 Task: Compose an email with the signature Jude Thompson with the subject Request for an interview and the message I would like to request an update on the progress of the project. from softage.8@softage.net to softage.6@softage.net Select the numbered list and change the font typography to strikethroughSelect the numbered list and remove the font typography strikethrough Send the email. Finally, move the email from Sent Items to the label Version control
Action: Mouse moved to (962, 56)
Screenshot: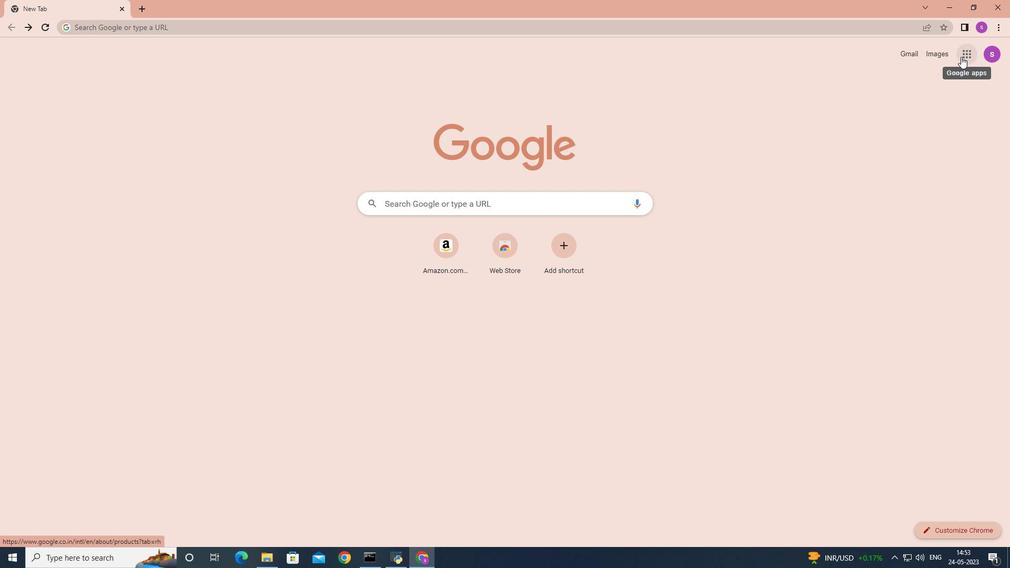 
Action: Mouse pressed left at (961, 56)
Screenshot: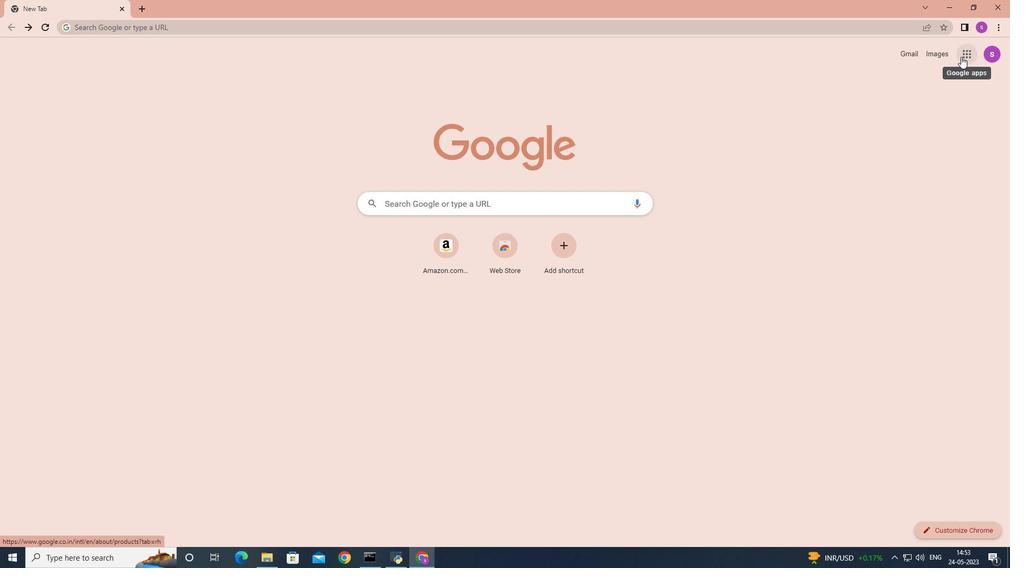 
Action: Mouse moved to (926, 111)
Screenshot: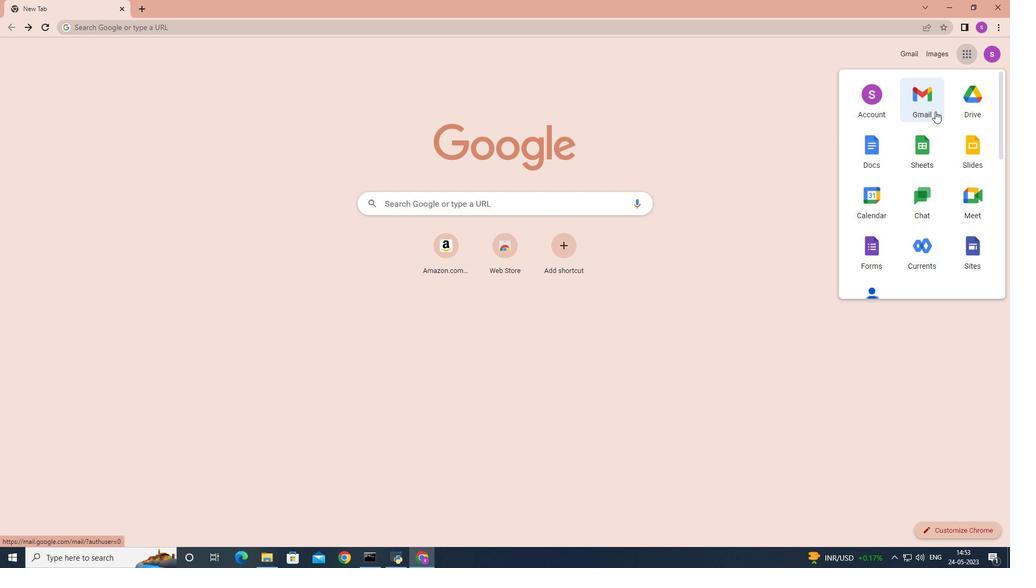 
Action: Mouse pressed left at (926, 111)
Screenshot: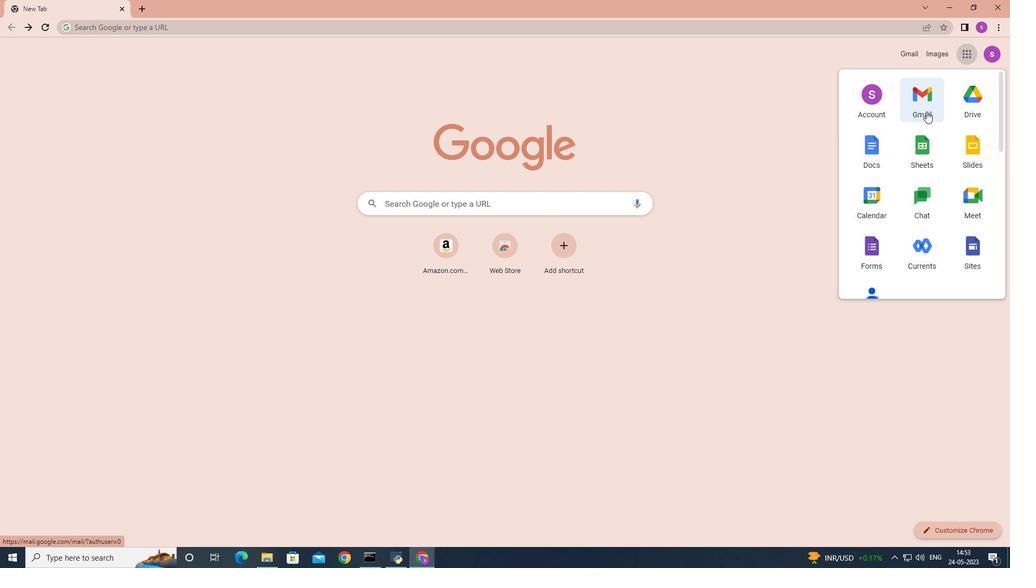 
Action: Mouse moved to (898, 57)
Screenshot: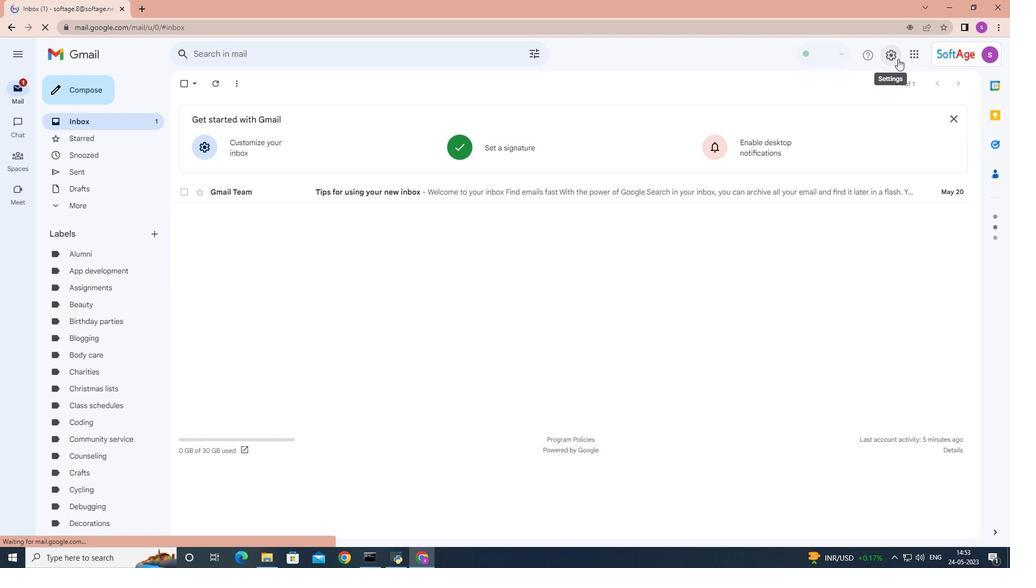 
Action: Mouse pressed left at (898, 58)
Screenshot: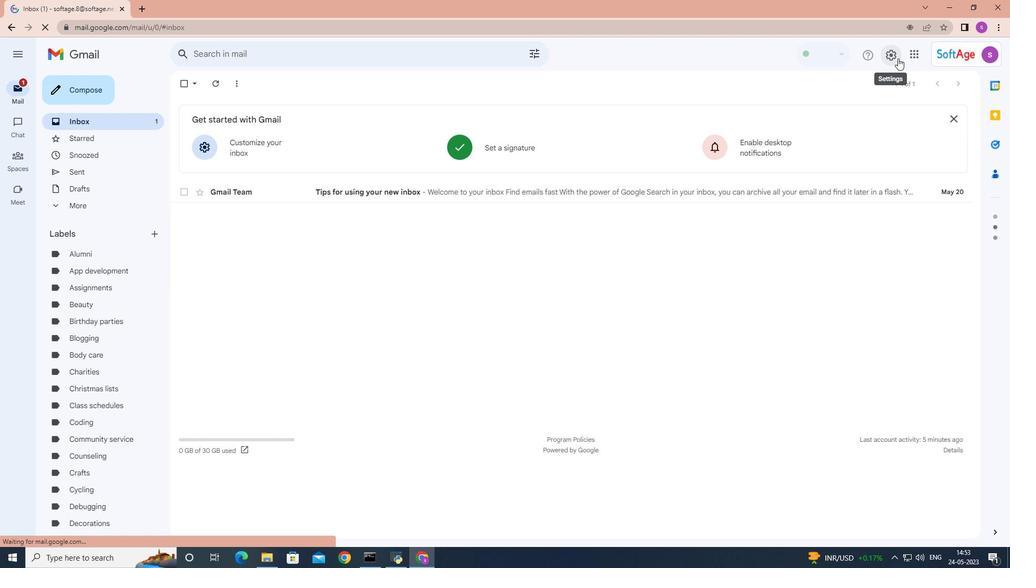 
Action: Mouse moved to (903, 102)
Screenshot: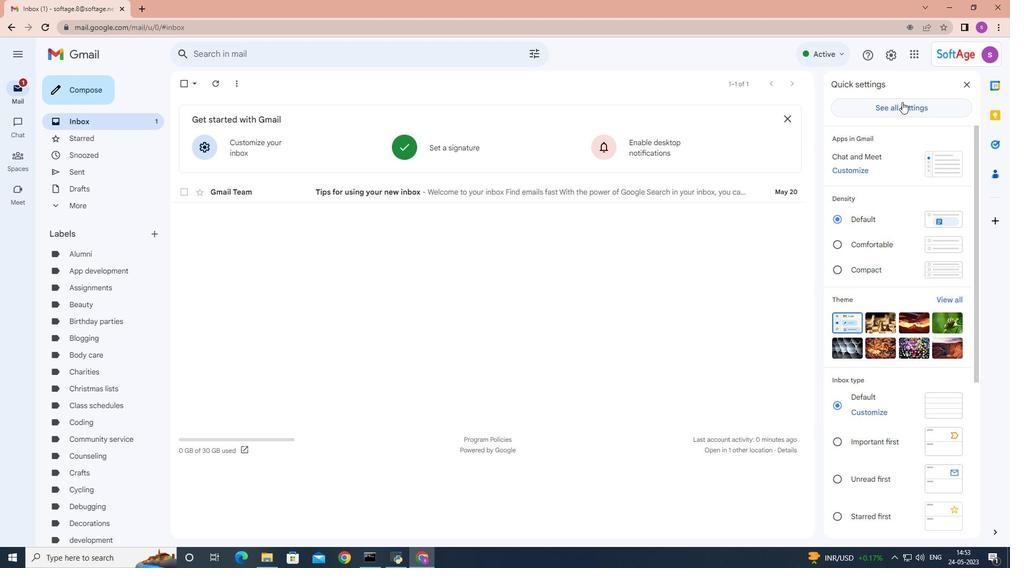 
Action: Mouse pressed left at (903, 102)
Screenshot: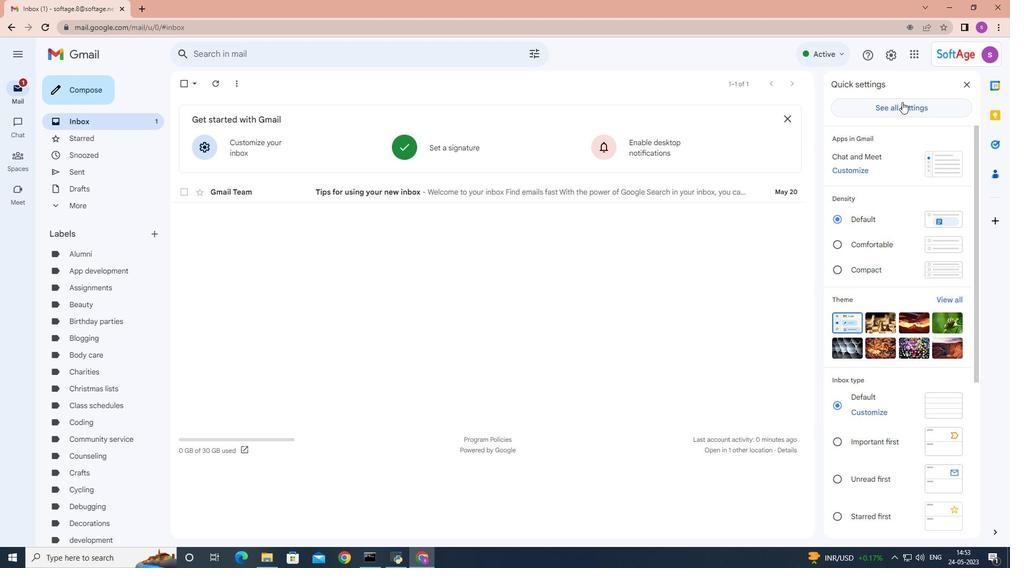 
Action: Mouse moved to (763, 208)
Screenshot: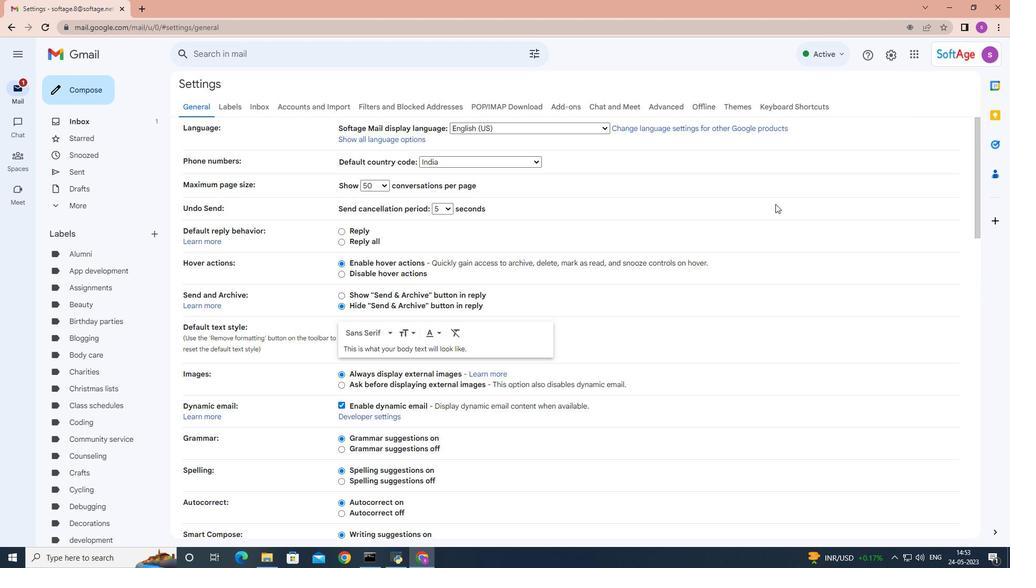 
Action: Mouse scrolled (768, 205) with delta (0, 0)
Screenshot: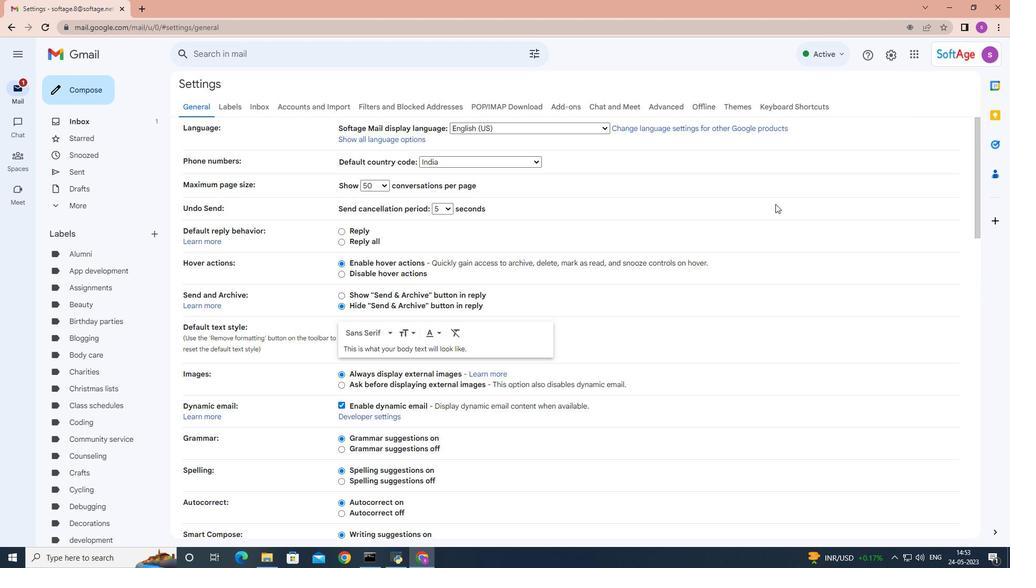 
Action: Mouse moved to (763, 208)
Screenshot: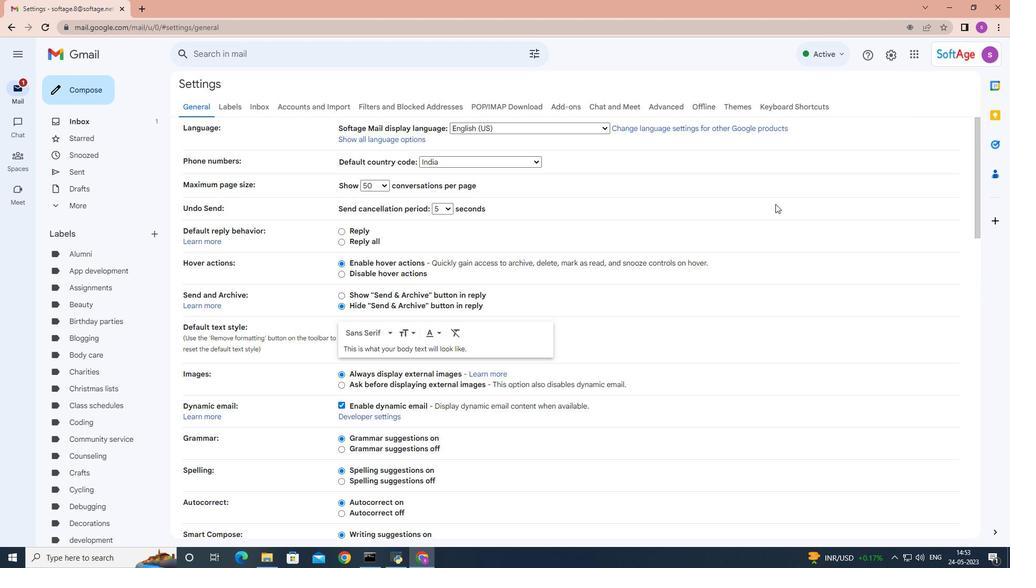 
Action: Mouse scrolled (763, 207) with delta (0, 0)
Screenshot: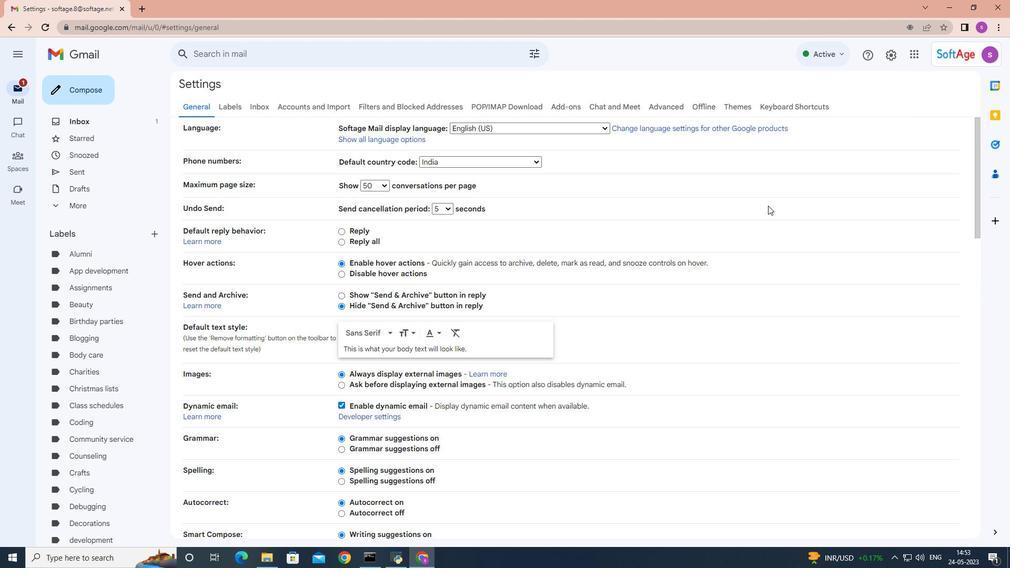 
Action: Mouse moved to (763, 208)
Screenshot: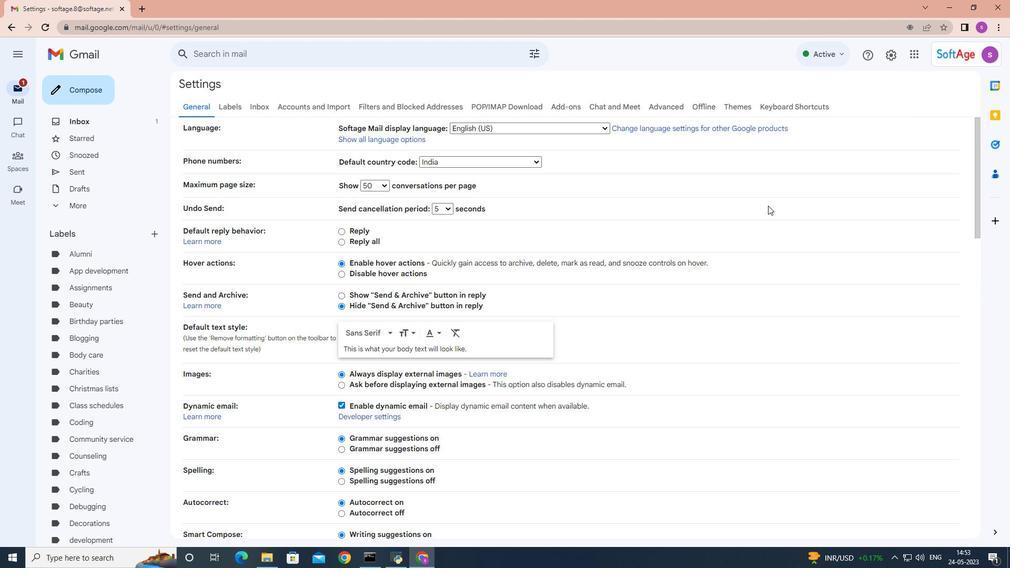 
Action: Mouse scrolled (763, 208) with delta (0, 0)
Screenshot: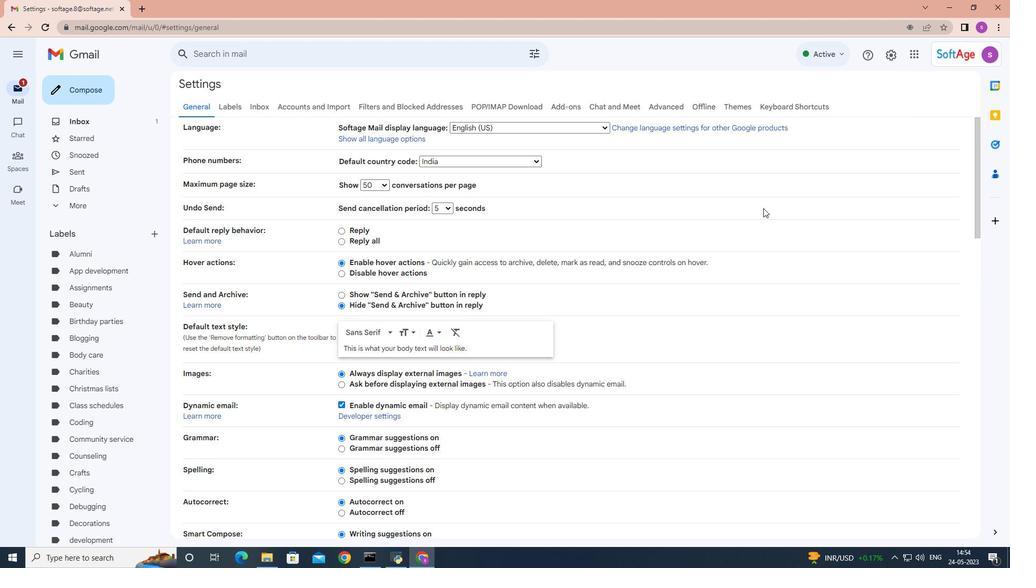 
Action: Mouse moved to (763, 208)
Screenshot: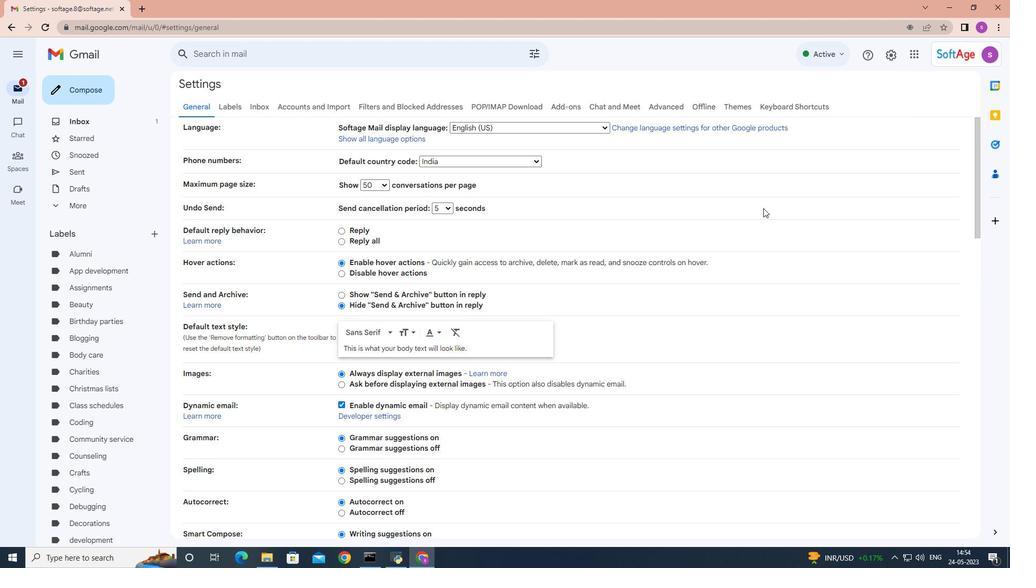 
Action: Mouse scrolled (763, 208) with delta (0, 0)
Screenshot: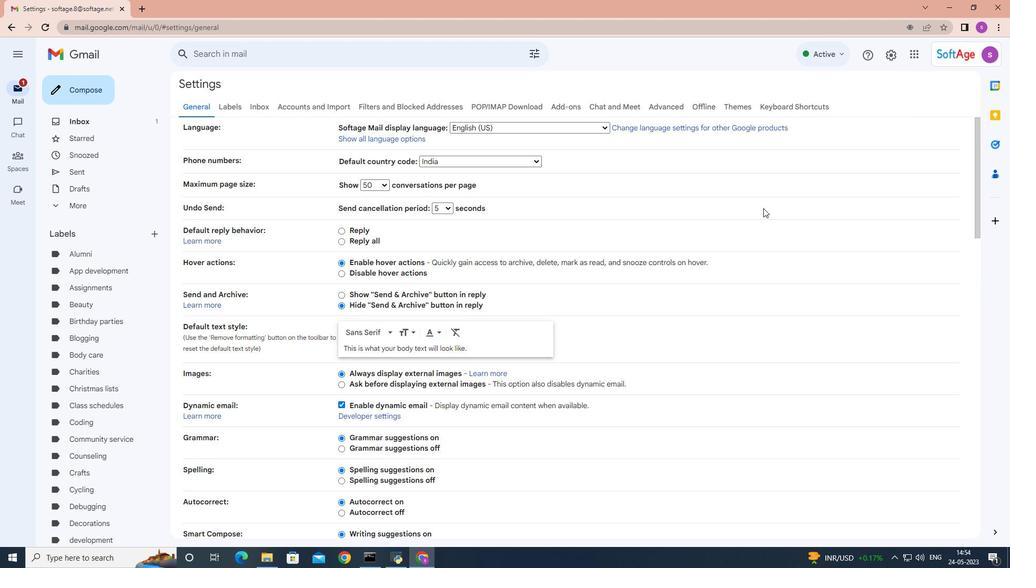 
Action: Mouse moved to (763, 208)
Screenshot: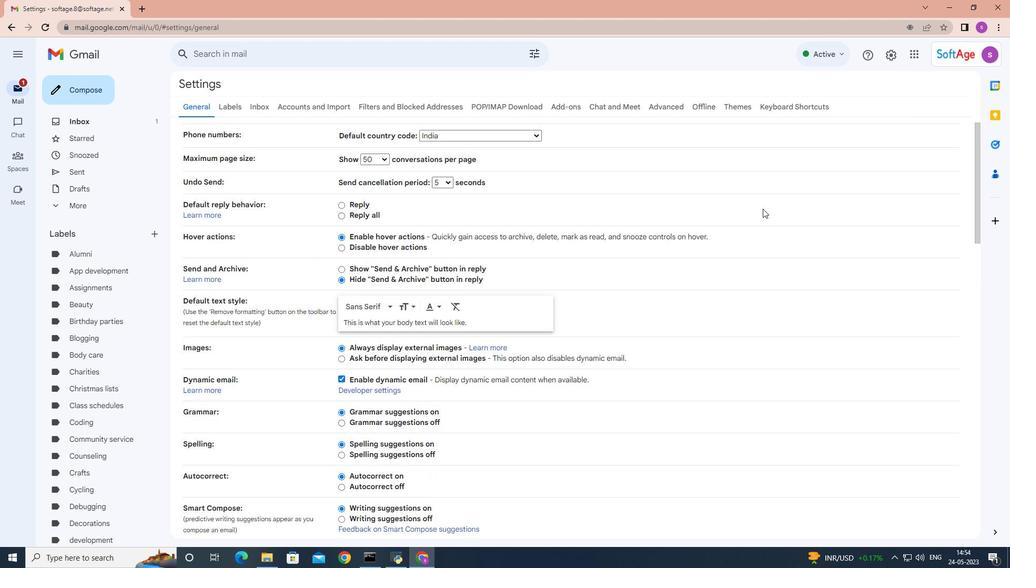 
Action: Mouse scrolled (763, 208) with delta (0, 0)
Screenshot: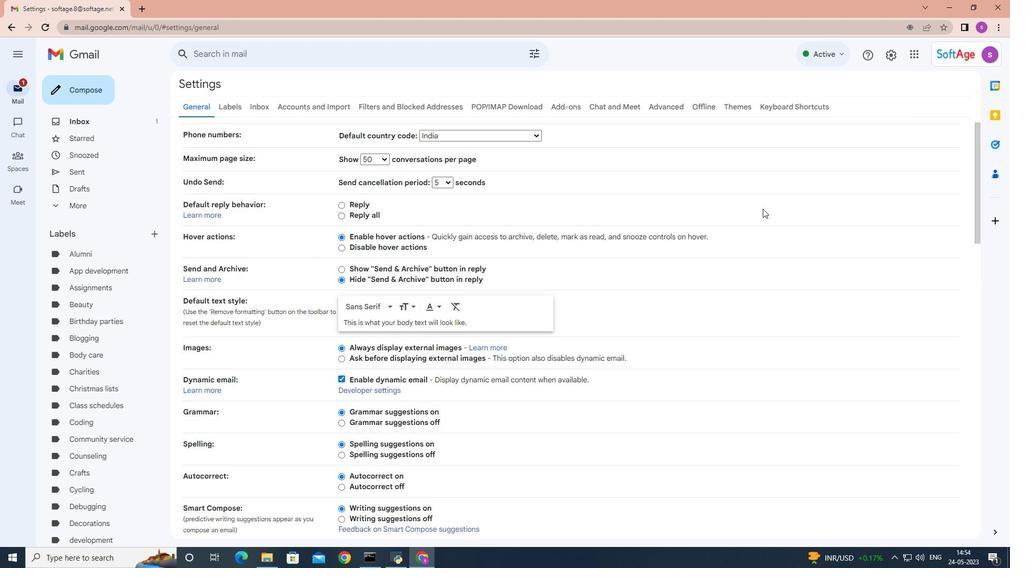 
Action: Mouse moved to (745, 210)
Screenshot: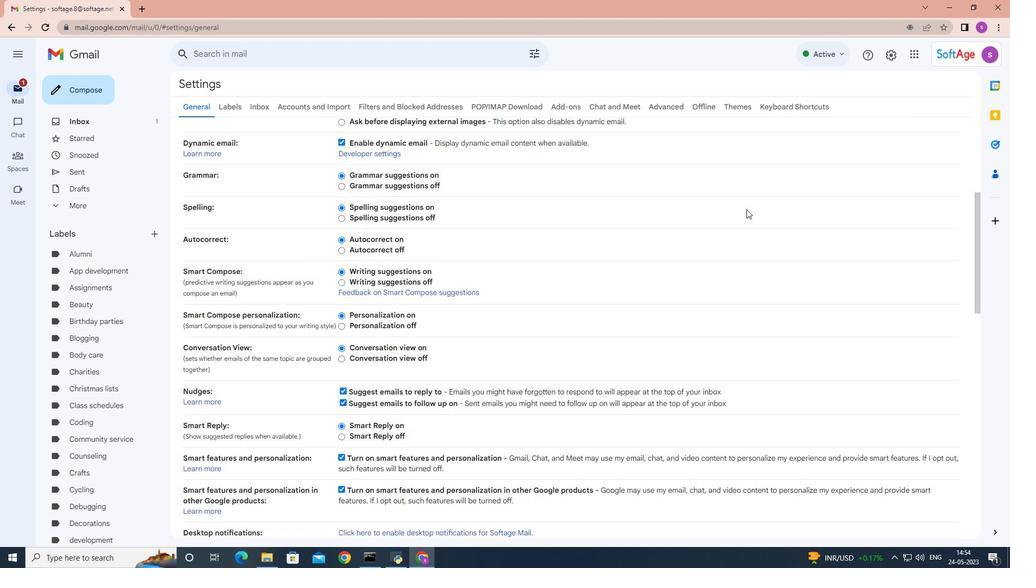 
Action: Mouse scrolled (746, 209) with delta (0, 0)
Screenshot: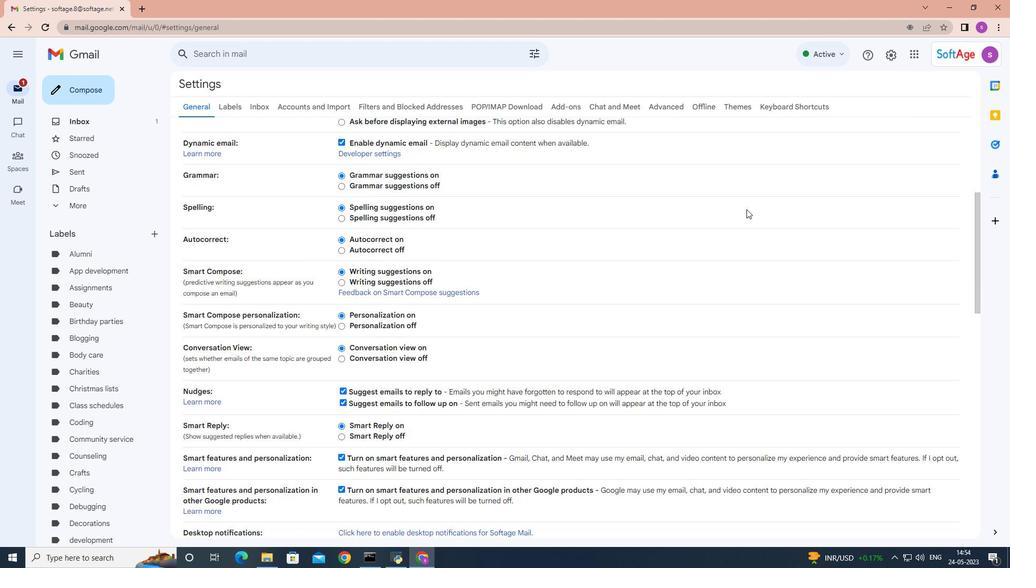 
Action: Mouse moved to (745, 210)
Screenshot: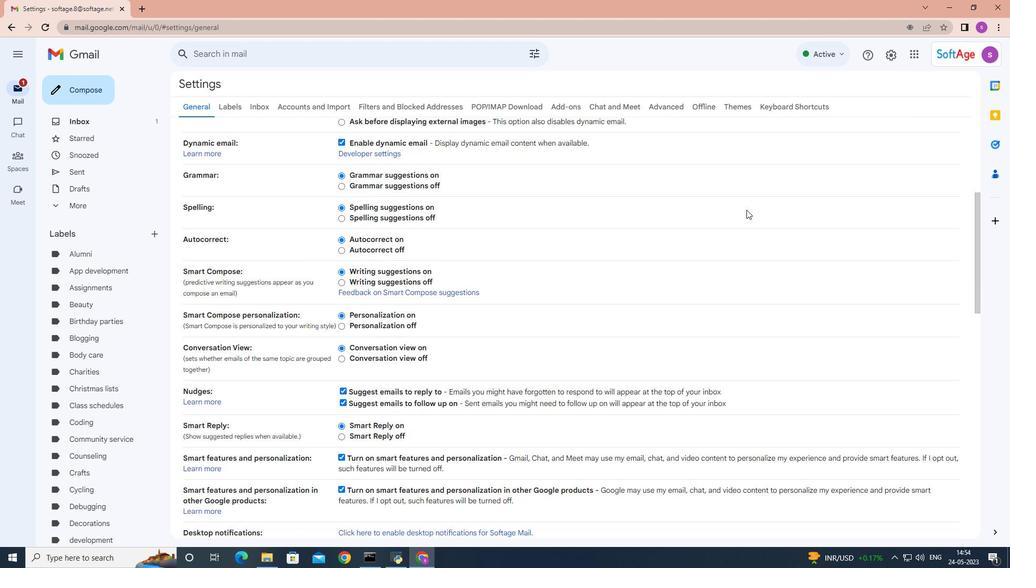 
Action: Mouse scrolled (745, 209) with delta (0, 0)
Screenshot: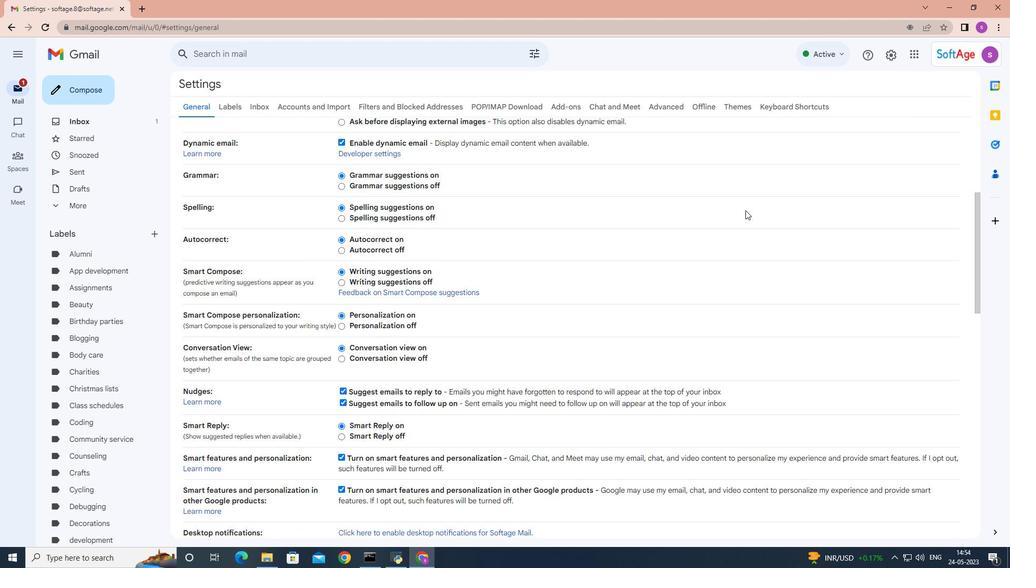 
Action: Mouse moved to (745, 210)
Screenshot: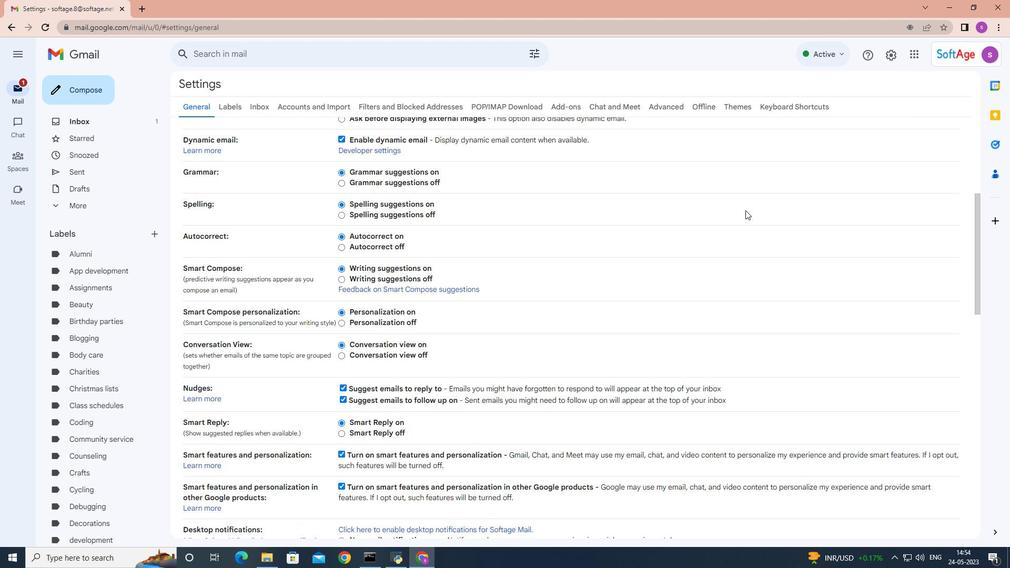 
Action: Mouse scrolled (745, 209) with delta (0, 0)
Screenshot: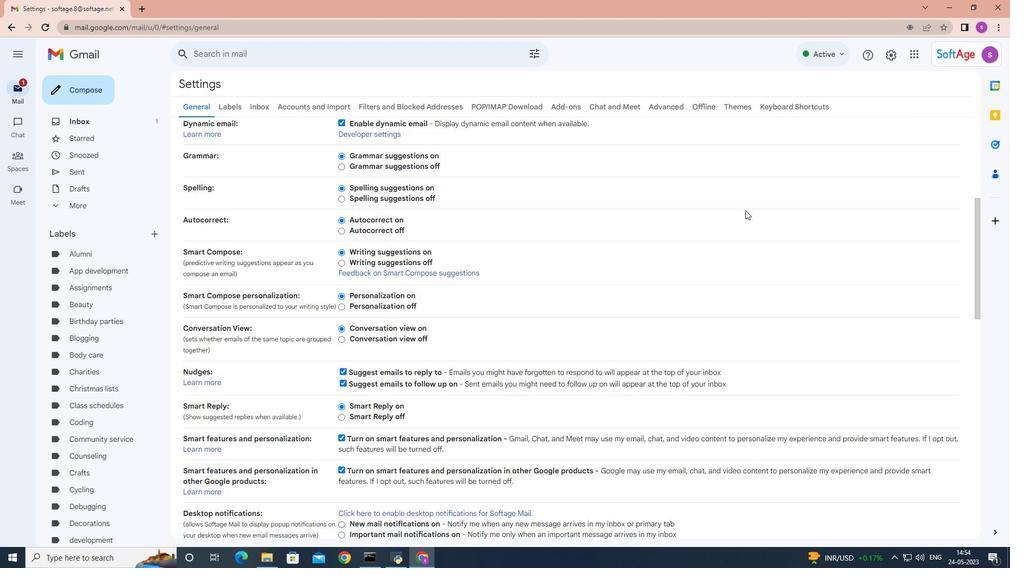 
Action: Mouse moved to (661, 249)
Screenshot: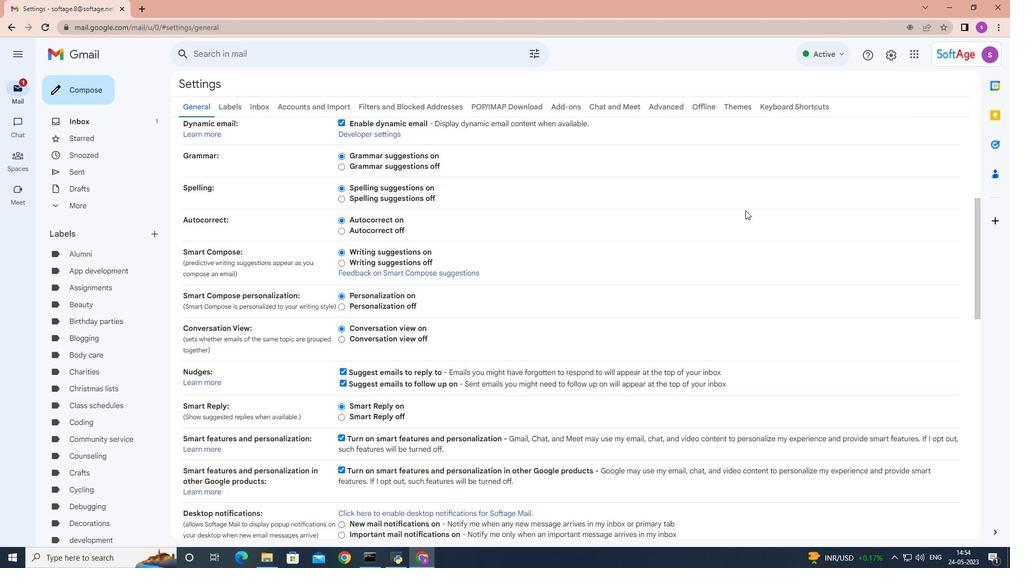 
Action: Mouse scrolled (745, 209) with delta (0, 0)
Screenshot: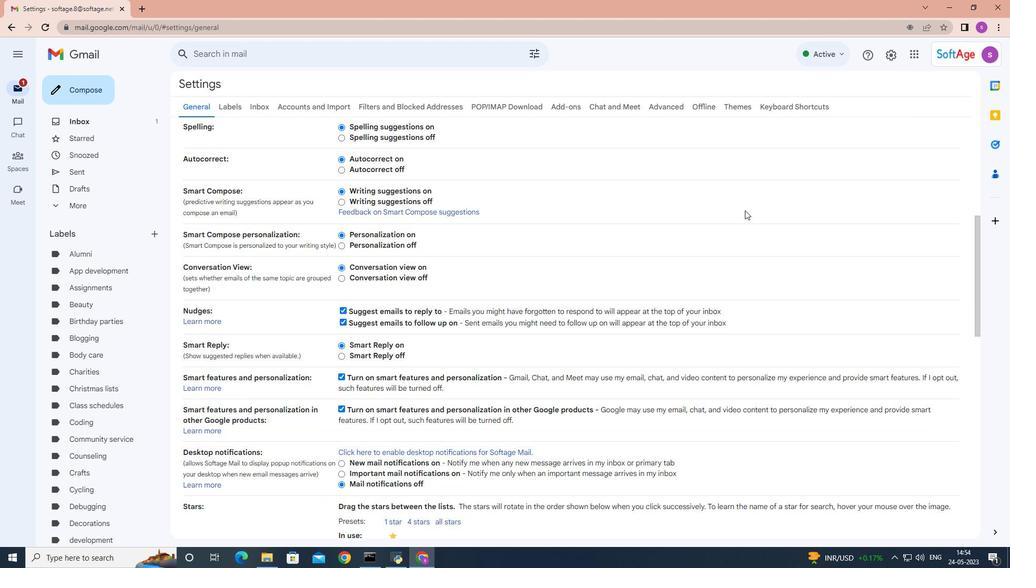 
Action: Mouse moved to (639, 263)
Screenshot: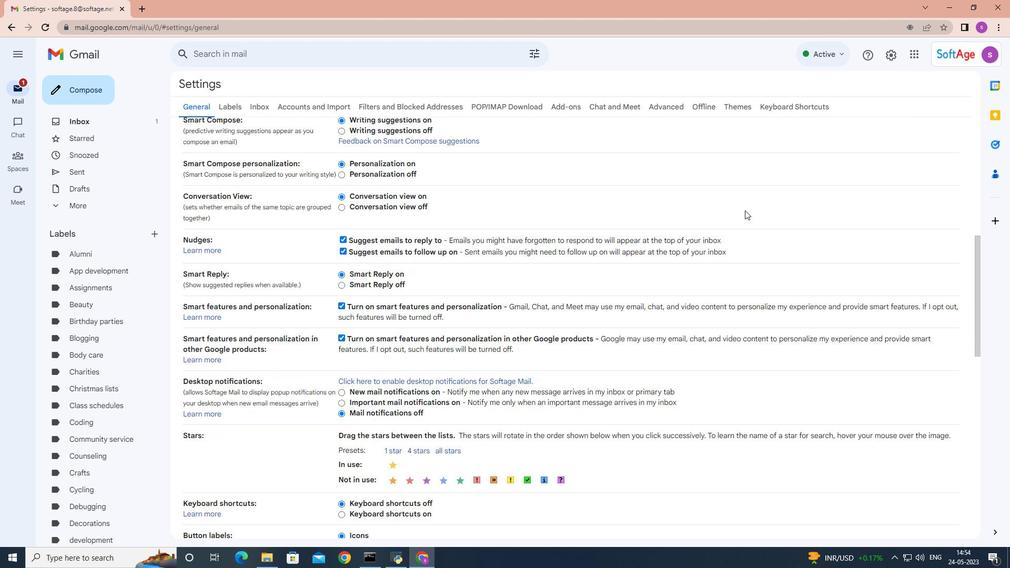 
Action: Mouse scrolled (745, 209) with delta (0, 0)
Screenshot: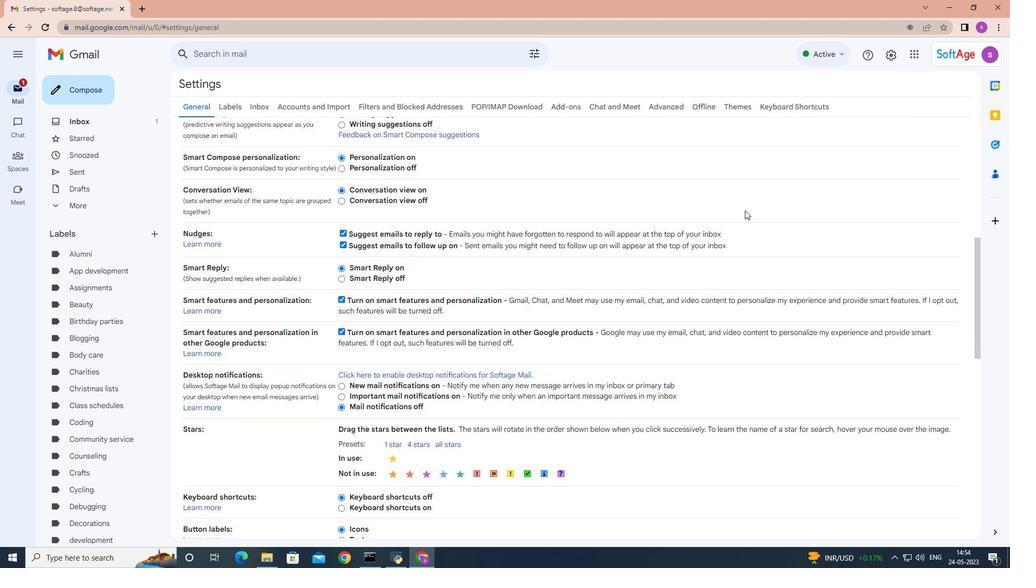 
Action: Mouse moved to (638, 268)
Screenshot: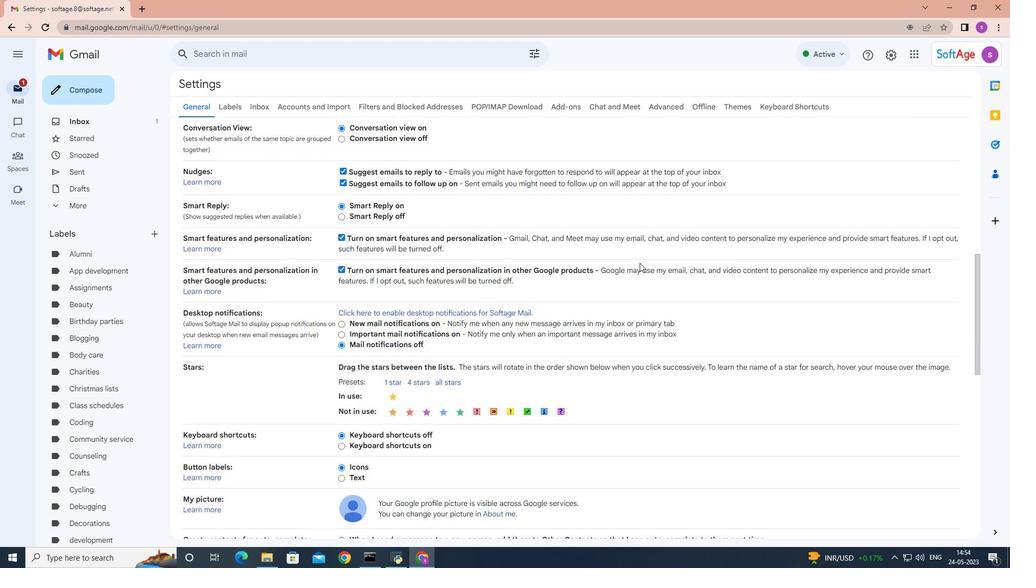 
Action: Mouse scrolled (639, 262) with delta (0, 0)
Screenshot: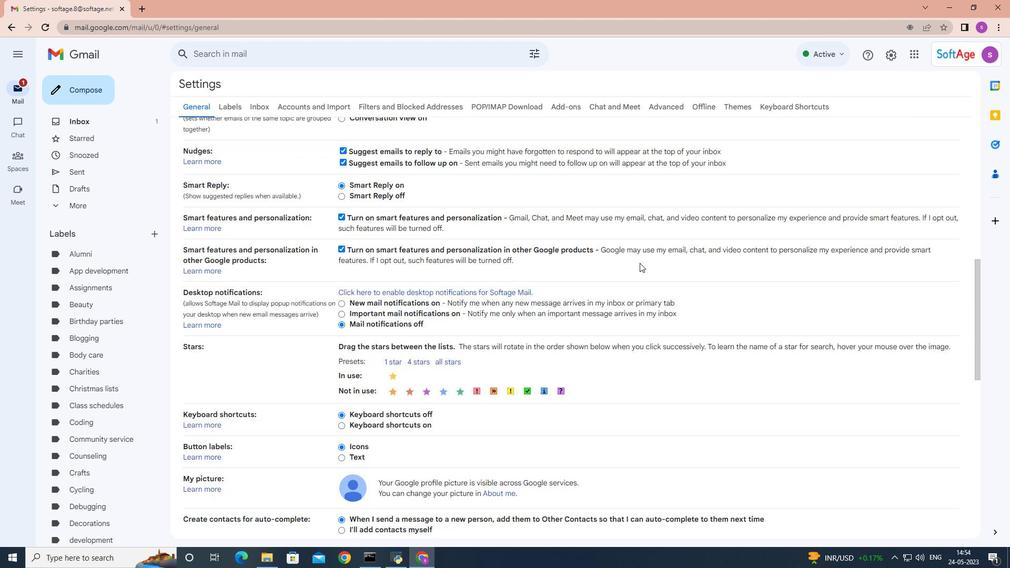 
Action: Mouse moved to (631, 292)
Screenshot: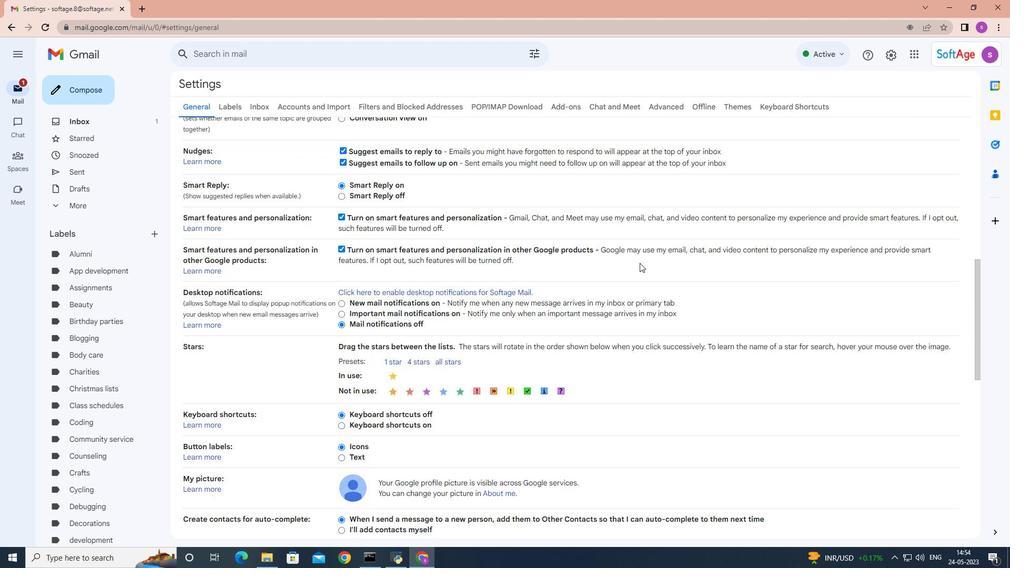 
Action: Mouse scrolled (639, 263) with delta (0, 0)
Screenshot: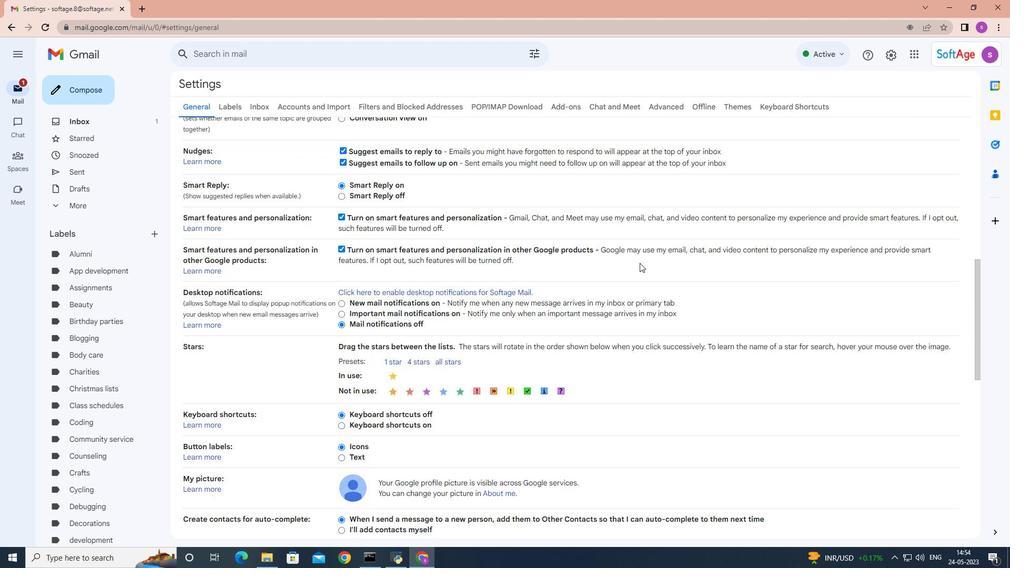 
Action: Mouse moved to (629, 298)
Screenshot: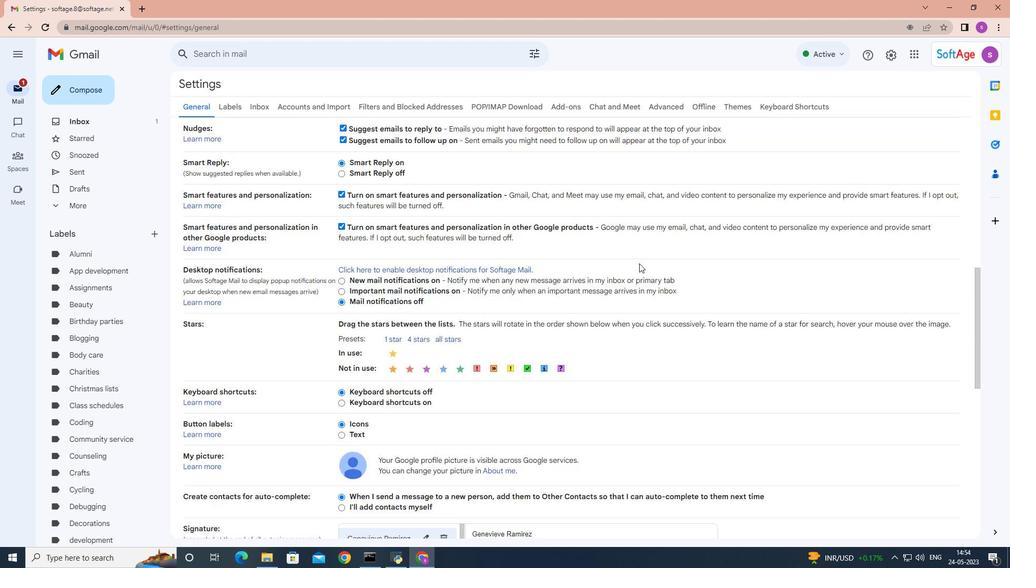 
Action: Mouse scrolled (639, 263) with delta (0, 0)
Screenshot: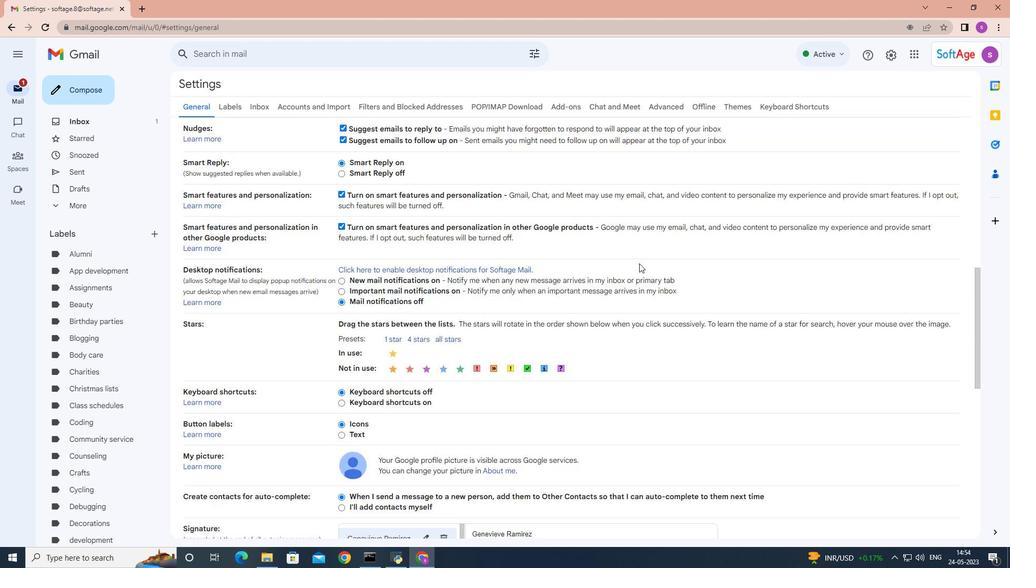 
Action: Mouse moved to (627, 299)
Screenshot: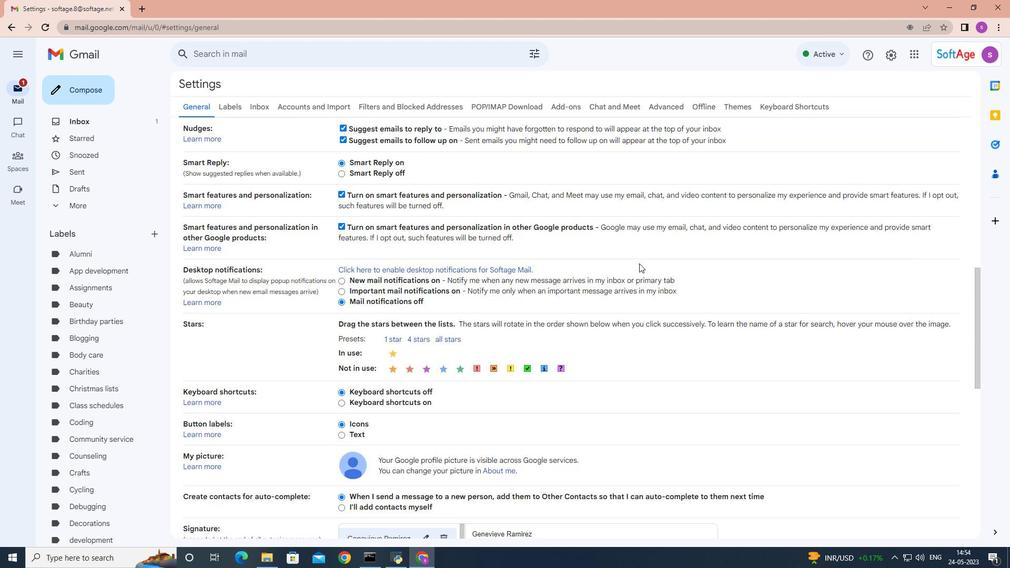 
Action: Mouse scrolled (639, 263) with delta (0, 0)
Screenshot: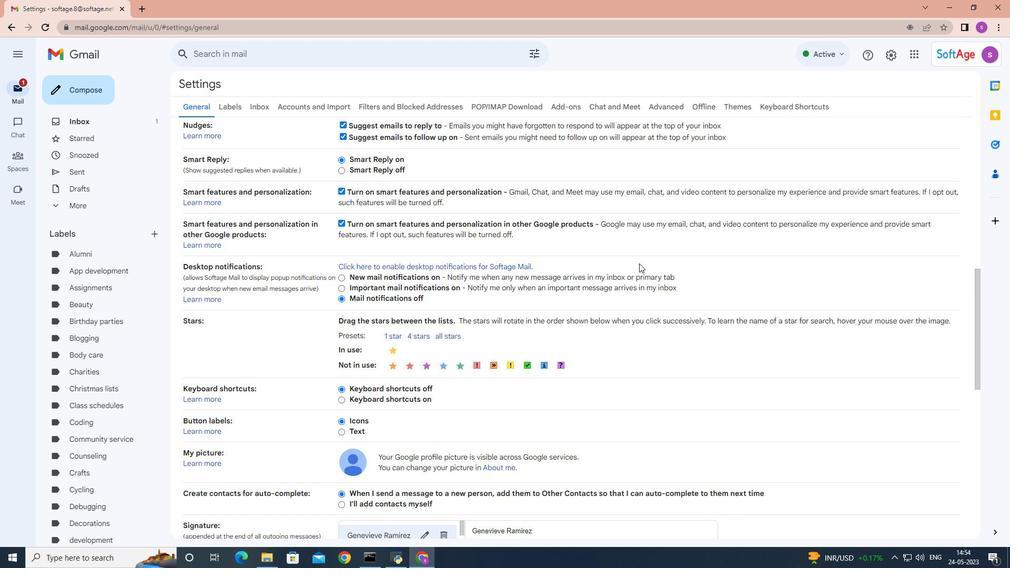 
Action: Mouse moved to (626, 301)
Screenshot: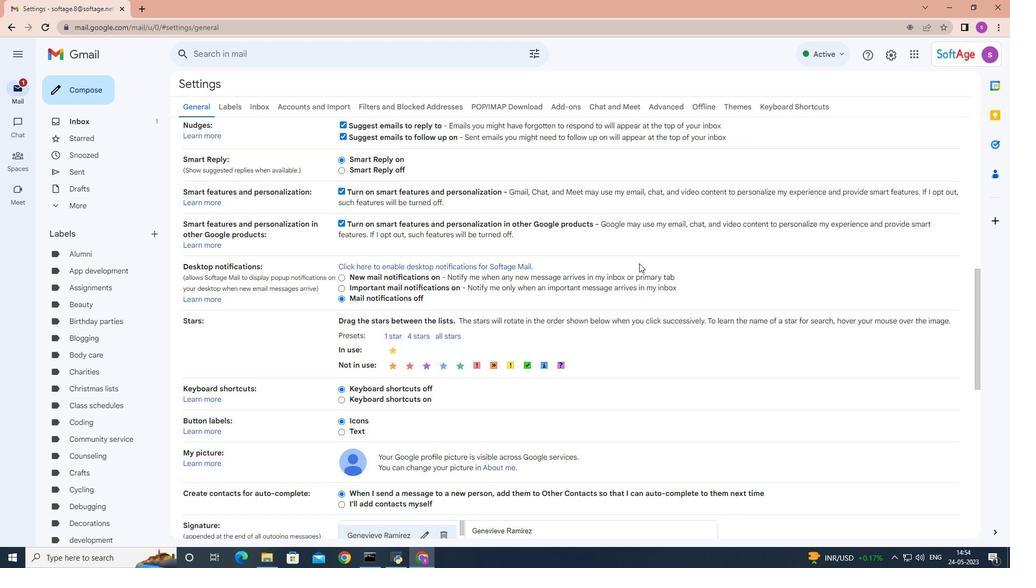 
Action: Mouse scrolled (639, 263) with delta (0, 0)
Screenshot: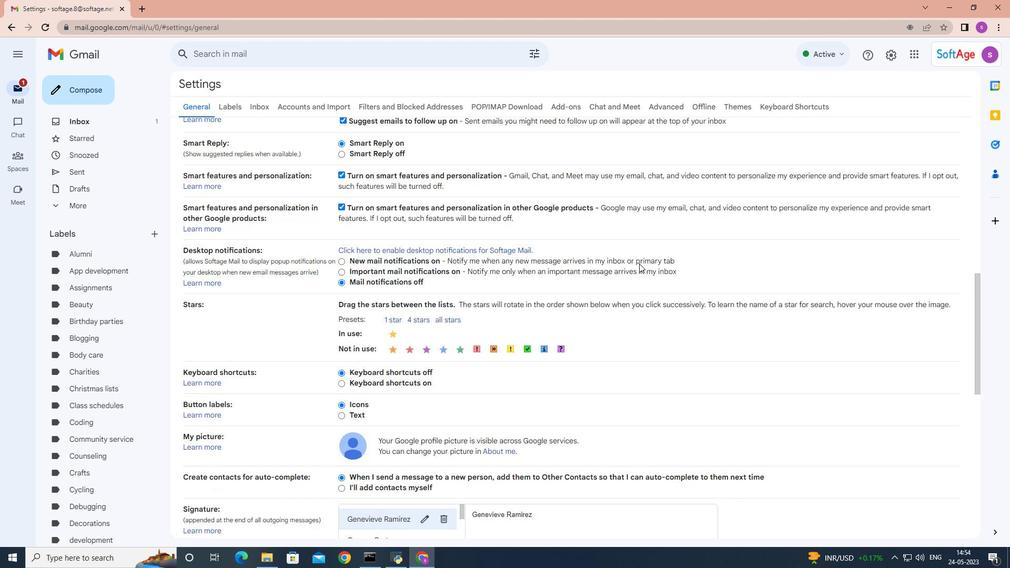 
Action: Mouse moved to (625, 301)
Screenshot: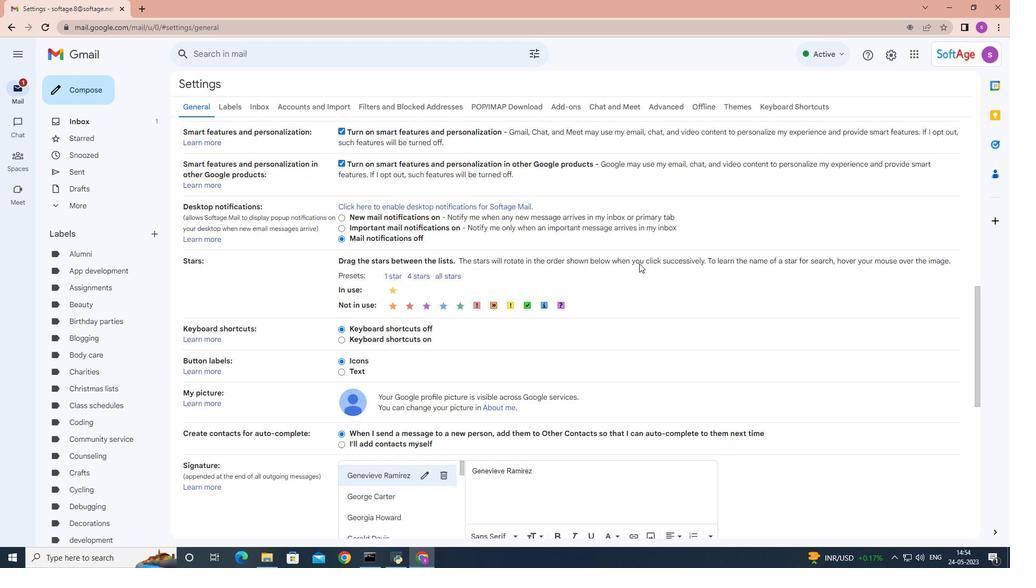 
Action: Mouse scrolled (625, 300) with delta (0, 0)
Screenshot: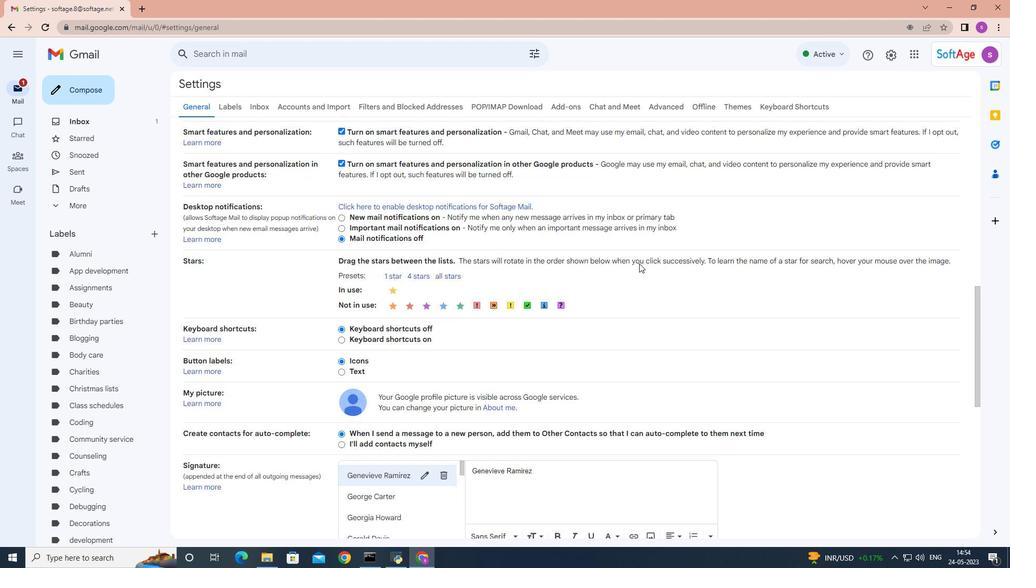 
Action: Mouse scrolled (625, 300) with delta (0, 0)
Screenshot: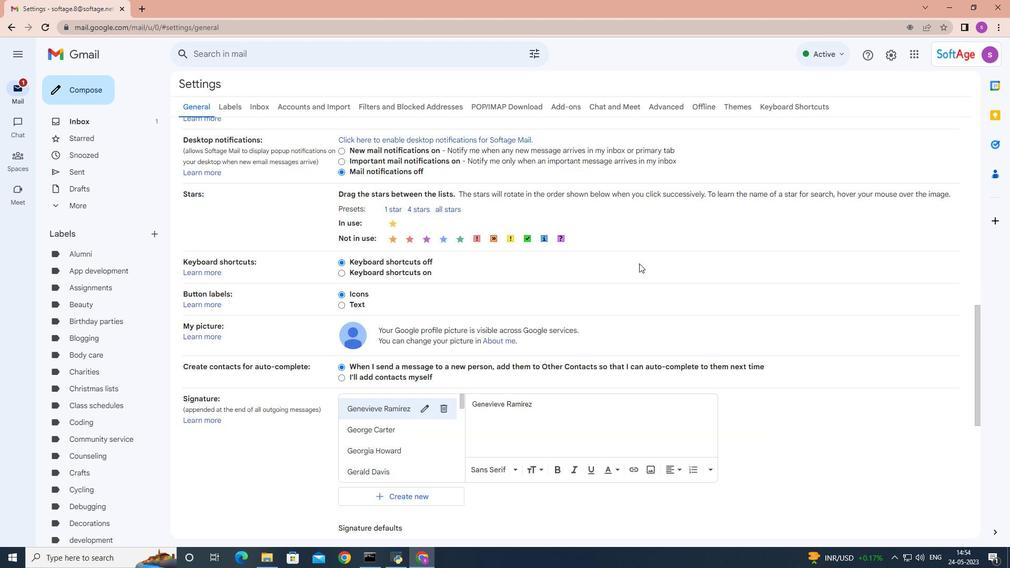 
Action: Mouse moved to (625, 301)
Screenshot: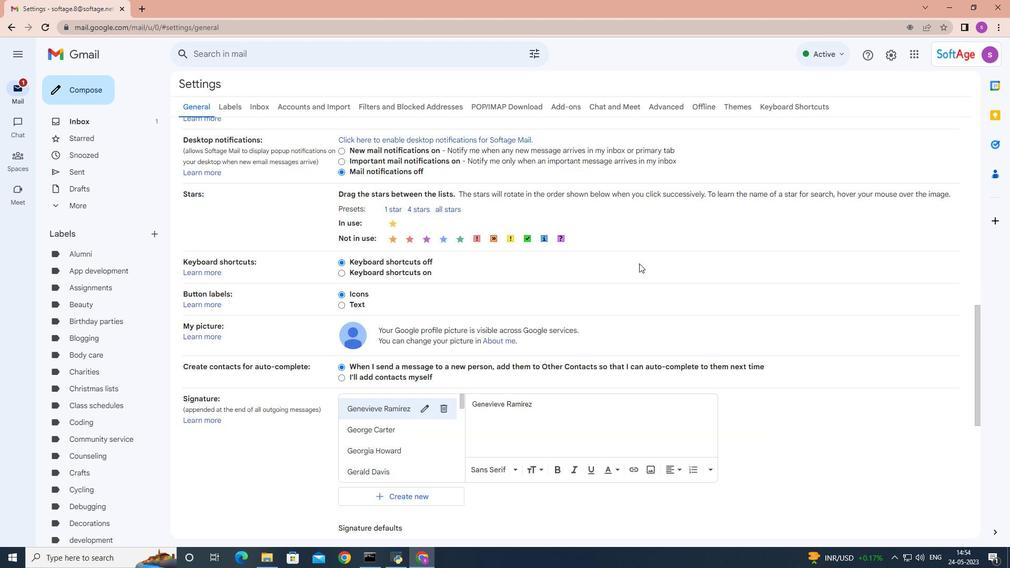 
Action: Mouse scrolled (625, 300) with delta (0, 0)
Screenshot: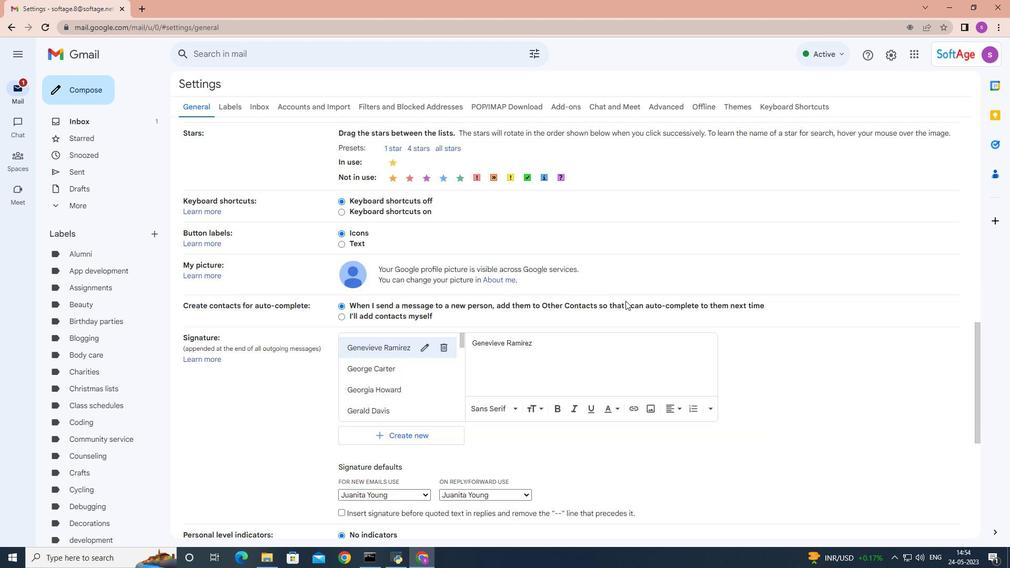 
Action: Mouse moved to (626, 299)
Screenshot: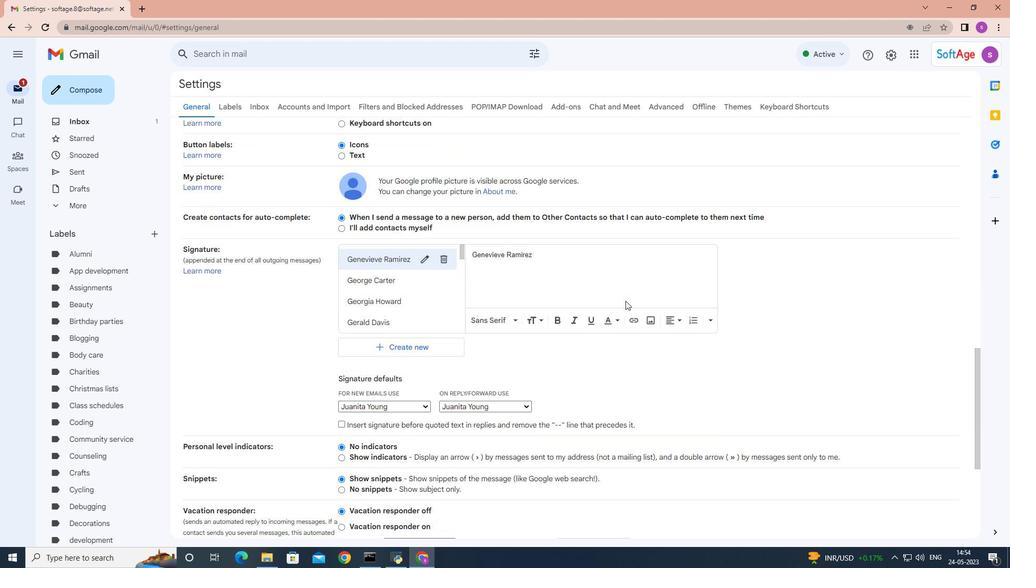 
Action: Mouse scrolled (626, 299) with delta (0, 0)
Screenshot: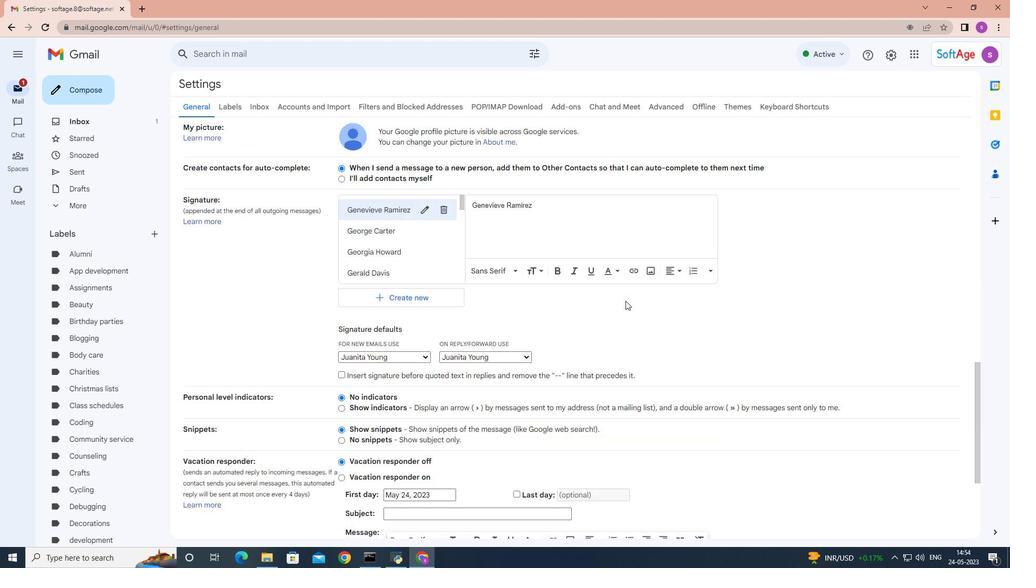 
Action: Mouse moved to (430, 155)
Screenshot: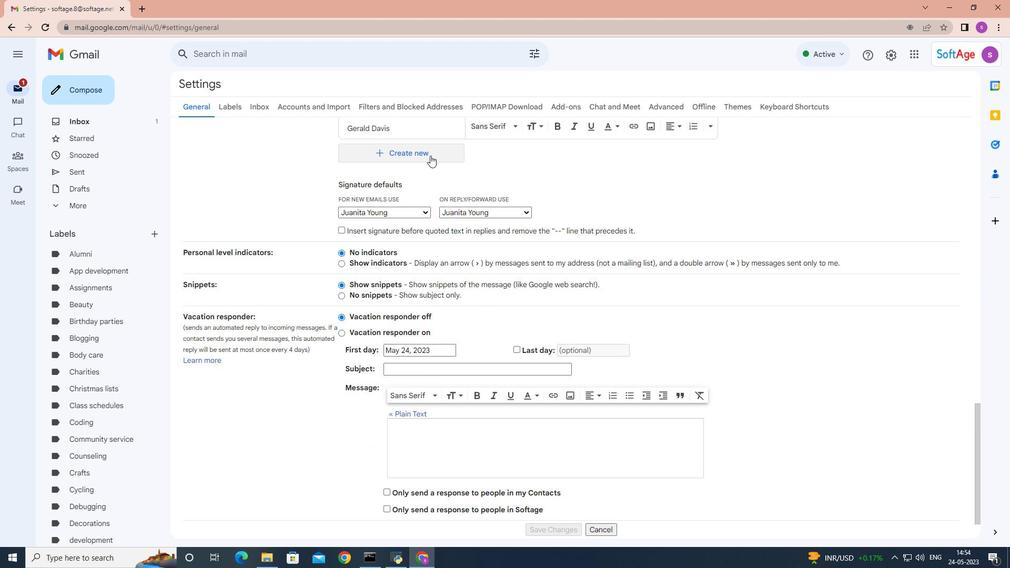 
Action: Mouse pressed left at (430, 155)
Screenshot: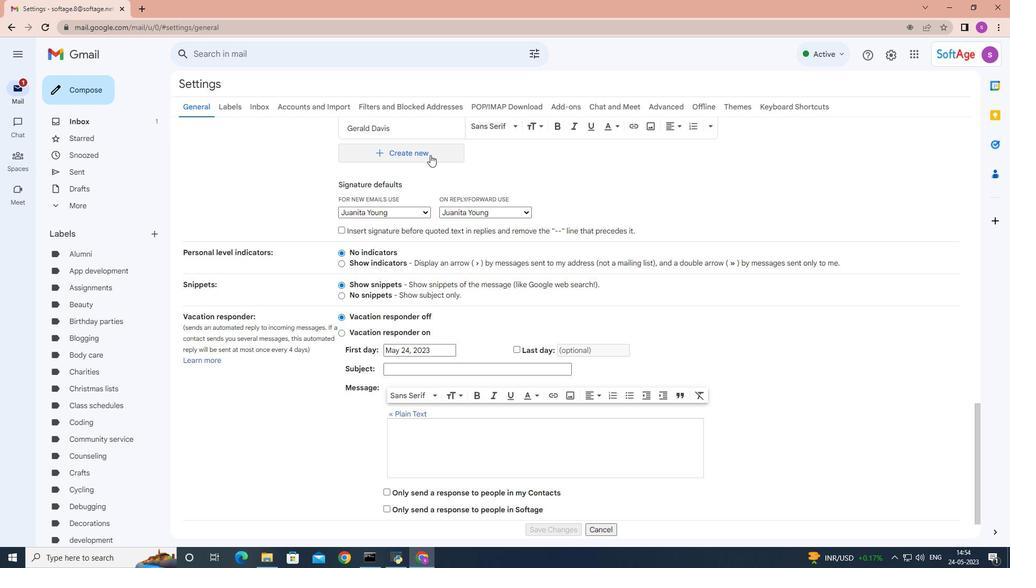 
Action: Mouse moved to (467, 287)
Screenshot: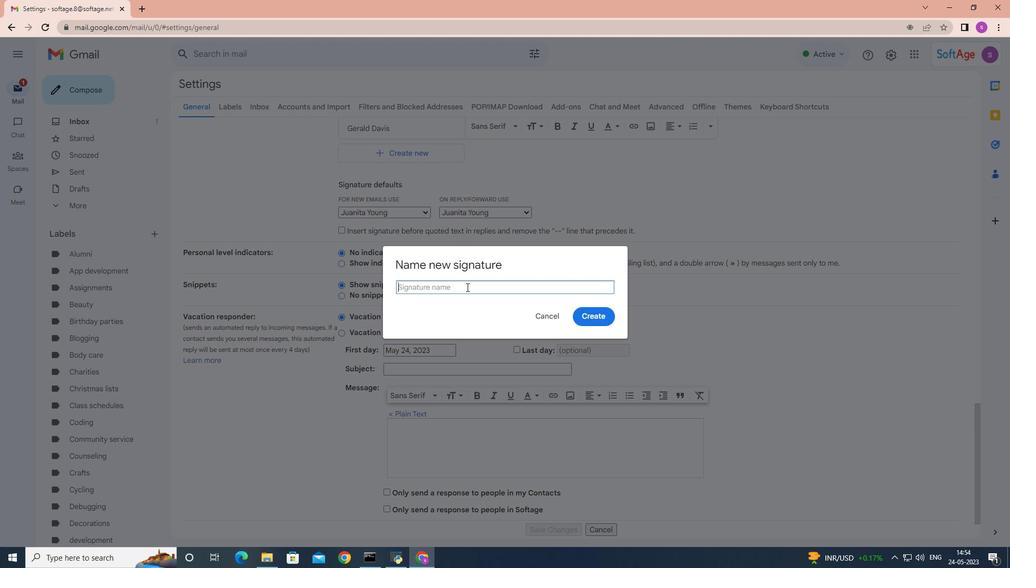 
Action: Key pressed <Key.shift><Key.shift><Key.shift><Key.shift><Key.shift><Key.shift><Key.shift><Key.shift>Jude<Key.space><Key.shift>Y<Key.backspace>Thompson
Screenshot: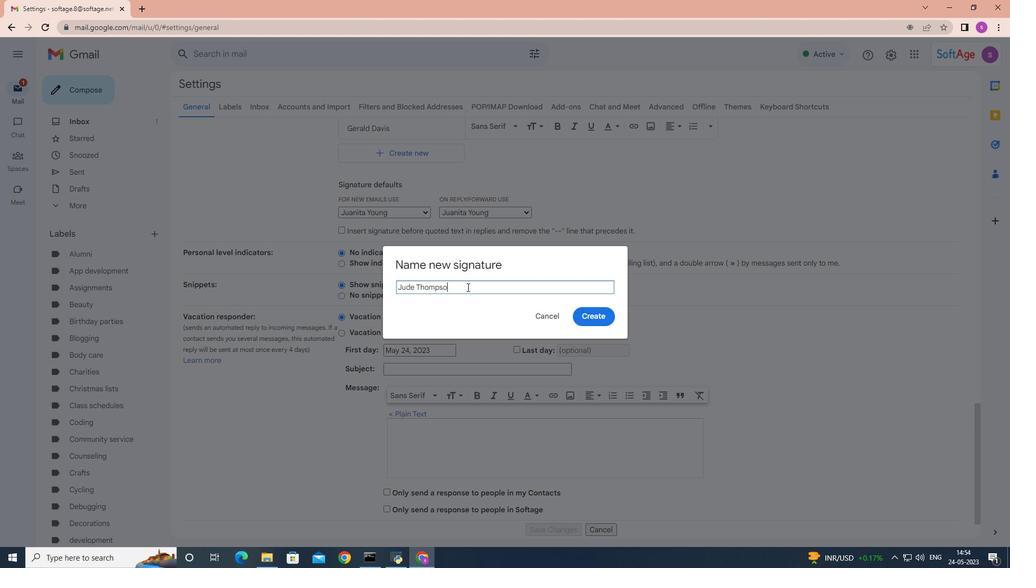
Action: Mouse moved to (599, 313)
Screenshot: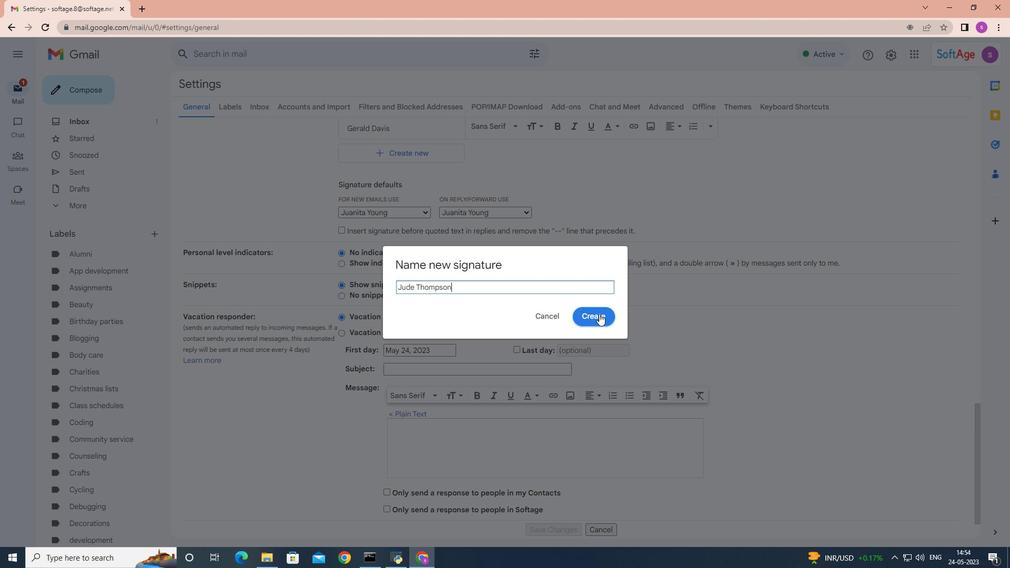 
Action: Mouse pressed left at (599, 313)
Screenshot: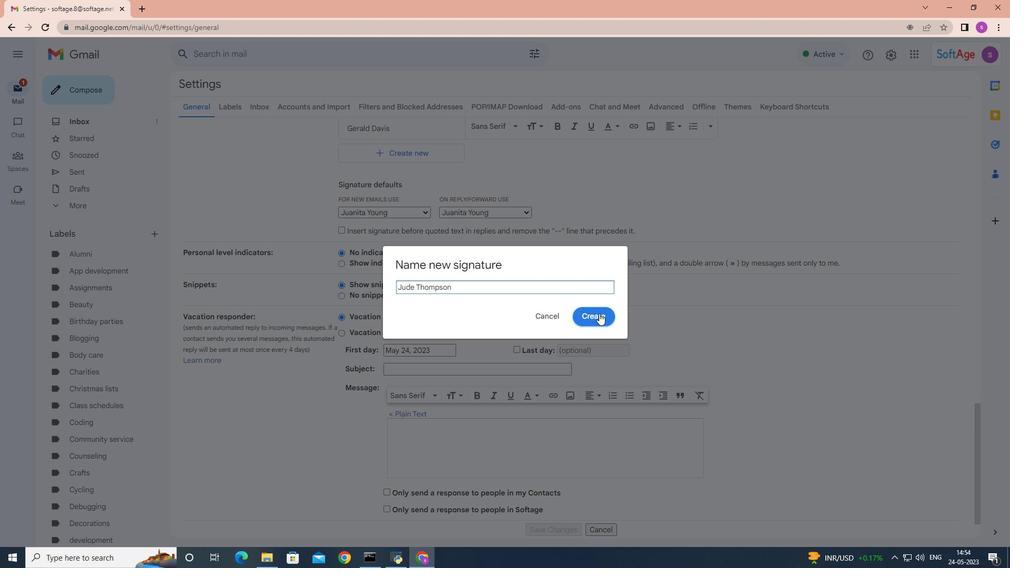 
Action: Mouse moved to (539, 341)
Screenshot: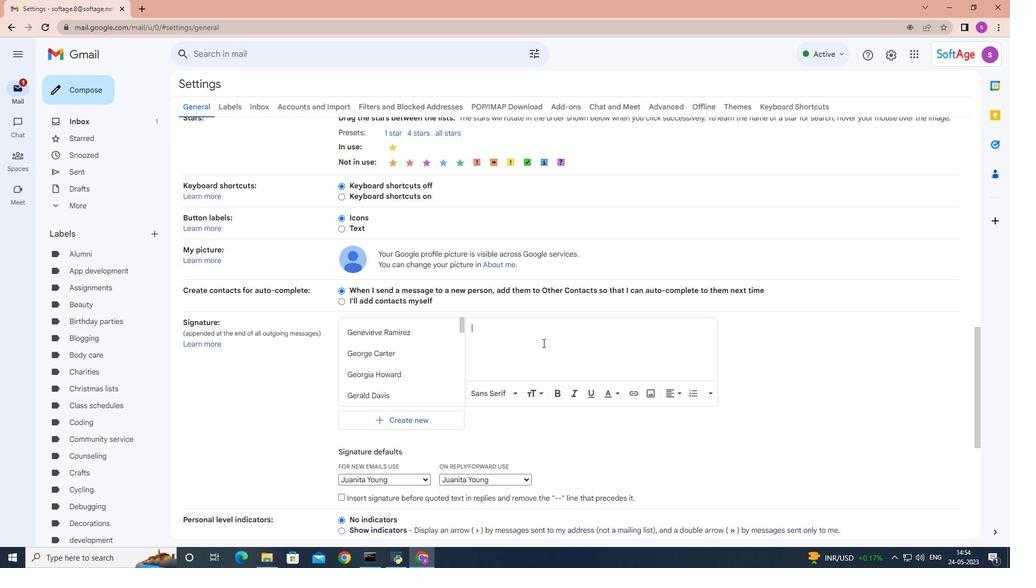 
Action: Key pressed <Key.shift><Key.shift><Key.shift><Key.shift><Key.shift><Key.shift>JUde<Key.space><Key.shift>Thompson
Screenshot: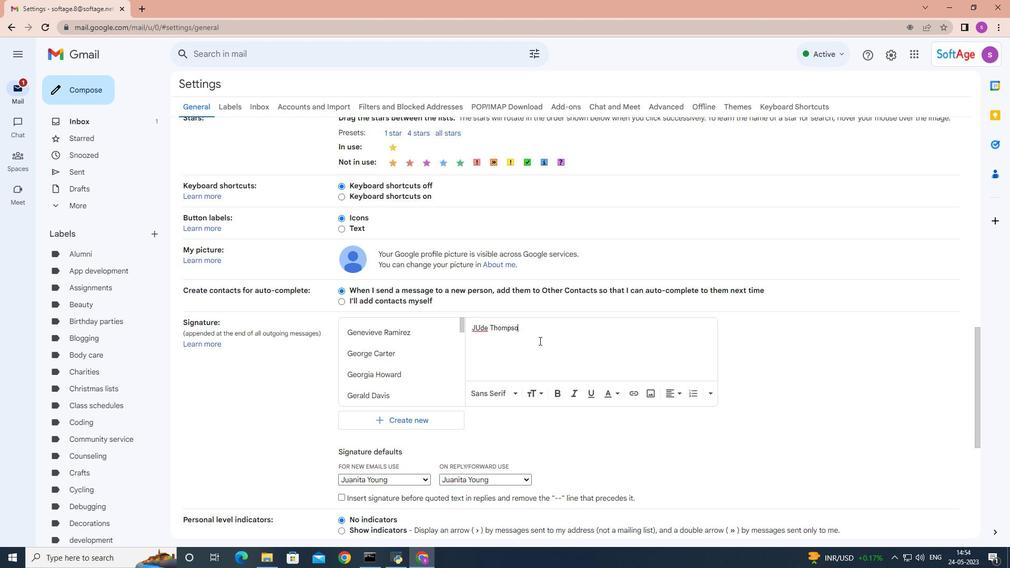 
Action: Mouse moved to (570, 343)
Screenshot: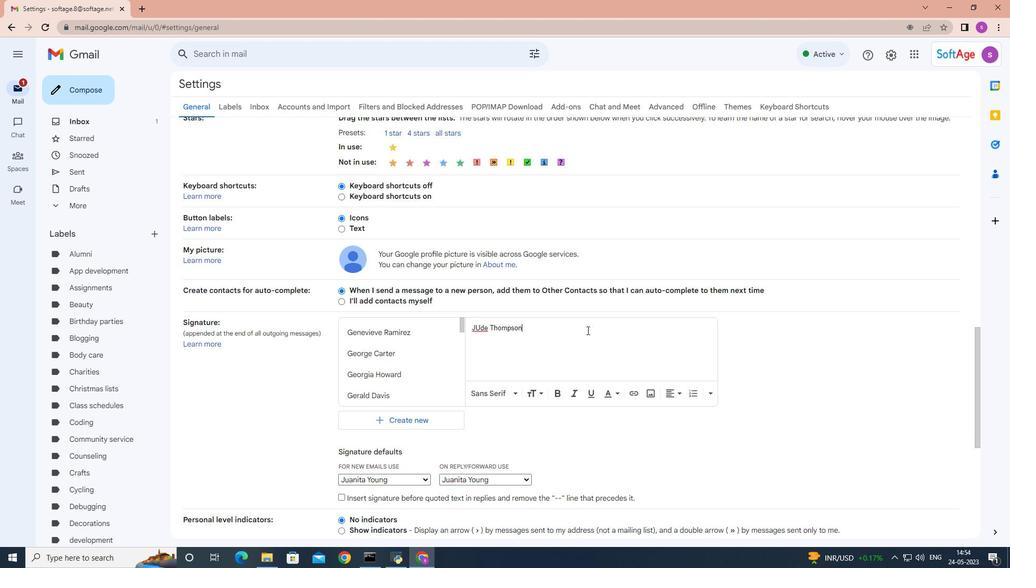 
Action: Mouse scrolled (570, 342) with delta (0, 0)
Screenshot: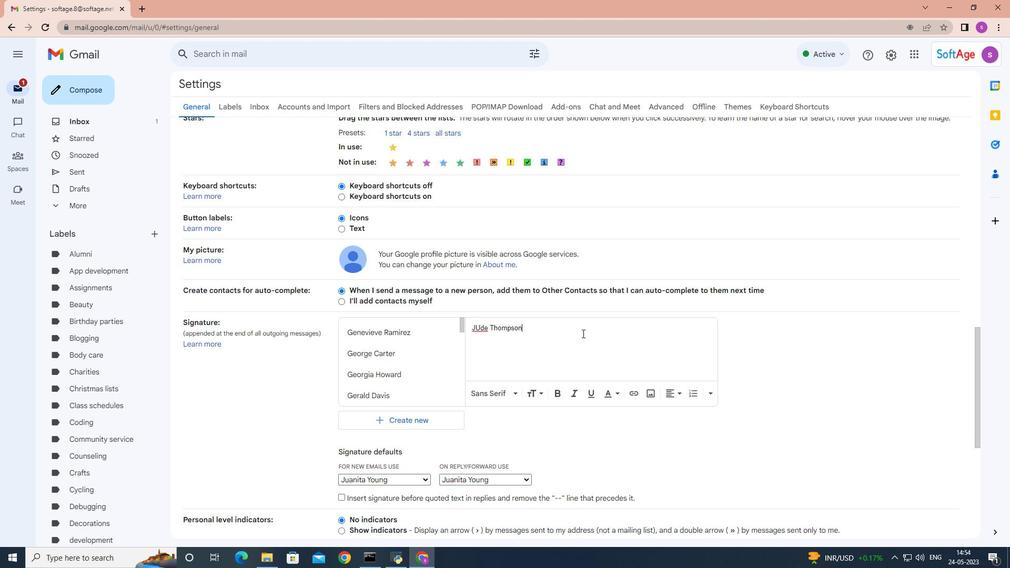 
Action: Mouse scrolled (570, 342) with delta (0, 0)
Screenshot: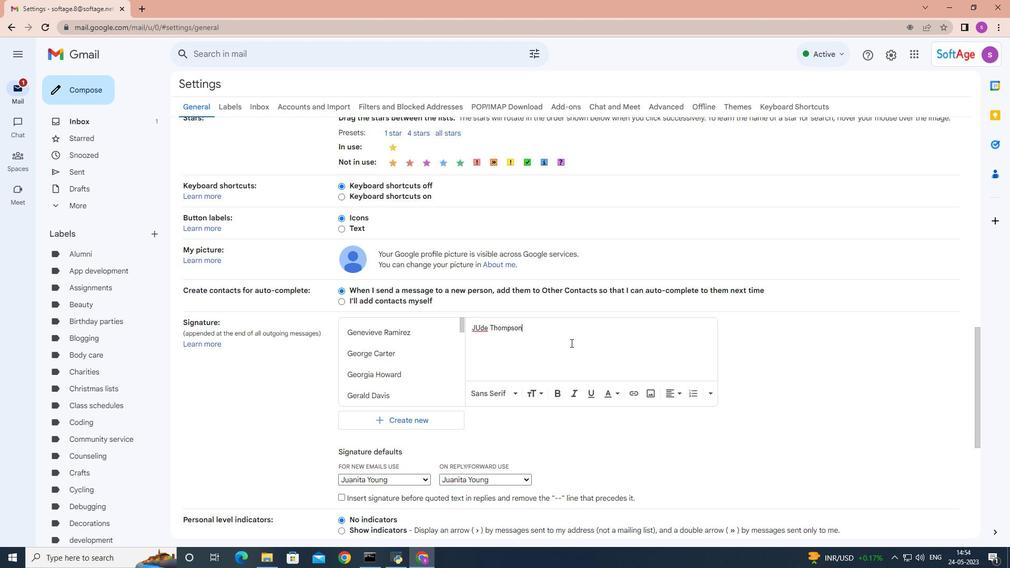 
Action: Mouse moved to (487, 222)
Screenshot: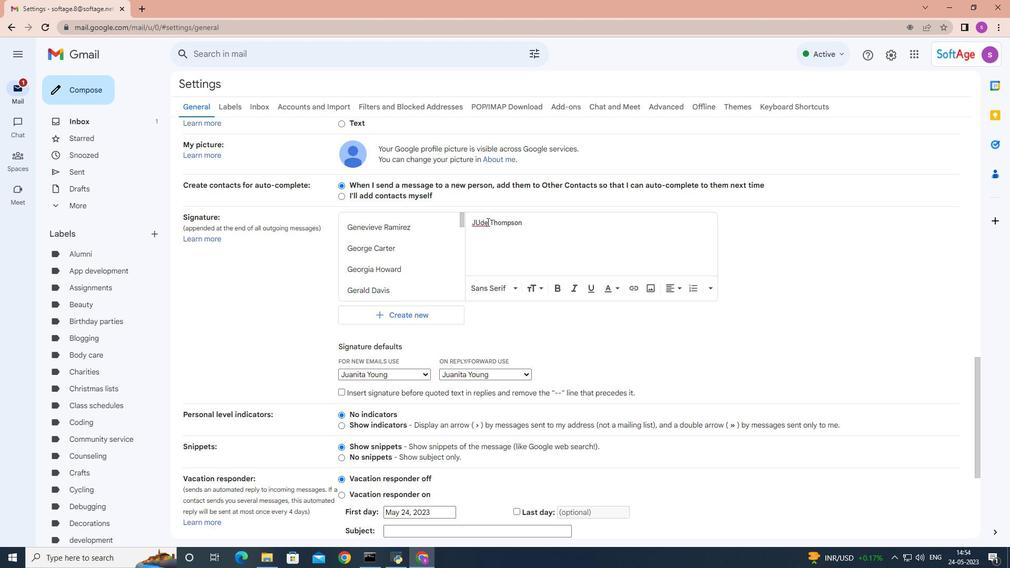
Action: Mouse pressed left at (487, 222)
Screenshot: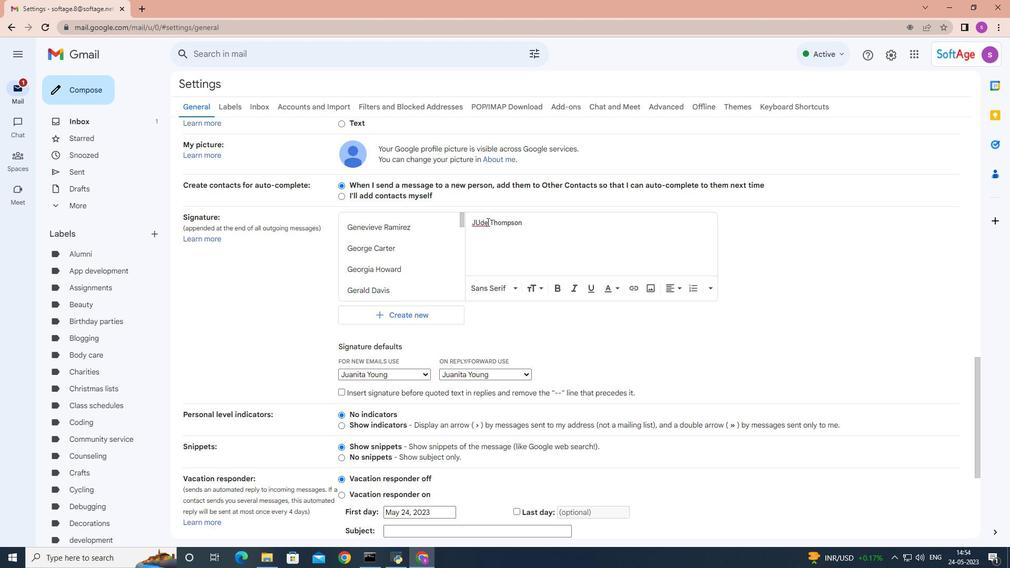 
Action: Mouse moved to (486, 222)
Screenshot: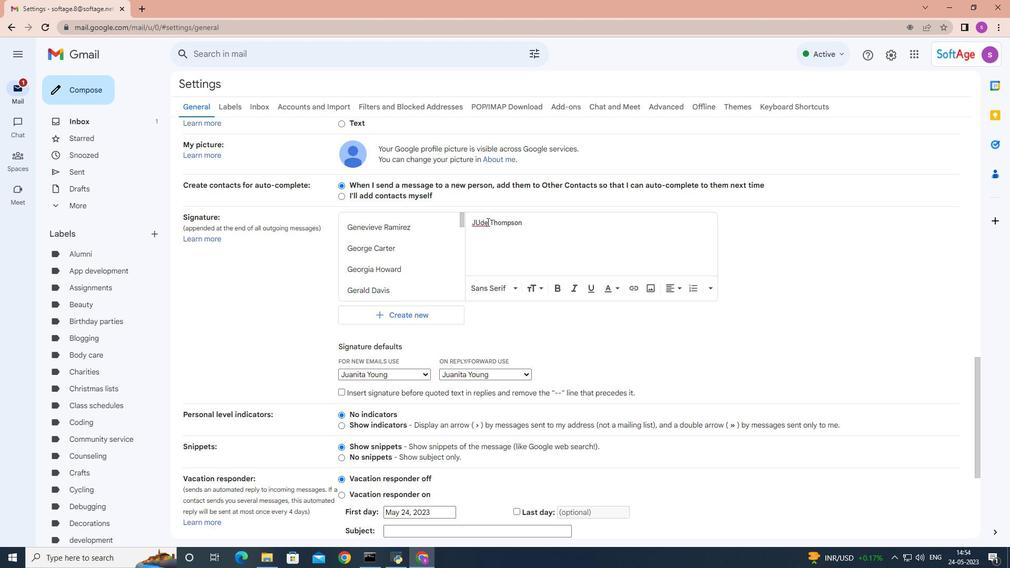 
Action: Key pressed <Key.backspace><Key.backspace><Key.backspace>ude
Screenshot: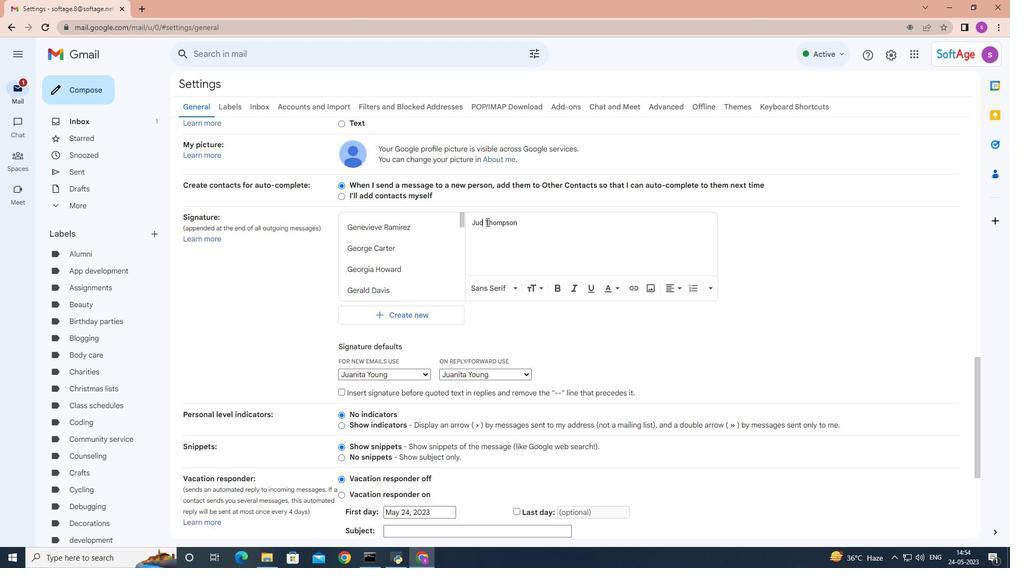
Action: Mouse moved to (578, 248)
Screenshot: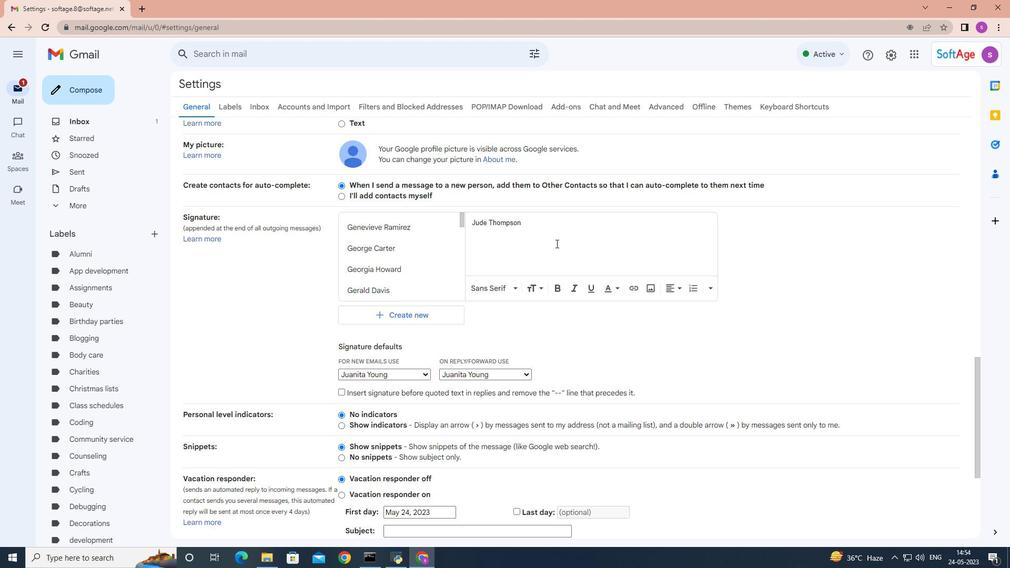 
Action: Mouse scrolled (578, 247) with delta (0, 0)
Screenshot: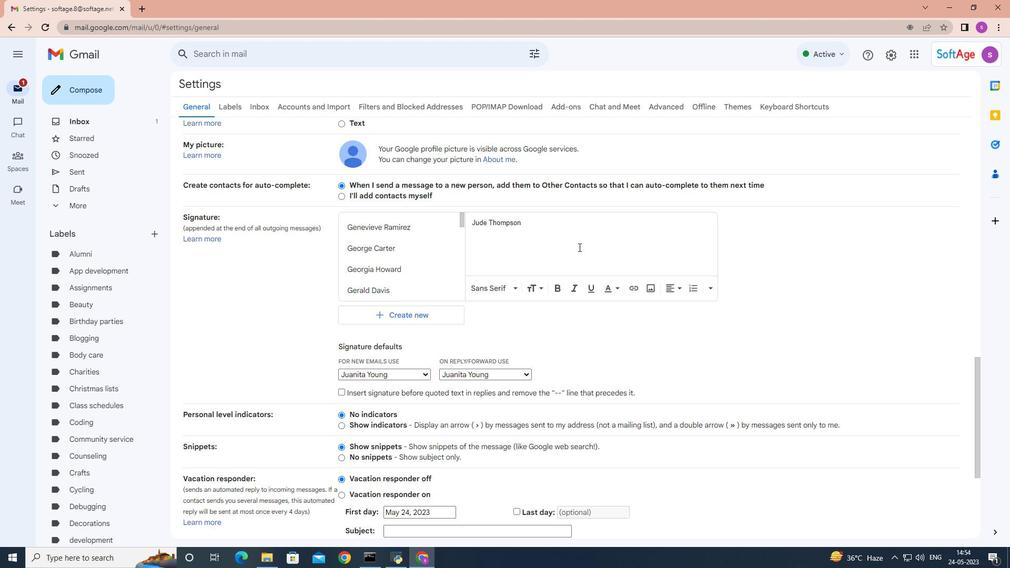 
Action: Mouse scrolled (578, 247) with delta (0, 0)
Screenshot: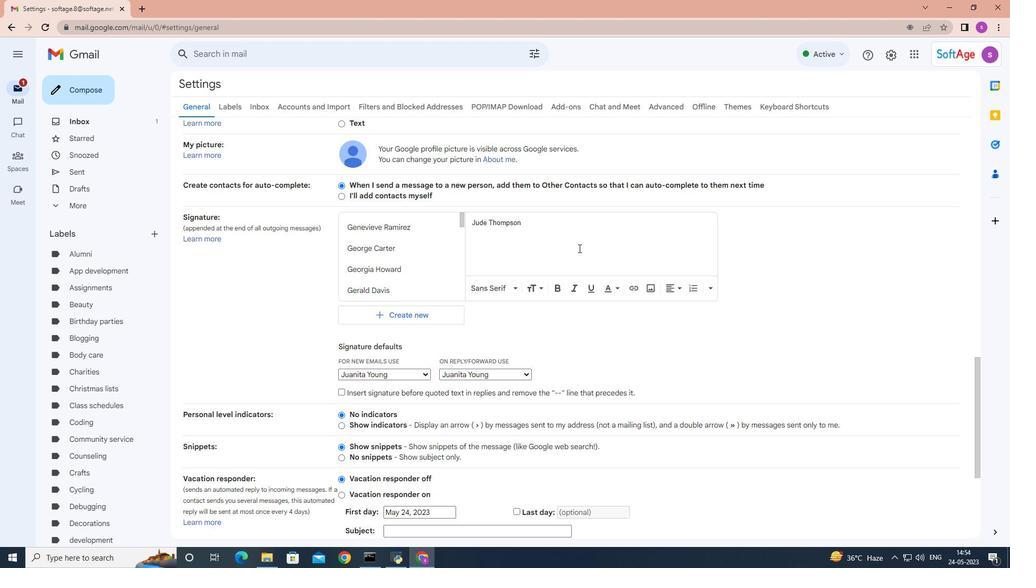 
Action: Mouse moved to (415, 266)
Screenshot: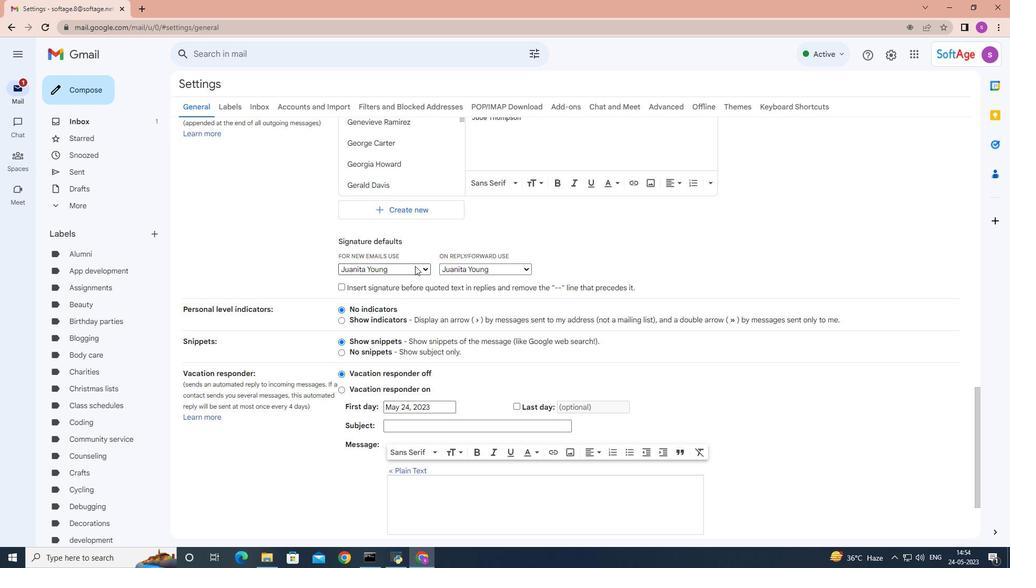
Action: Mouse pressed left at (415, 266)
Screenshot: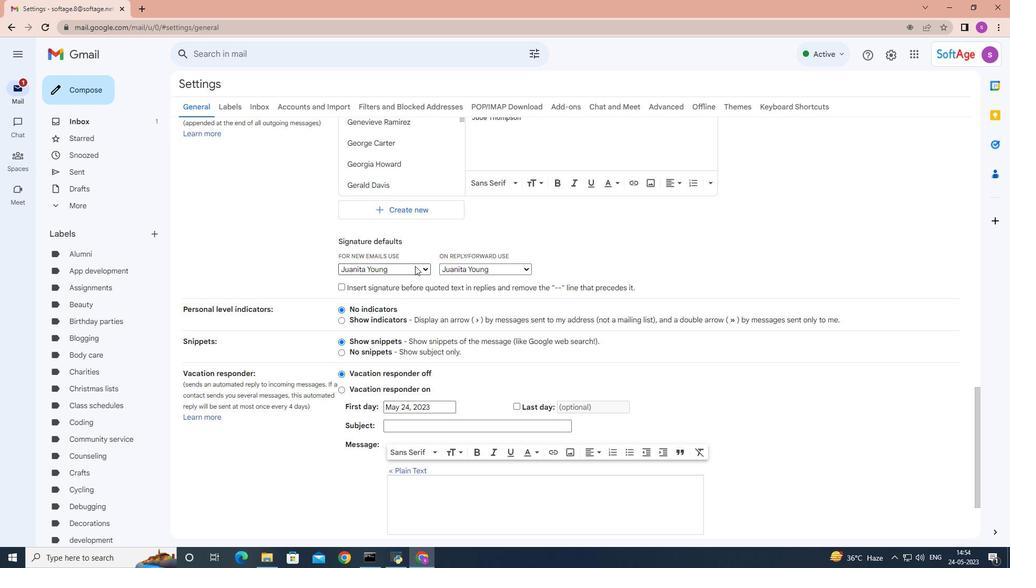 
Action: Mouse moved to (395, 334)
Screenshot: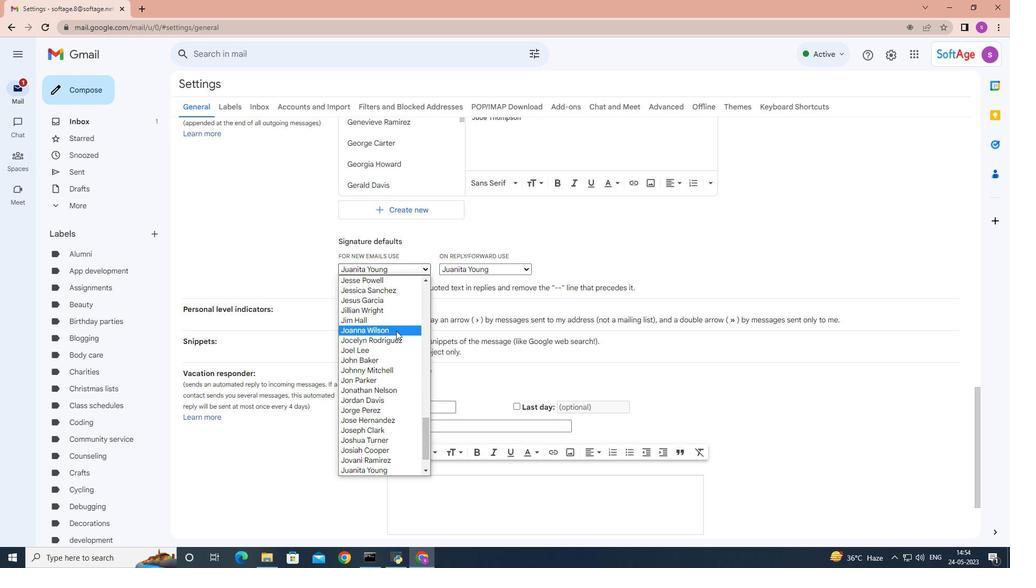 
Action: Mouse scrolled (395, 332) with delta (0, 0)
Screenshot: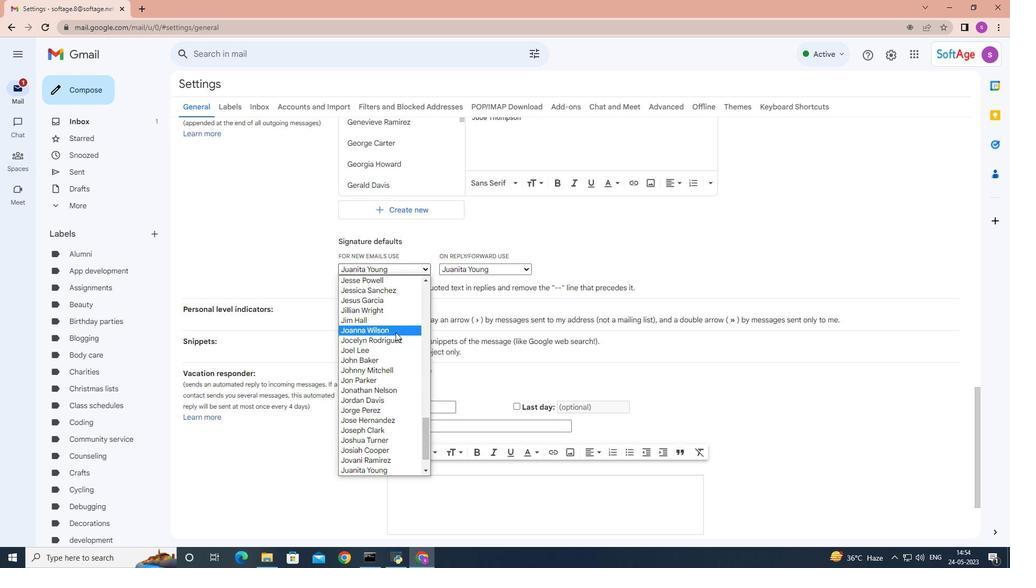 
Action: Mouse scrolled (395, 334) with delta (0, 0)
Screenshot: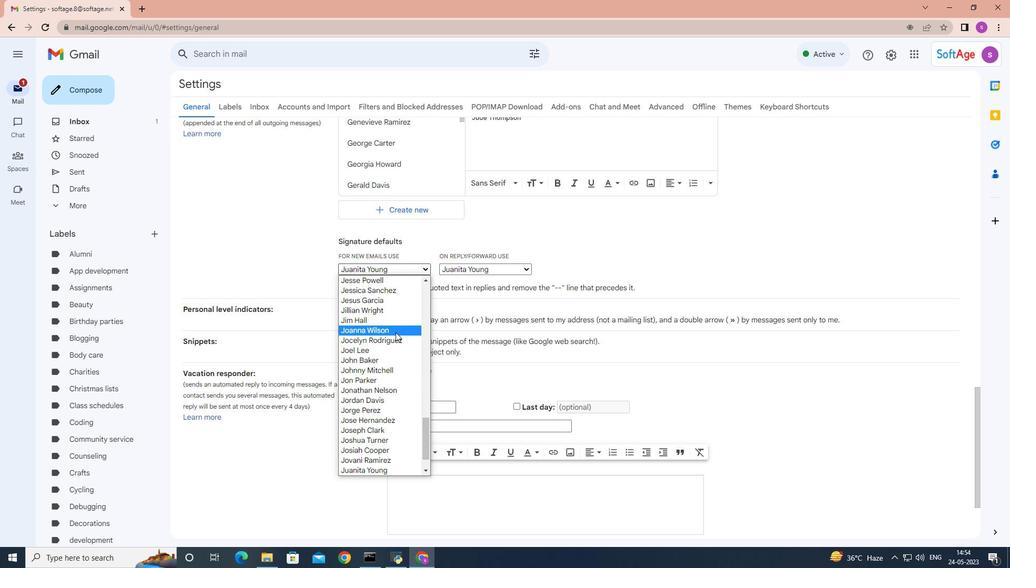 
Action: Mouse scrolled (395, 334) with delta (0, 0)
Screenshot: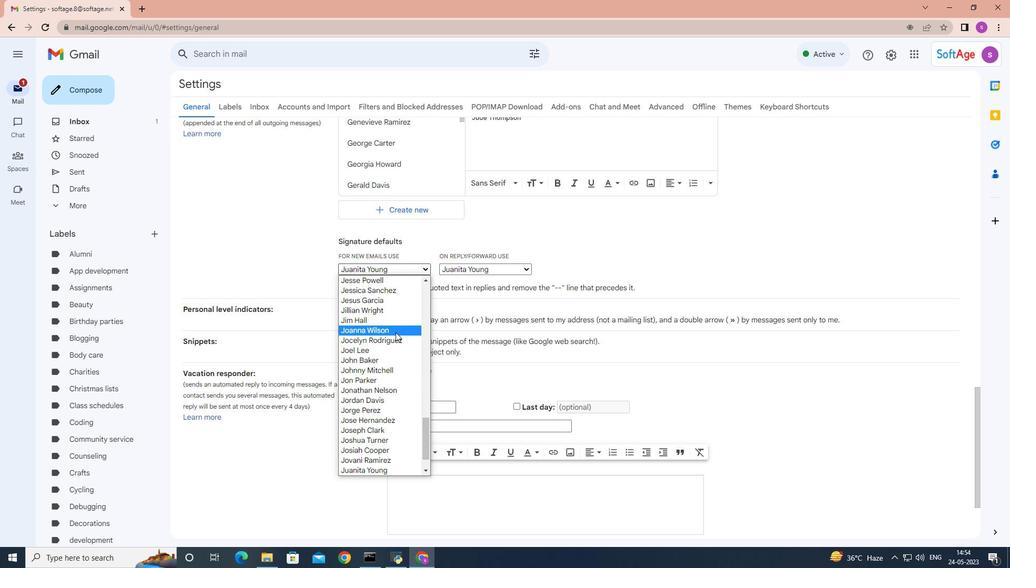 
Action: Mouse scrolled (395, 334) with delta (0, 0)
Screenshot: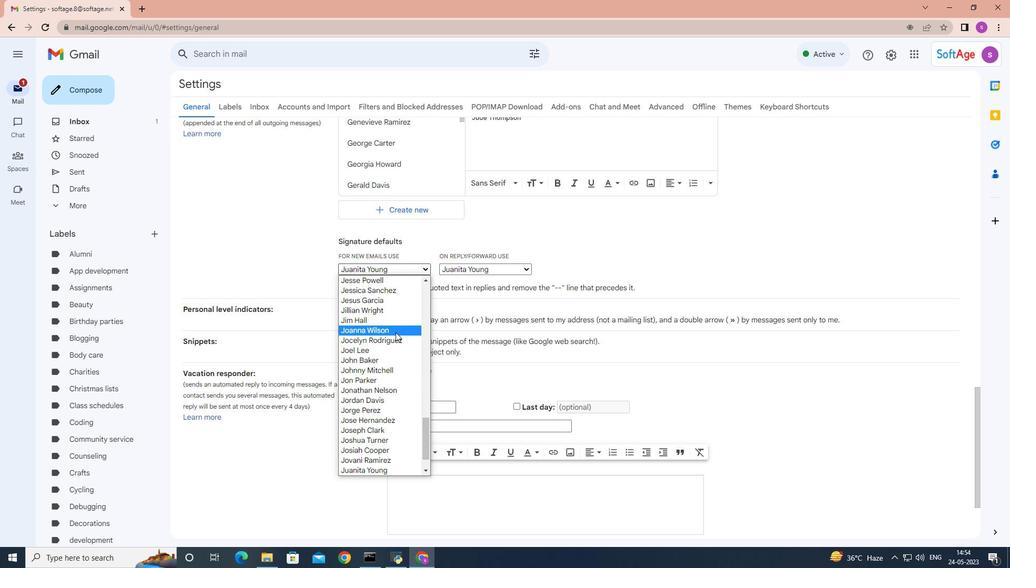 
Action: Mouse scrolled (395, 334) with delta (0, 0)
Screenshot: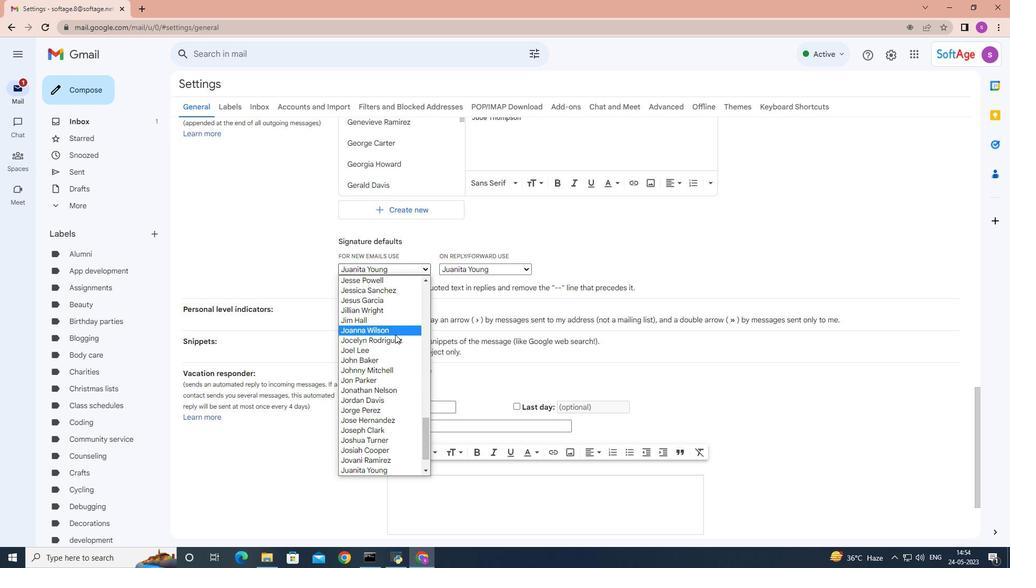 
Action: Mouse moved to (395, 334)
Screenshot: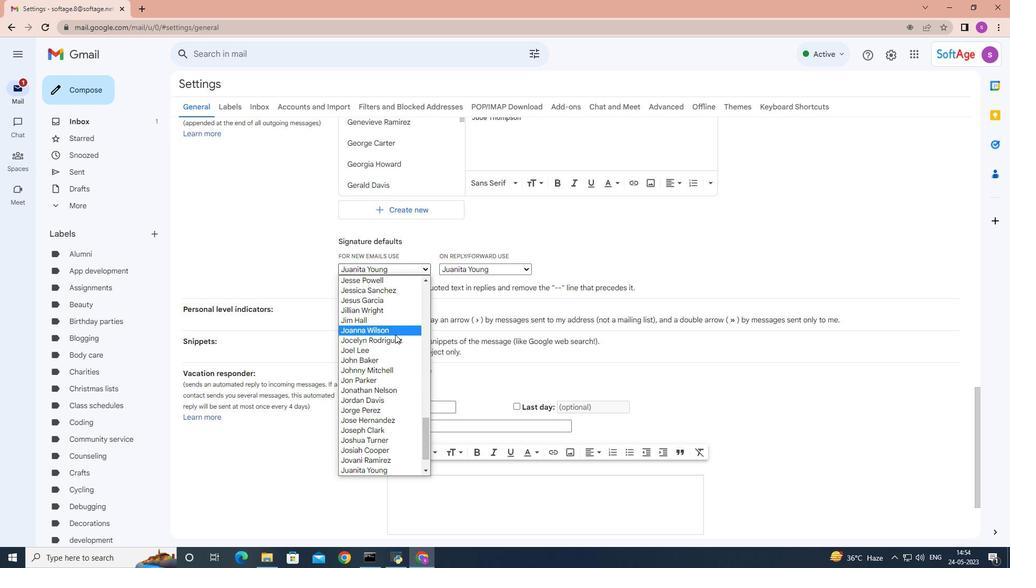 
Action: Mouse scrolled (395, 334) with delta (0, 0)
Screenshot: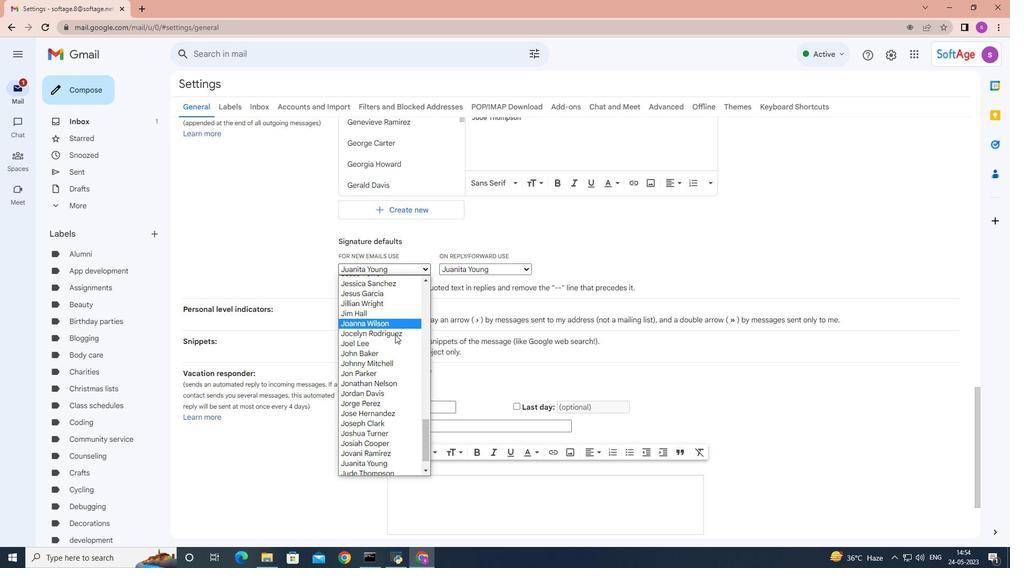 
Action: Mouse moved to (364, 447)
Screenshot: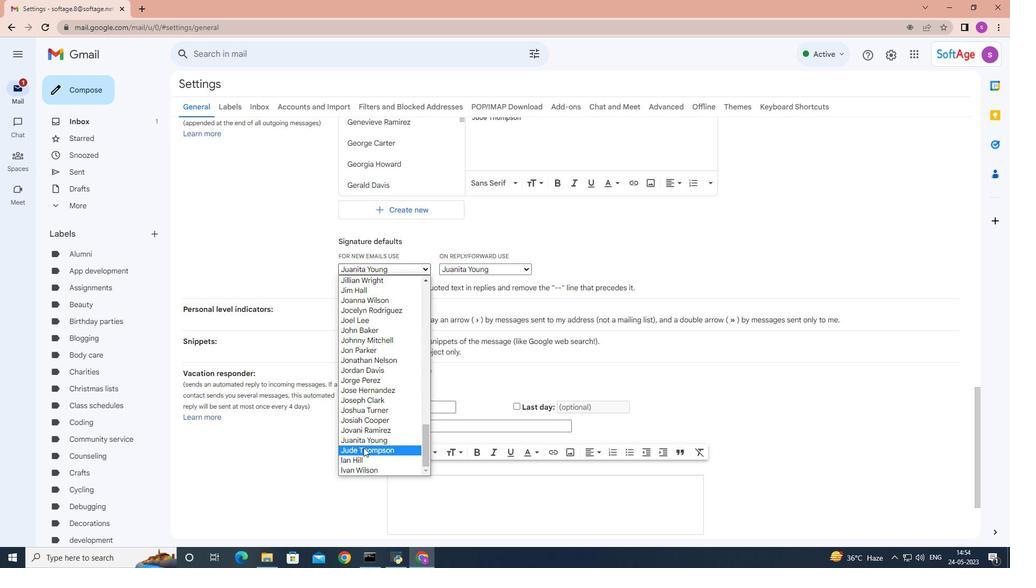 
Action: Mouse pressed left at (364, 447)
Screenshot: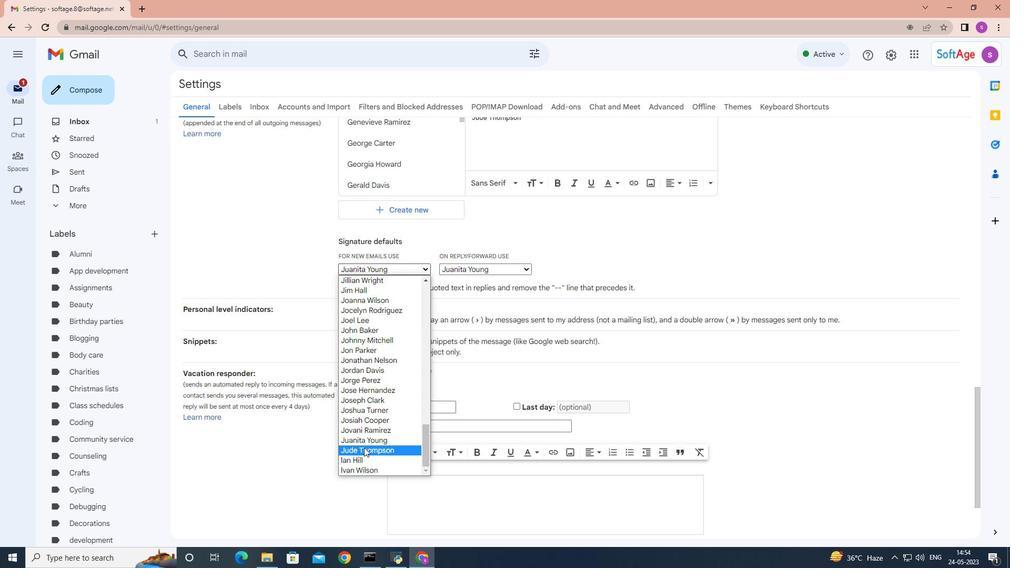 
Action: Mouse moved to (525, 271)
Screenshot: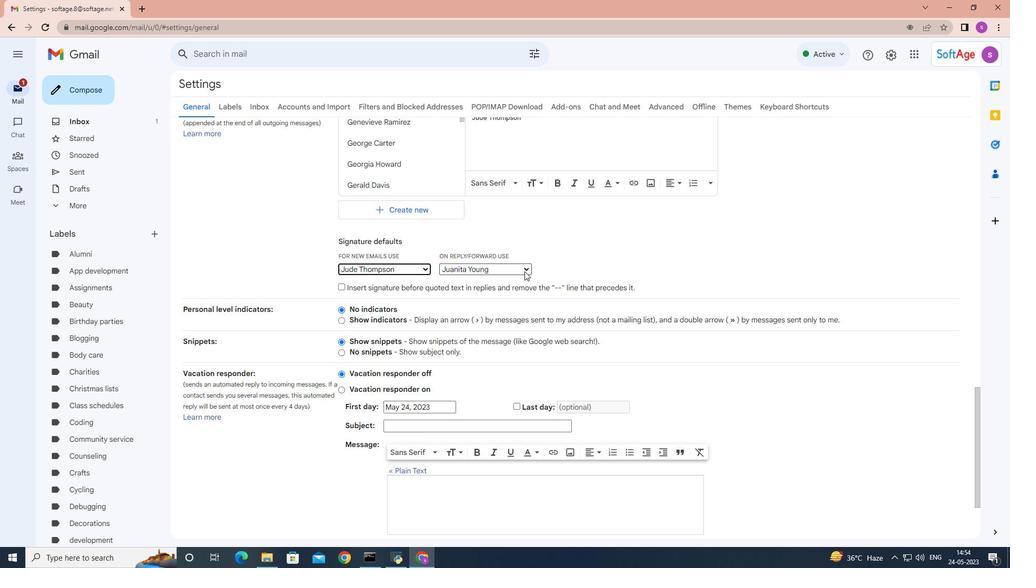 
Action: Mouse pressed left at (525, 271)
Screenshot: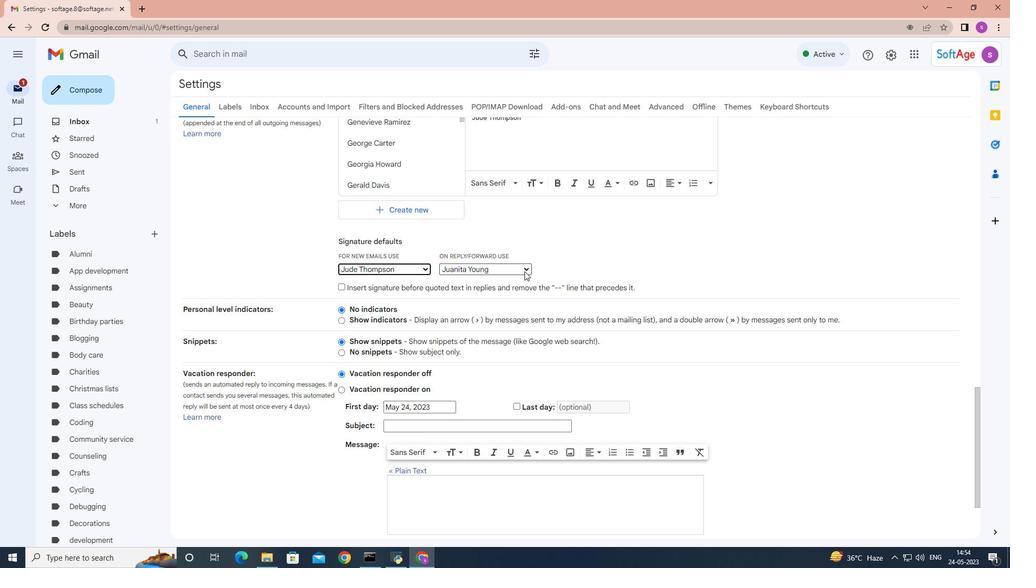 
Action: Mouse moved to (502, 432)
Screenshot: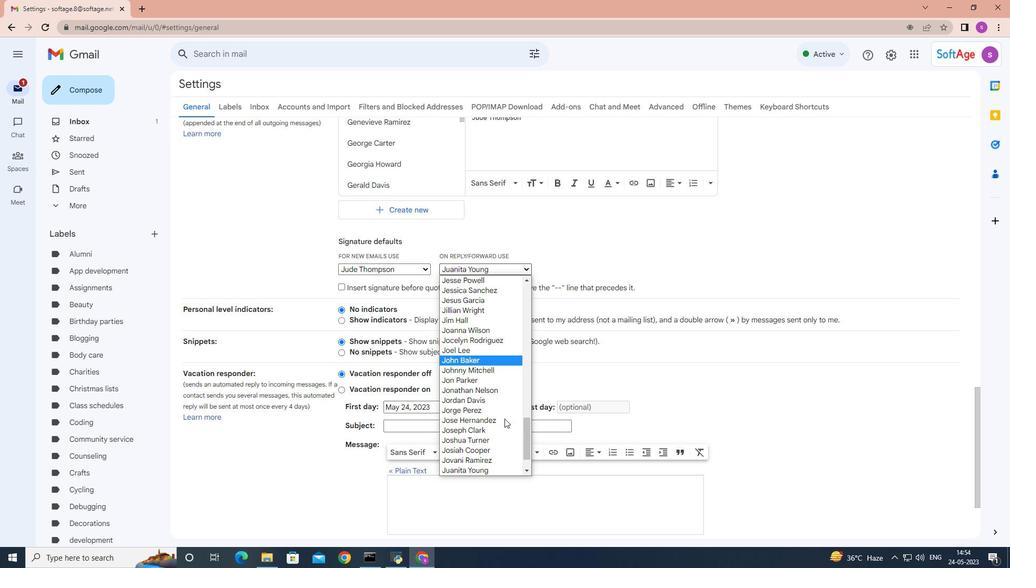
Action: Mouse scrolled (502, 431) with delta (0, 0)
Screenshot: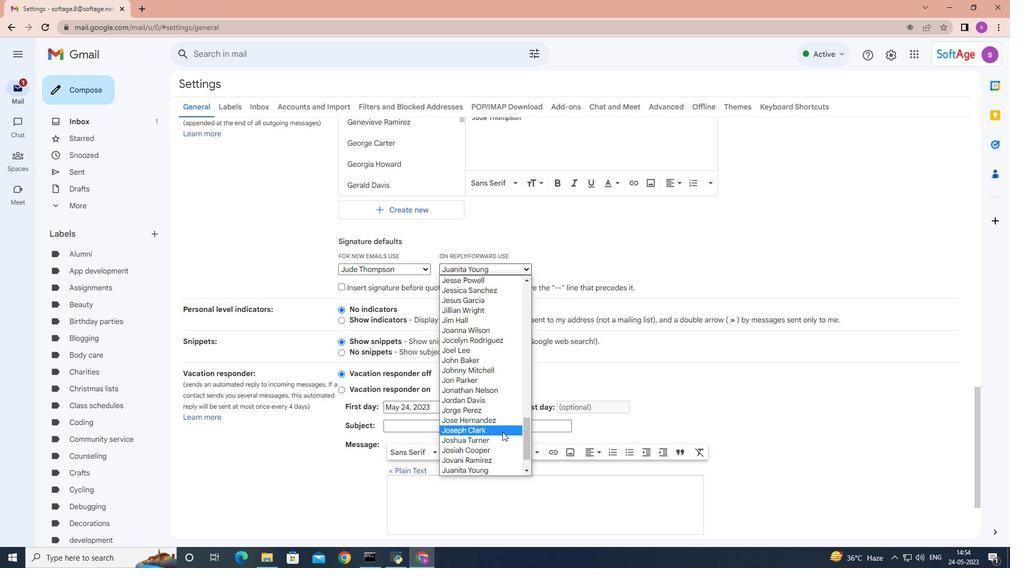 
Action: Mouse scrolled (502, 431) with delta (0, 0)
Screenshot: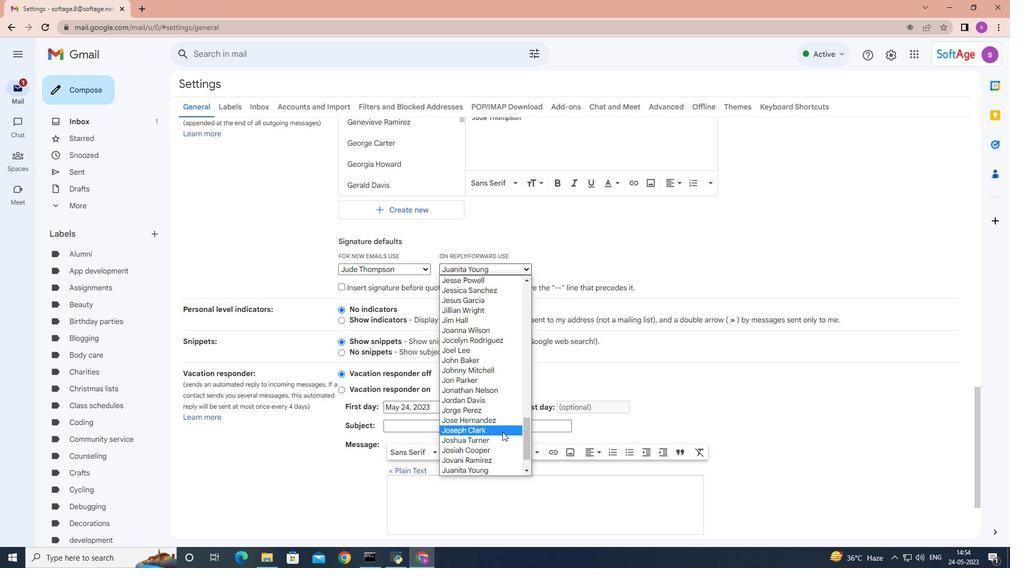 
Action: Mouse moved to (497, 447)
Screenshot: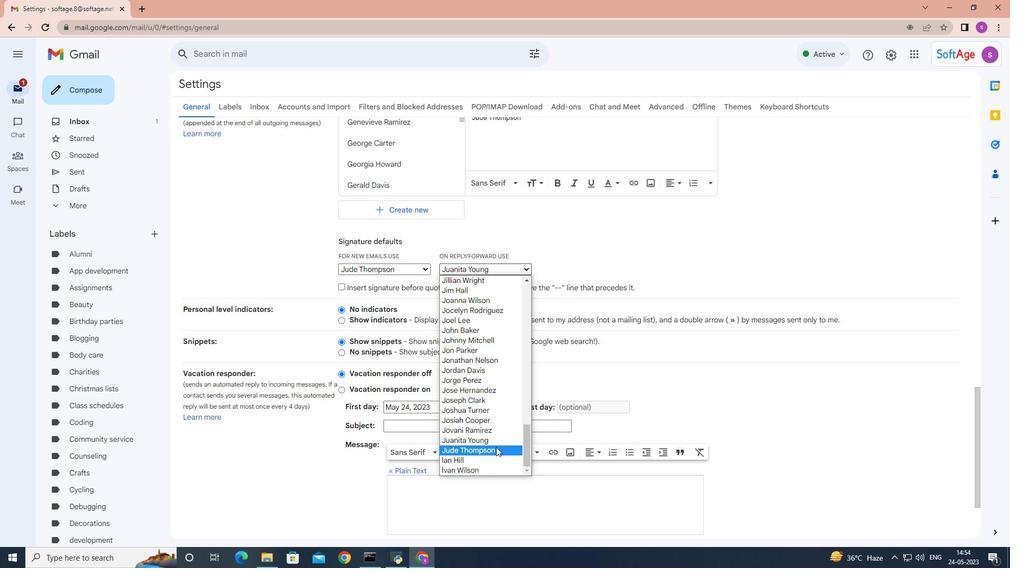 
Action: Mouse pressed left at (497, 447)
Screenshot: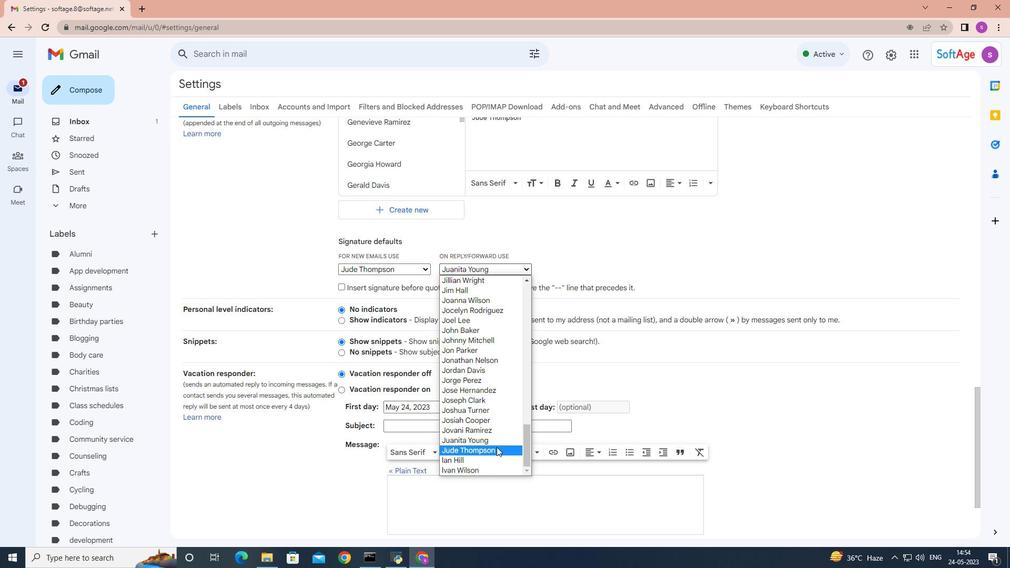 
Action: Mouse moved to (563, 385)
Screenshot: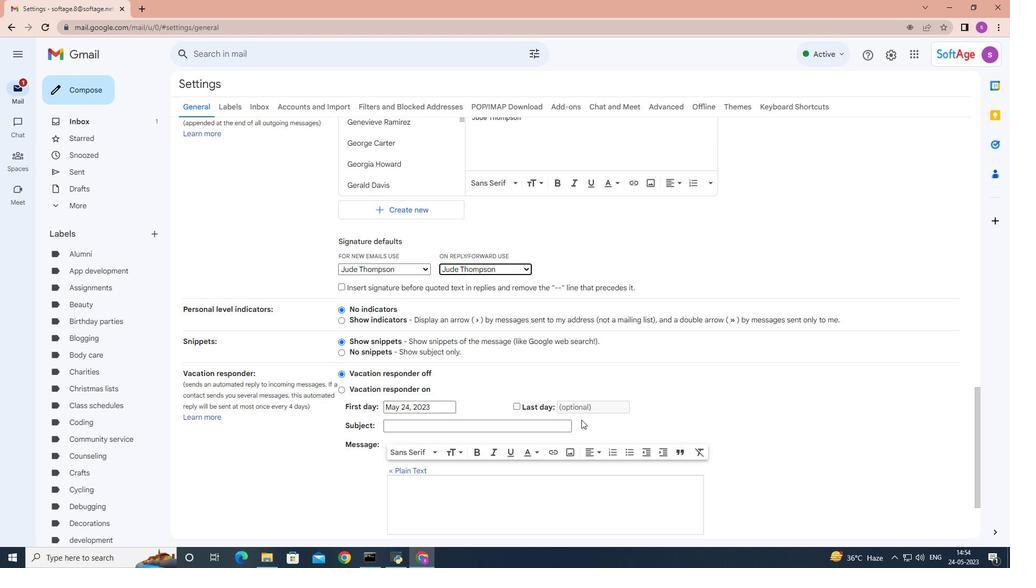
Action: Mouse scrolled (562, 387) with delta (0, 0)
Screenshot: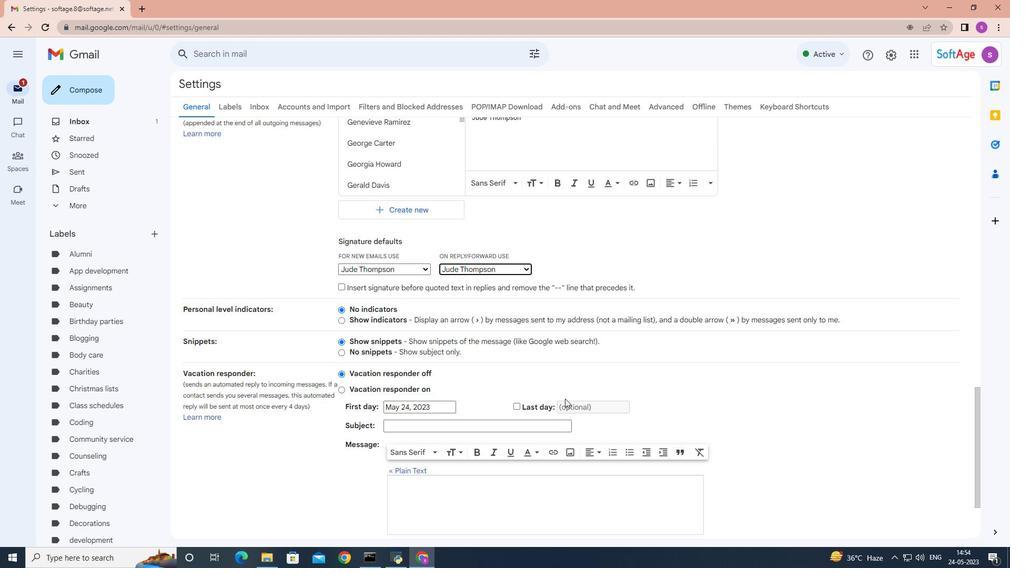 
Action: Mouse moved to (564, 385)
Screenshot: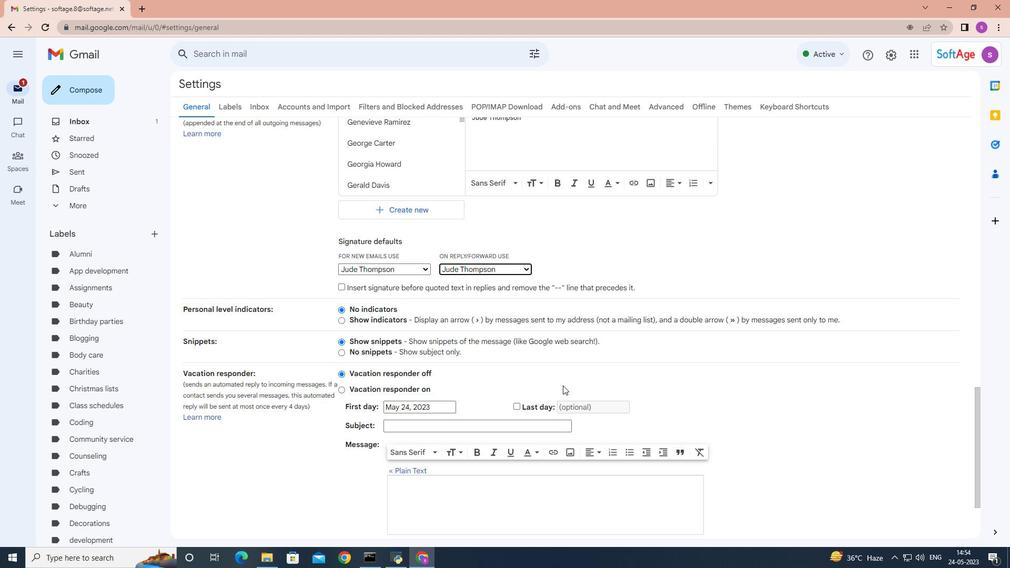 
Action: Mouse scrolled (563, 385) with delta (0, 0)
Screenshot: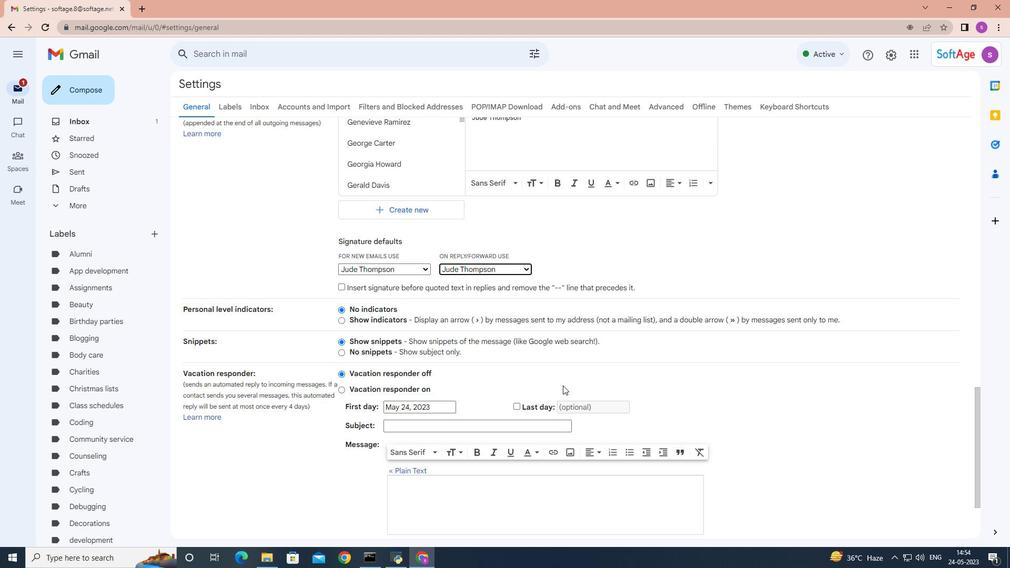 
Action: Mouse moved to (564, 385)
Screenshot: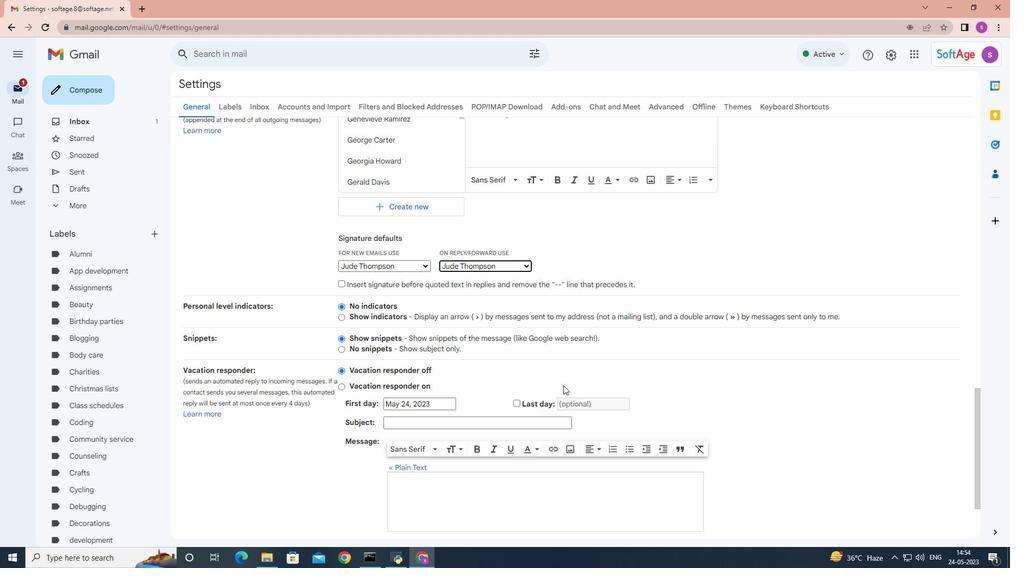 
Action: Mouse scrolled (564, 385) with delta (0, 0)
Screenshot: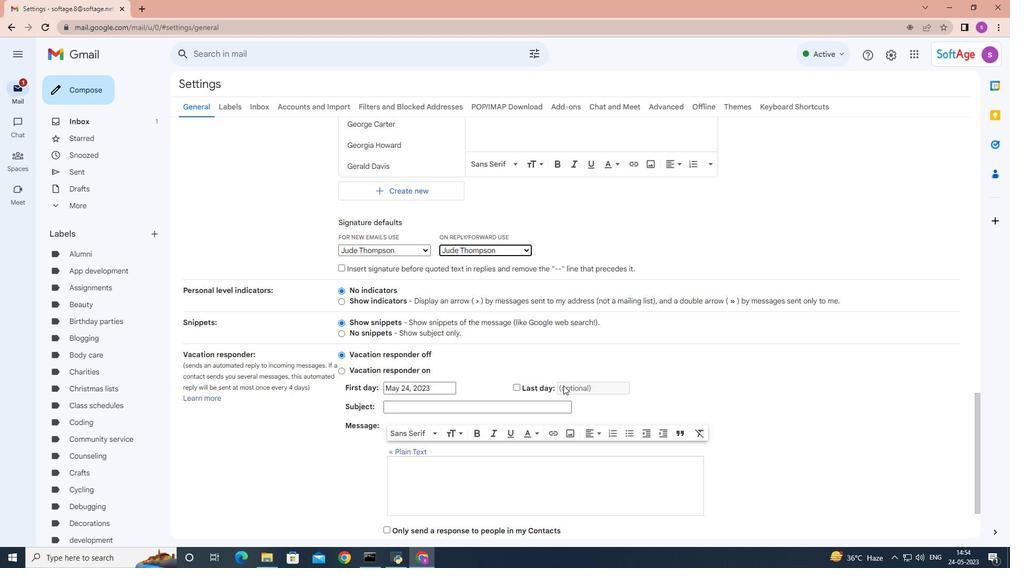 
Action: Mouse moved to (565, 385)
Screenshot: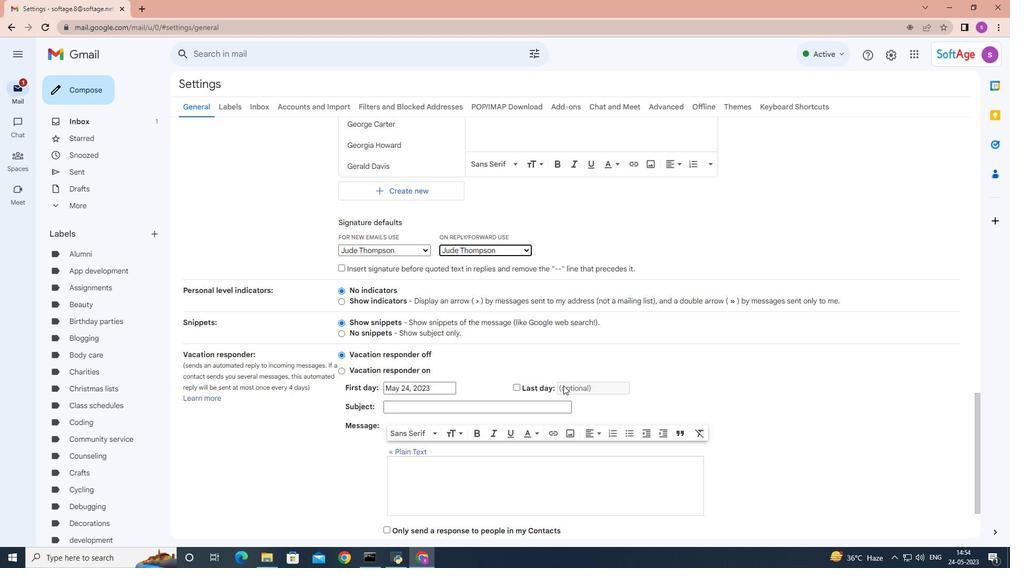 
Action: Mouse scrolled (564, 385) with delta (0, 0)
Screenshot: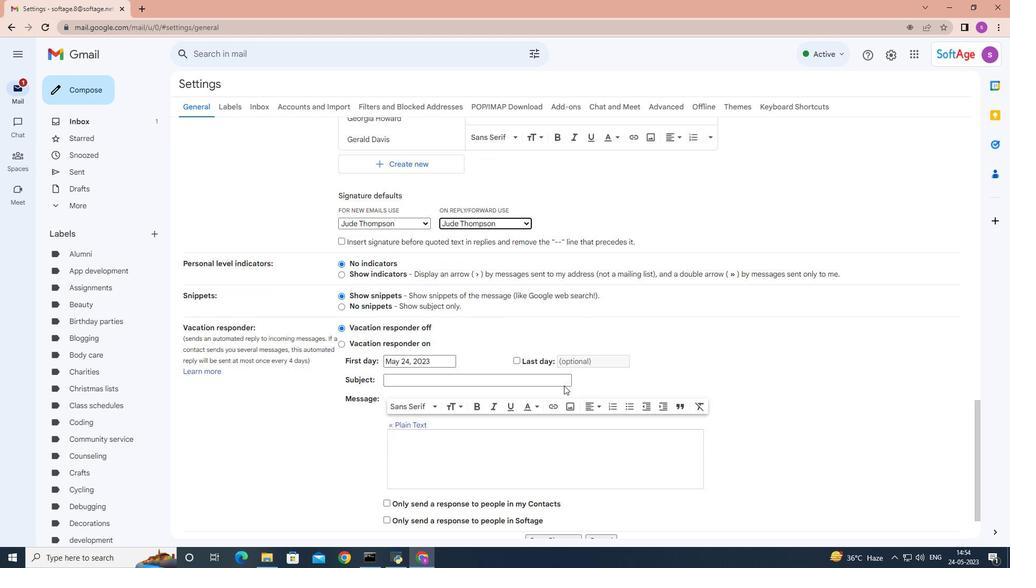 
Action: Mouse moved to (518, 392)
Screenshot: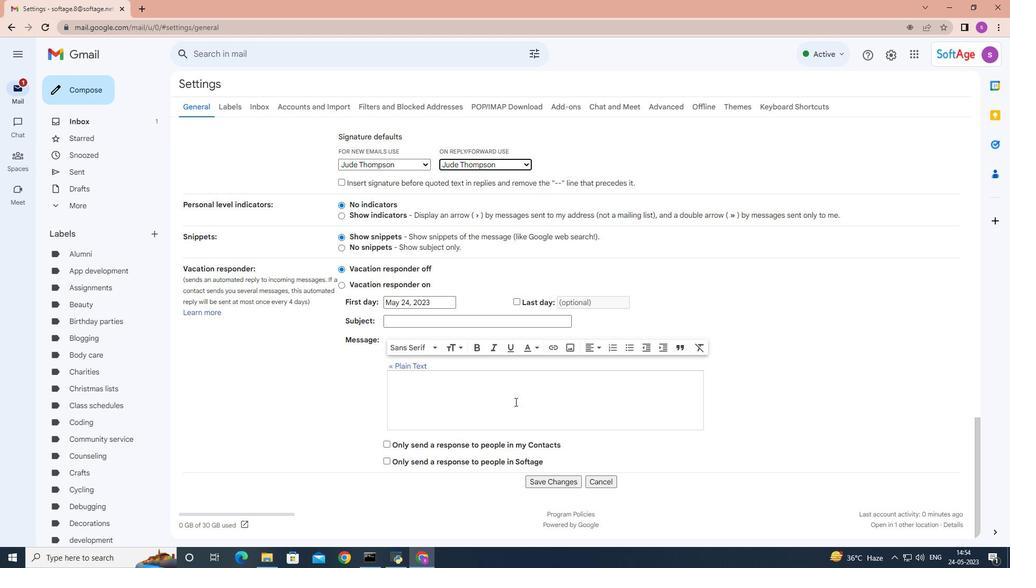 
Action: Mouse scrolled (517, 392) with delta (0, 0)
Screenshot: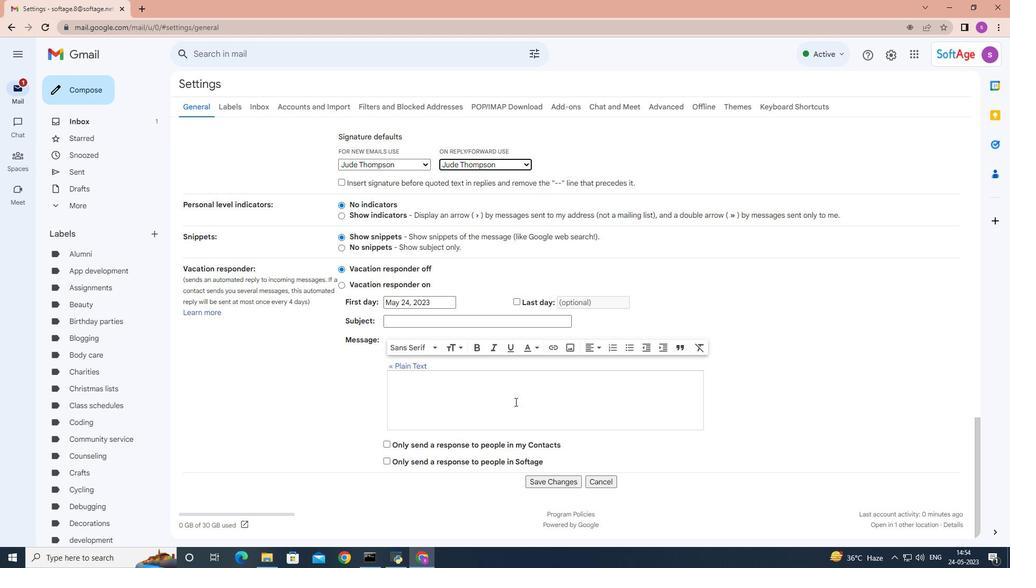 
Action: Mouse moved to (518, 392)
Screenshot: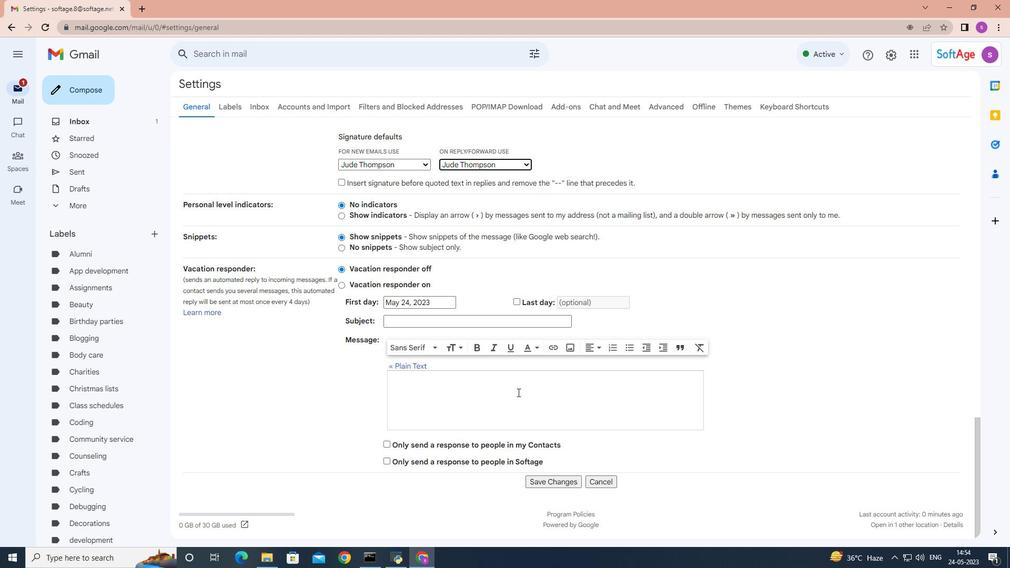 
Action: Mouse scrolled (517, 392) with delta (0, 0)
Screenshot: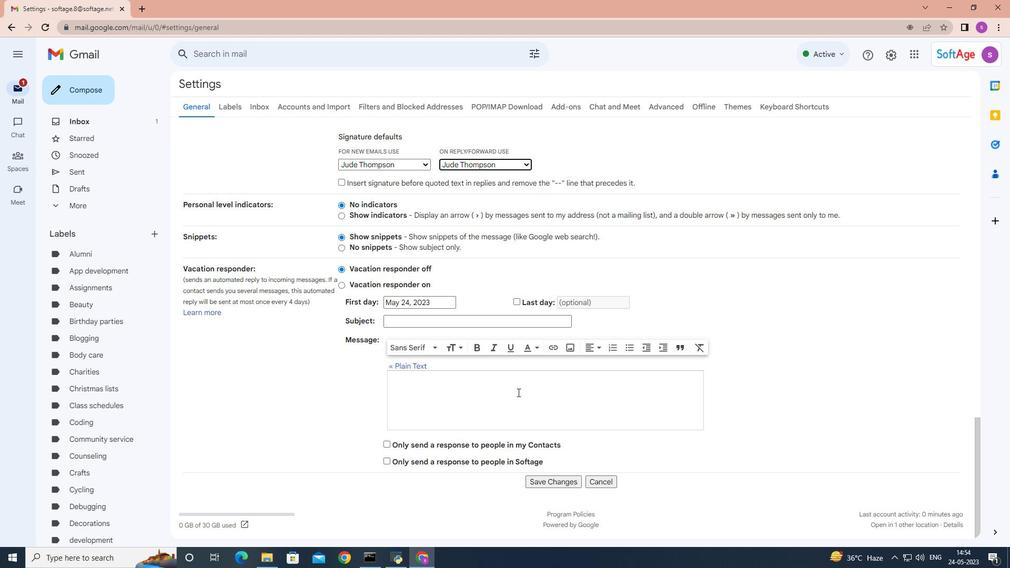 
Action: Mouse moved to (520, 390)
Screenshot: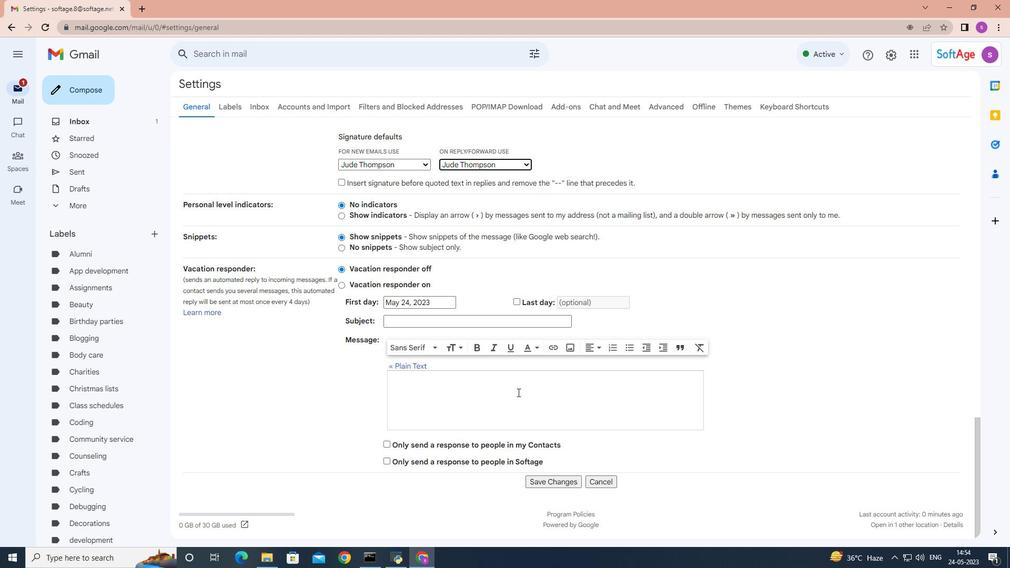 
Action: Mouse scrolled (518, 392) with delta (0, 0)
Screenshot: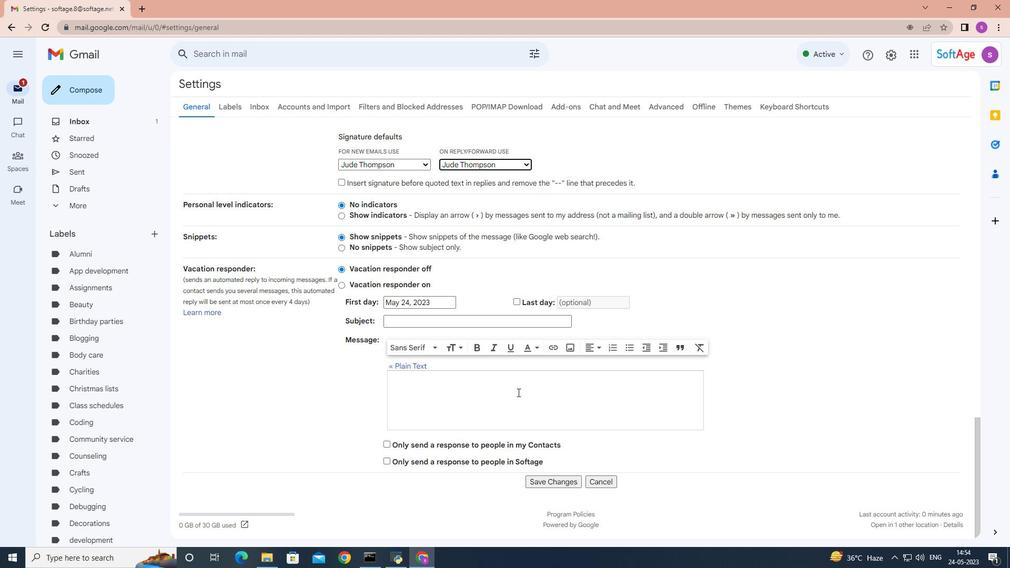 
Action: Mouse moved to (555, 481)
Screenshot: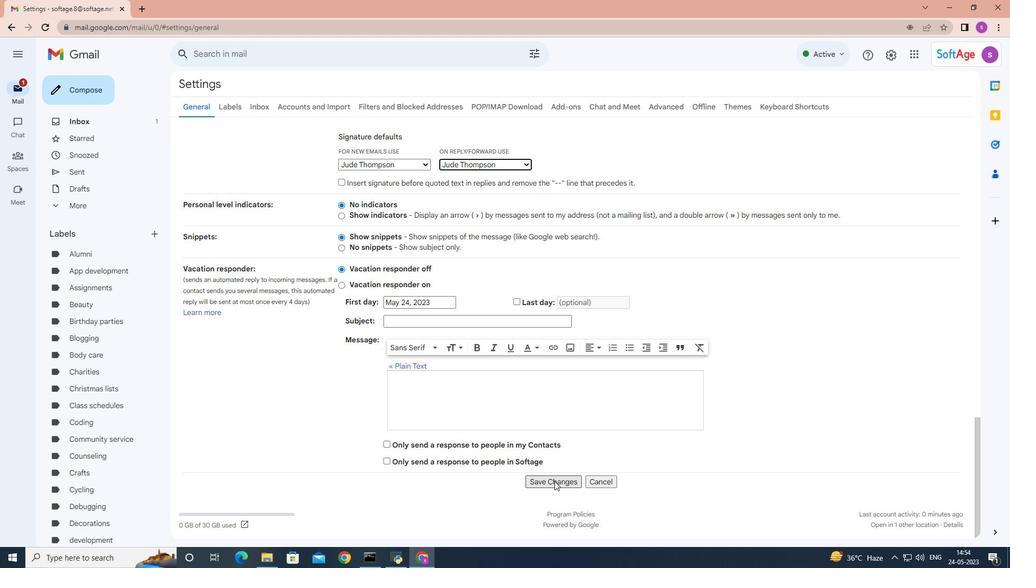 
Action: Mouse pressed left at (555, 481)
Screenshot: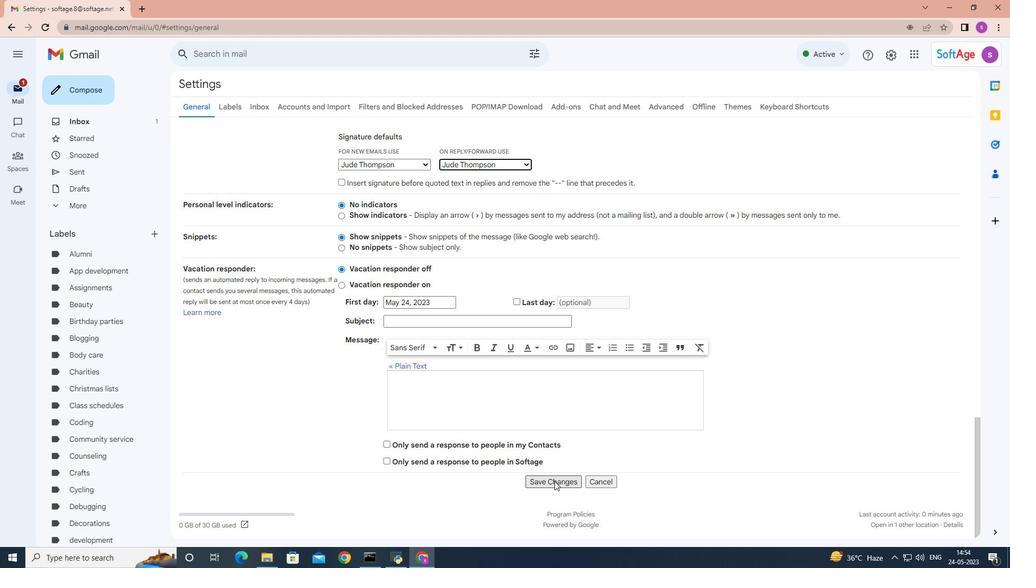 
Action: Mouse moved to (84, 96)
Screenshot: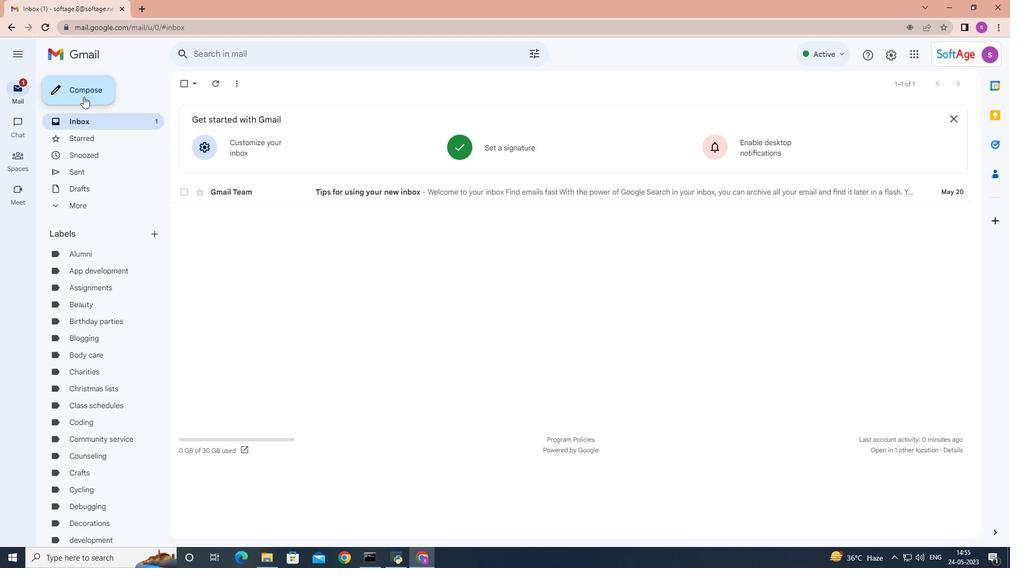 
Action: Mouse pressed left at (84, 96)
Screenshot: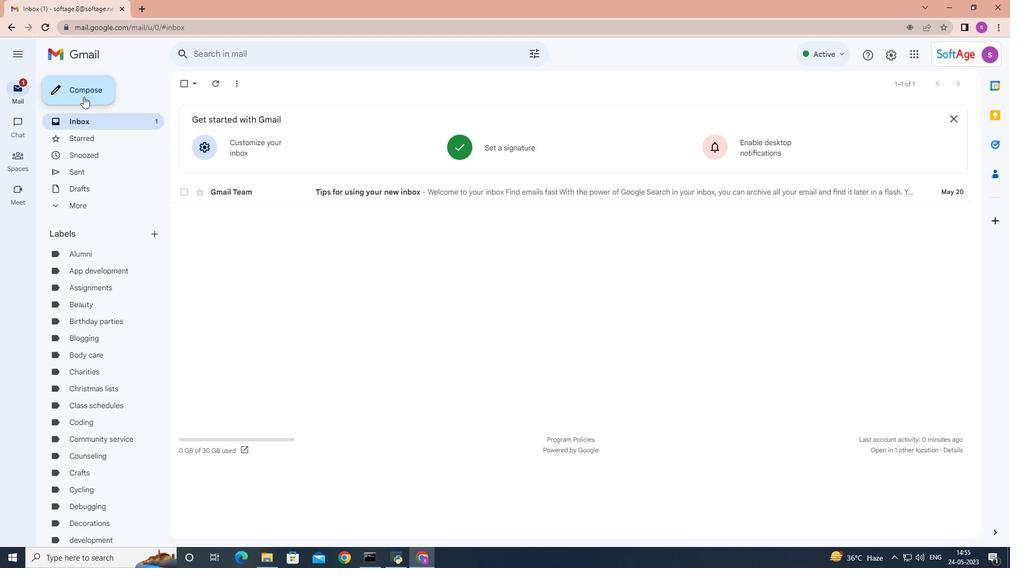 
Action: Mouse moved to (688, 277)
Screenshot: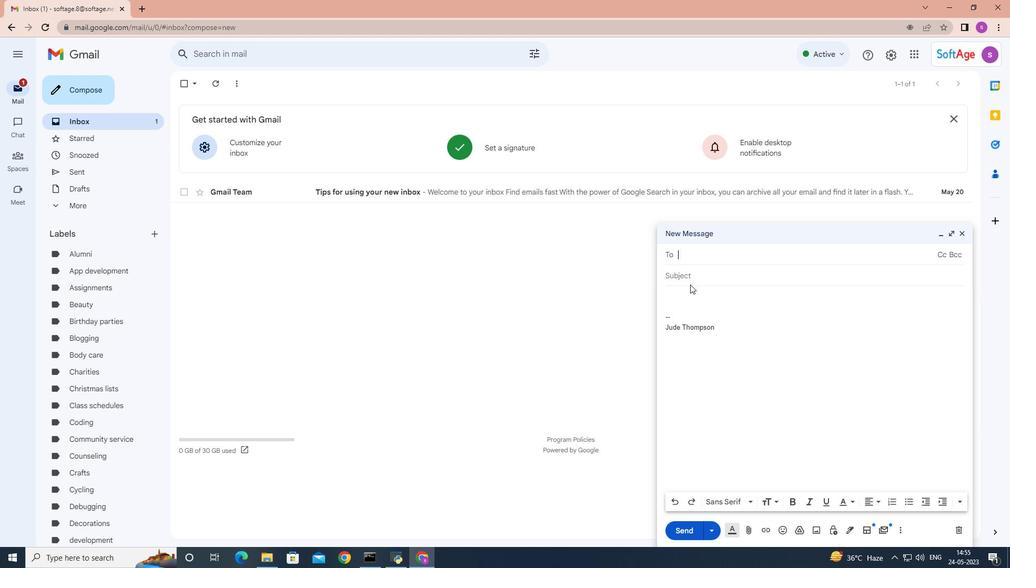 
Action: Mouse pressed left at (688, 277)
Screenshot: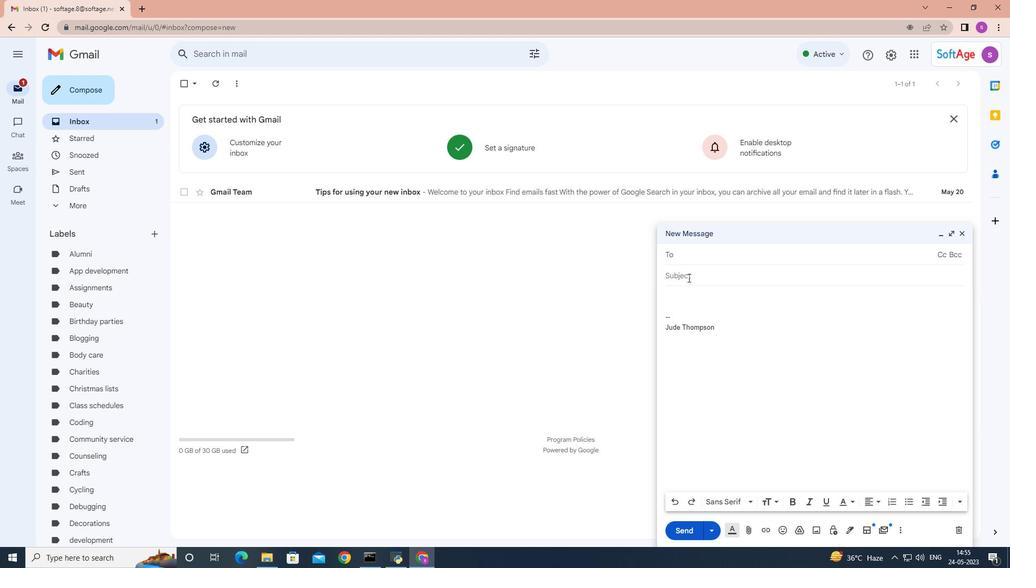 
Action: Mouse moved to (688, 278)
Screenshot: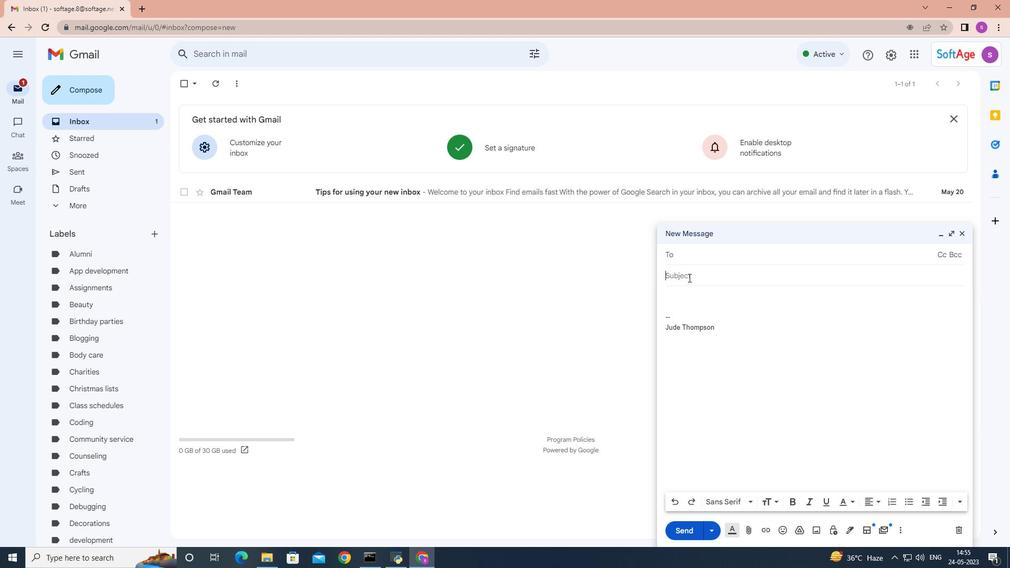 
Action: Key pressed <Key.shift>Request<Key.space>for<Key.space>an<Key.space>interview
Screenshot: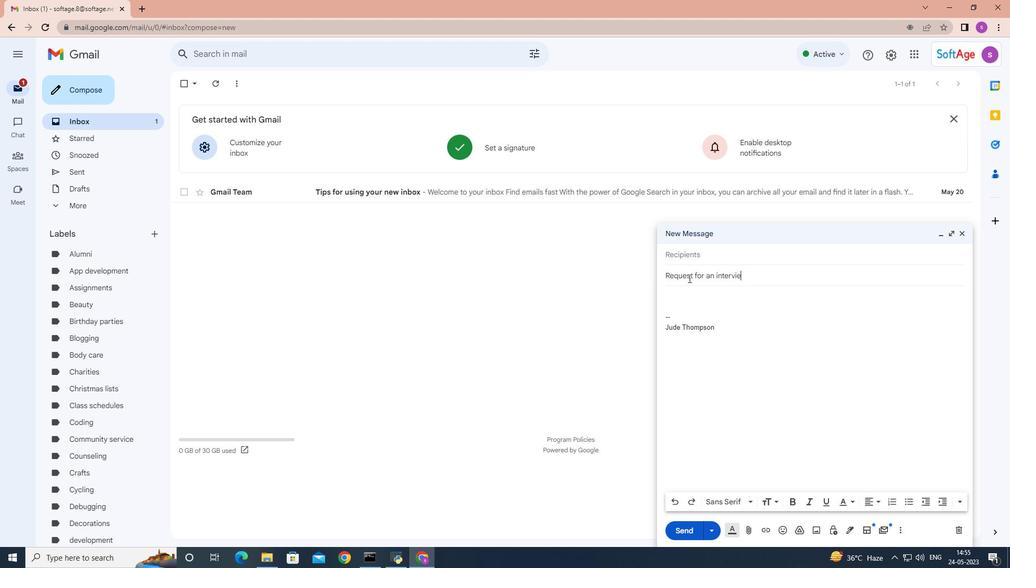 
Action: Mouse moved to (673, 289)
Screenshot: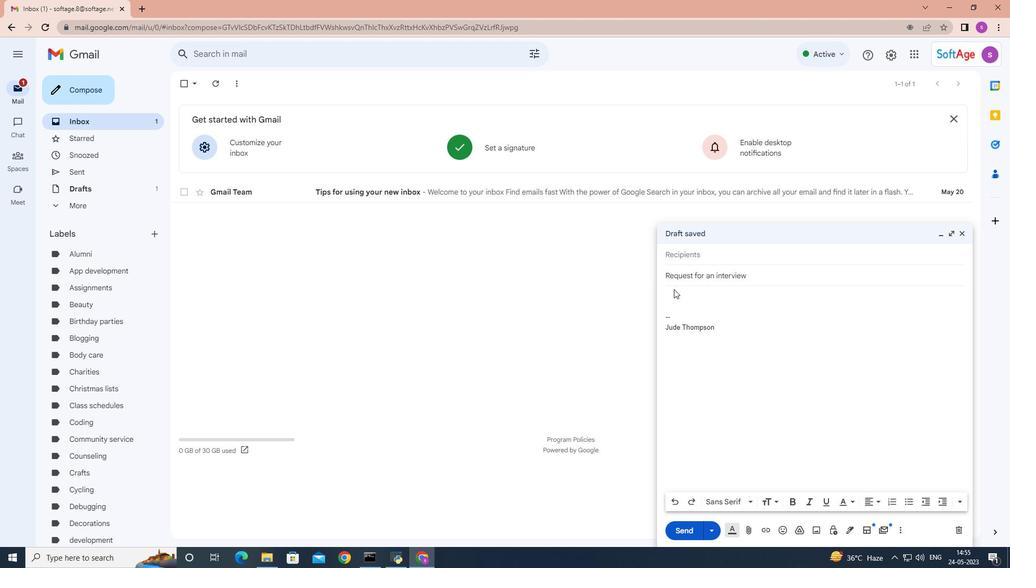 
Action: Mouse pressed left at (673, 289)
Screenshot: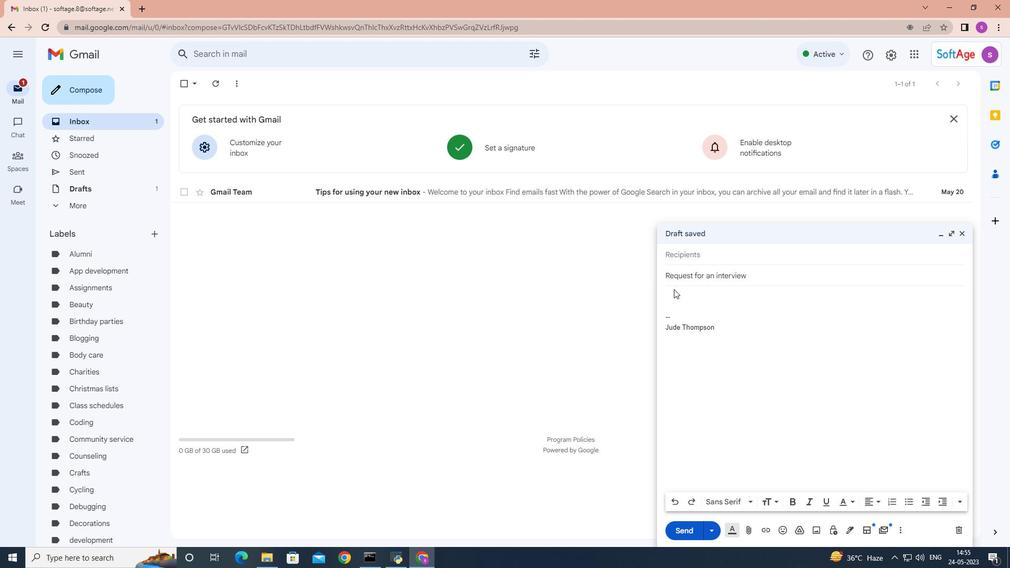 
Action: Mouse moved to (674, 289)
Screenshot: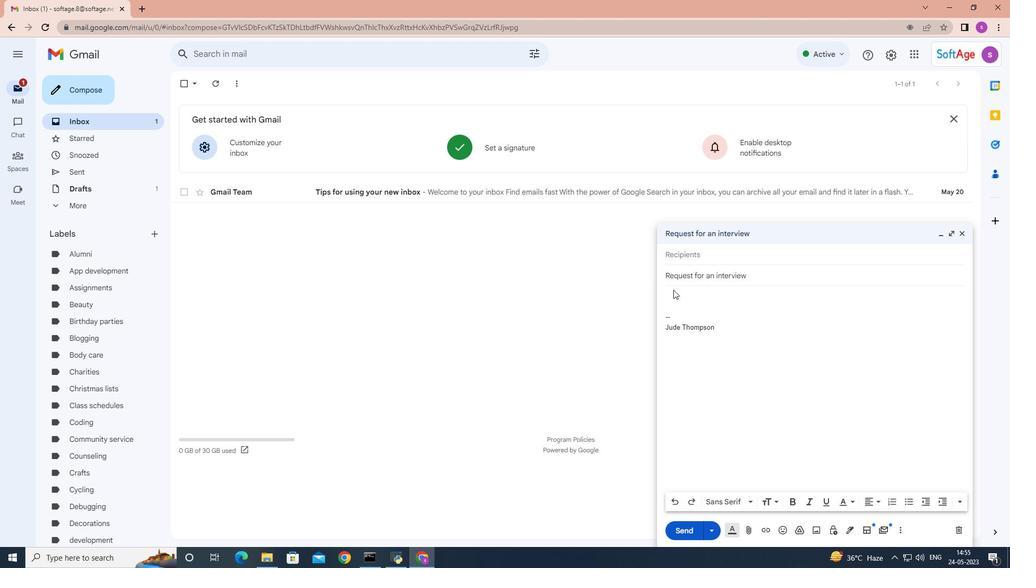 
Action: Key pressed <Key.shift>I<Key.space>would<Key.space>like<Key.space>to<Key.space>request<Key.space>an<Key.space>update<Key.space>on<Key.space>the<Key.space>progress<Key.space>of<Key.space>the<Key.space>project.
Screenshot: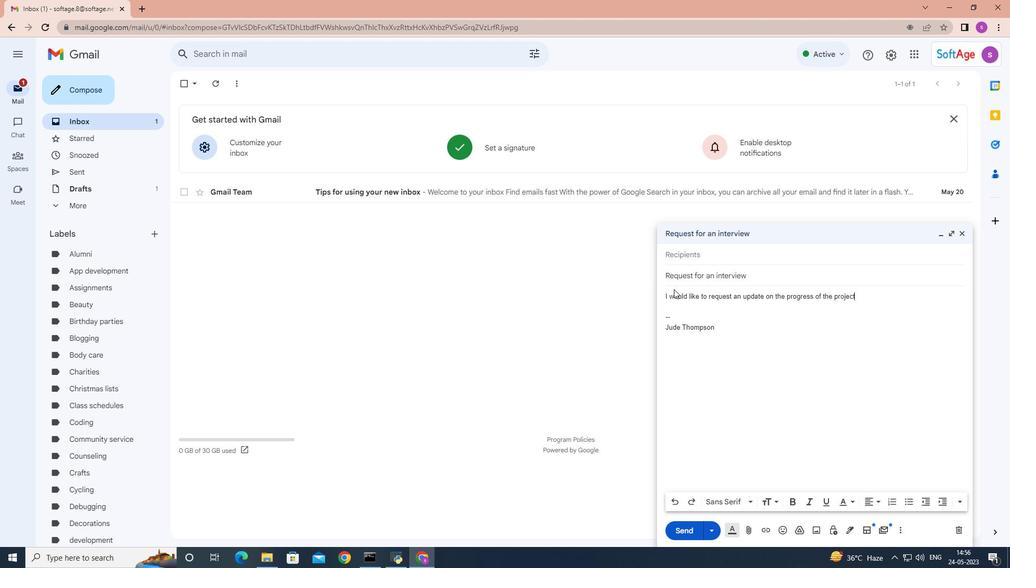 
Action: Mouse moved to (714, 252)
Screenshot: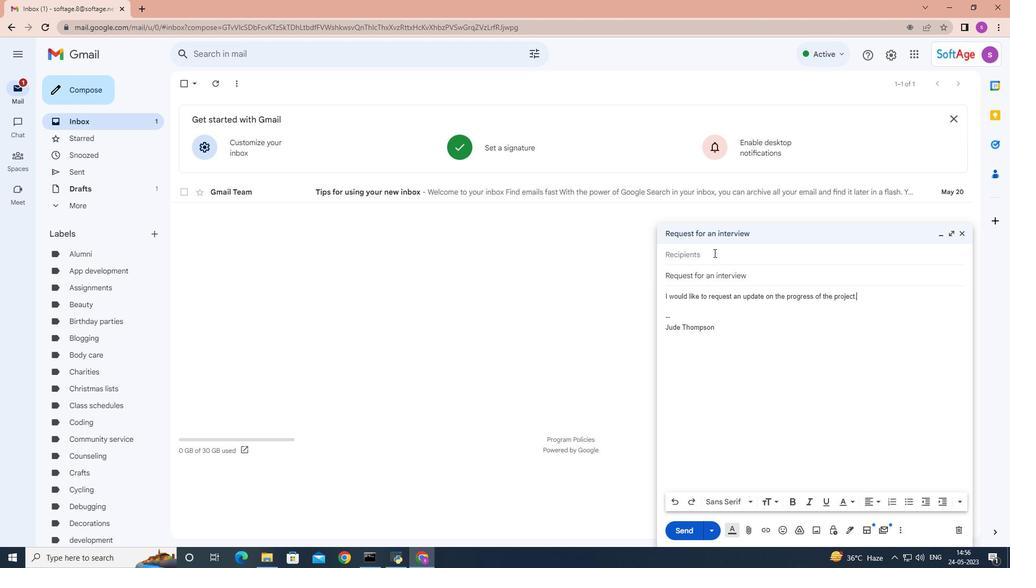 
Action: Mouse pressed left at (714, 252)
Screenshot: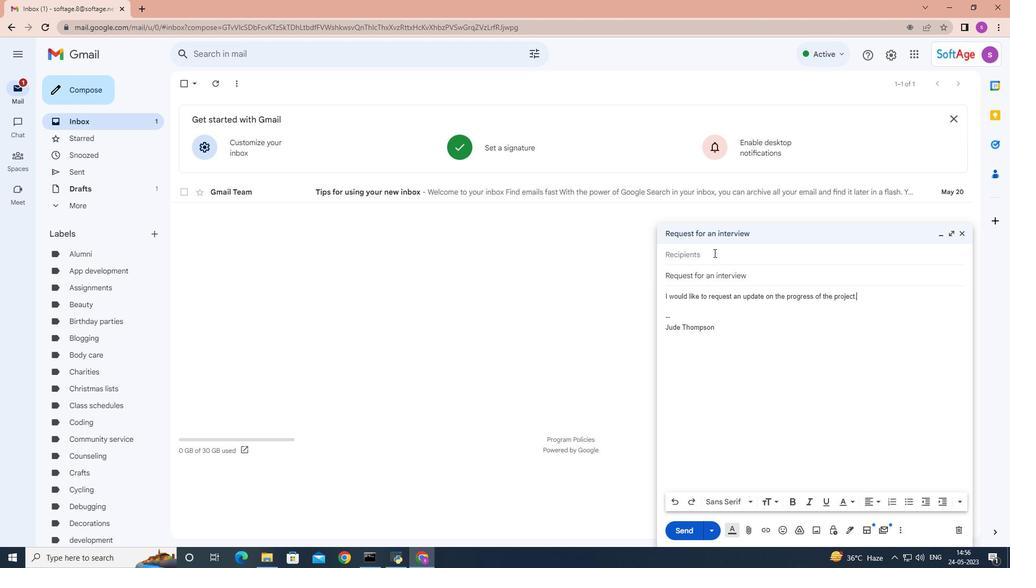 
Action: Mouse moved to (714, 252)
Screenshot: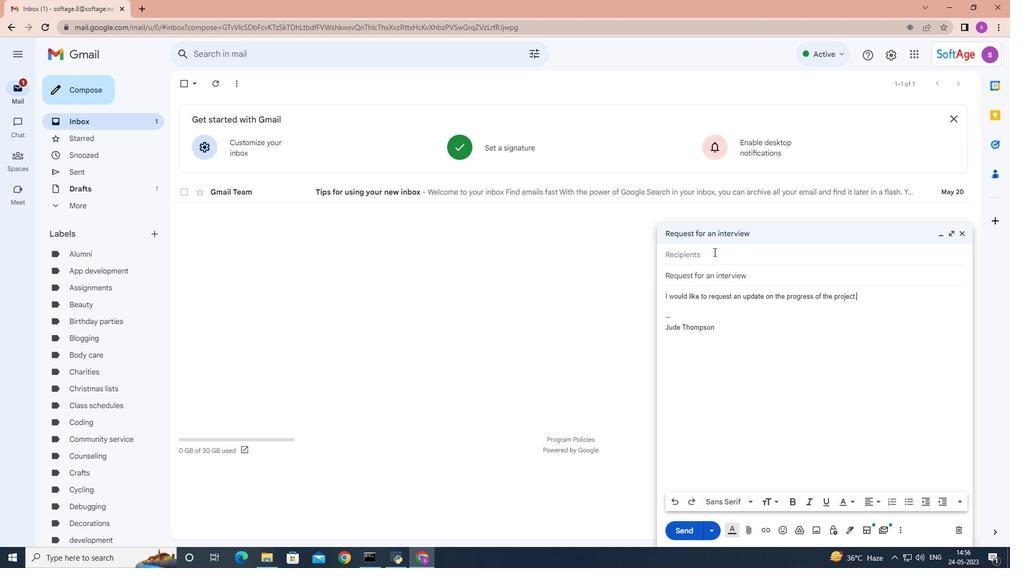 
Action: Key pressed <Key.shift>Softage.6
Screenshot: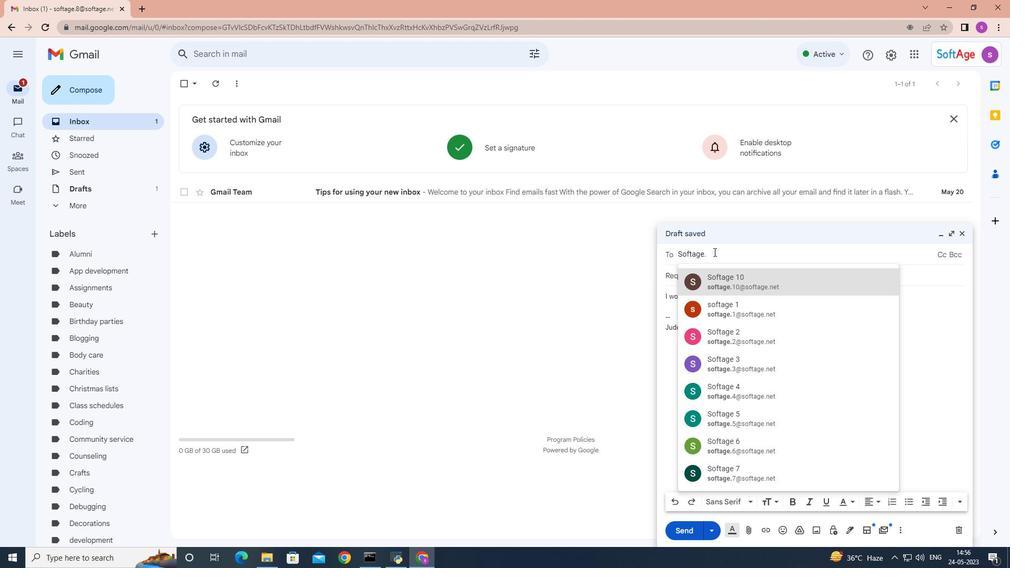 
Action: Mouse moved to (742, 288)
Screenshot: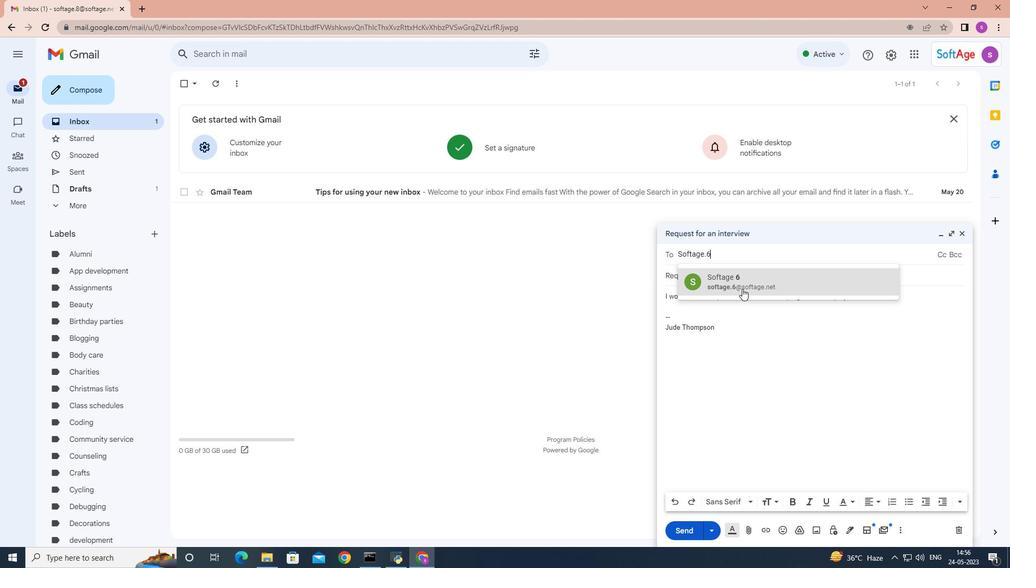 
Action: Mouse pressed left at (742, 288)
Screenshot: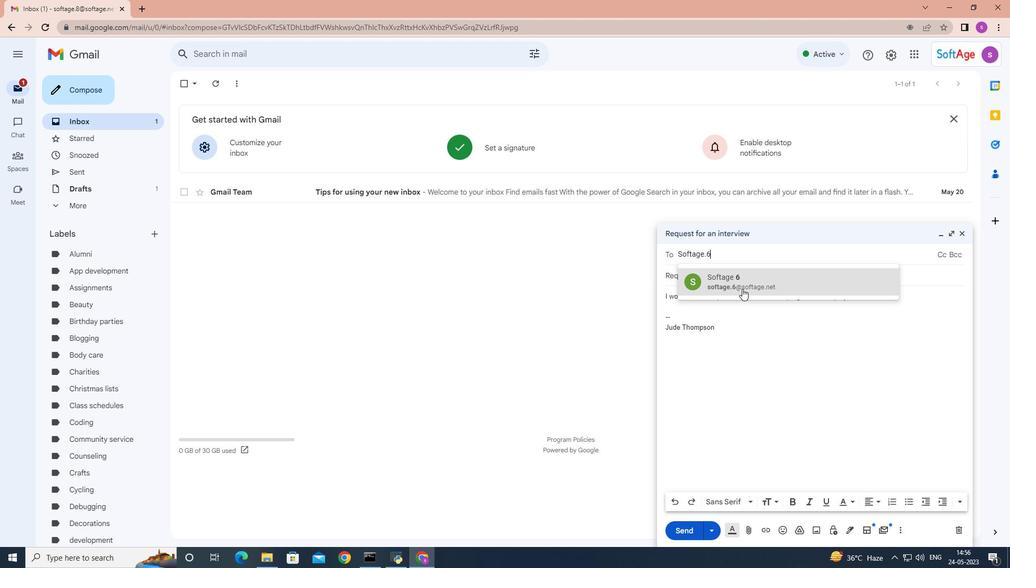 
Action: Mouse moved to (863, 307)
Screenshot: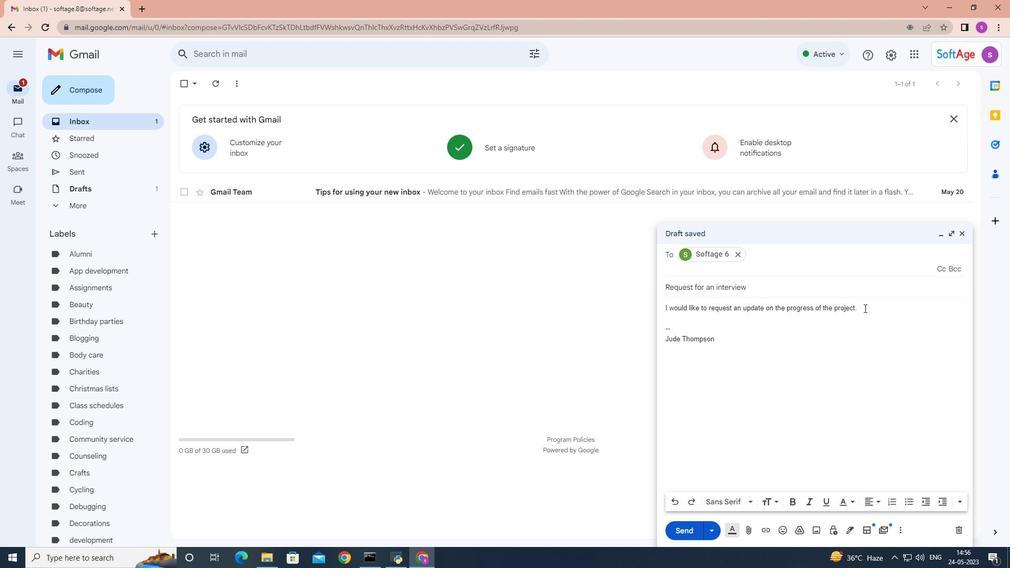 
Action: Mouse pressed left at (863, 307)
Screenshot: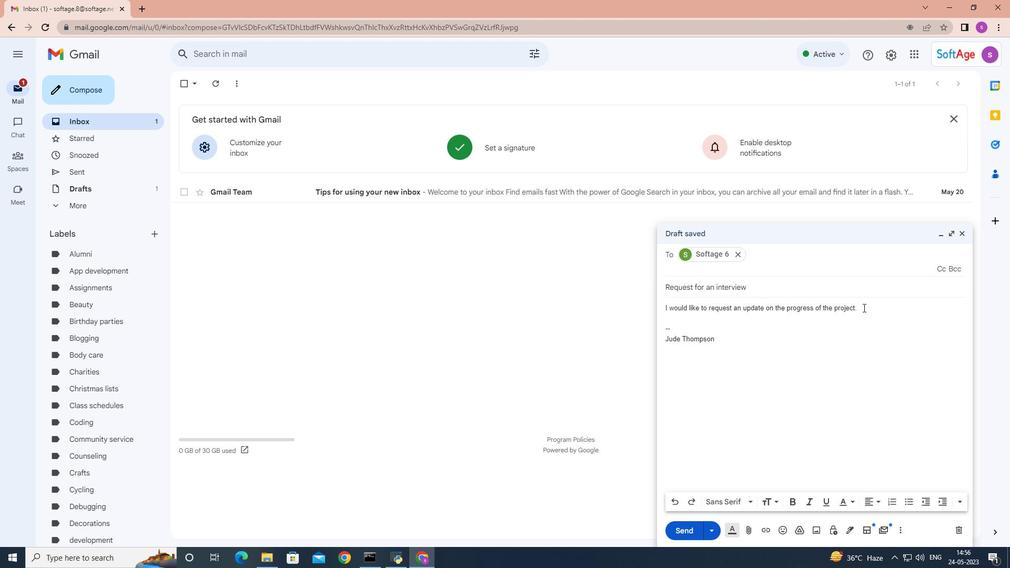 
Action: Mouse moved to (861, 297)
Screenshot: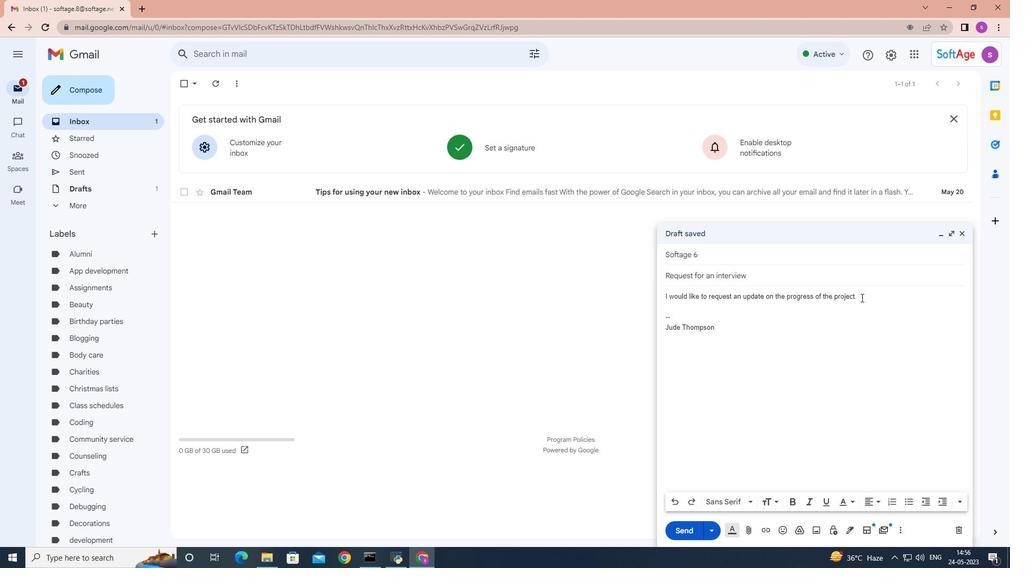 
Action: Mouse pressed left at (861, 297)
Screenshot: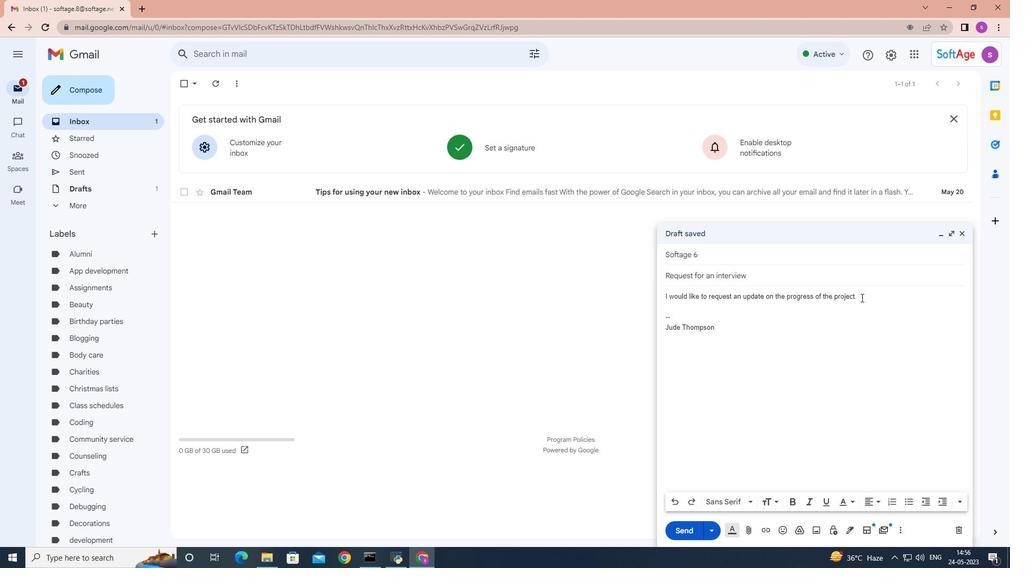 
Action: Mouse moved to (891, 500)
Screenshot: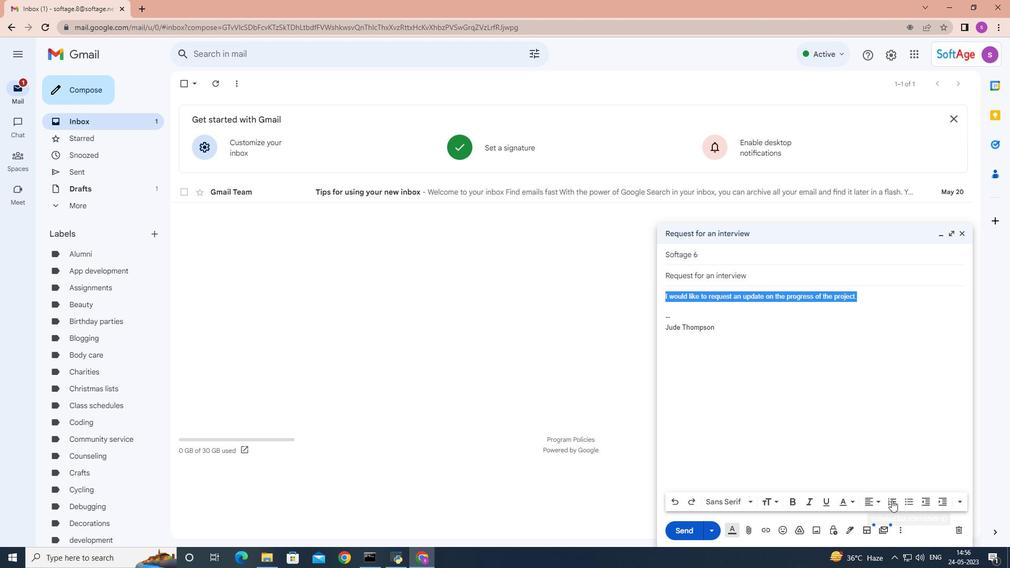 
Action: Mouse pressed left at (891, 500)
Screenshot: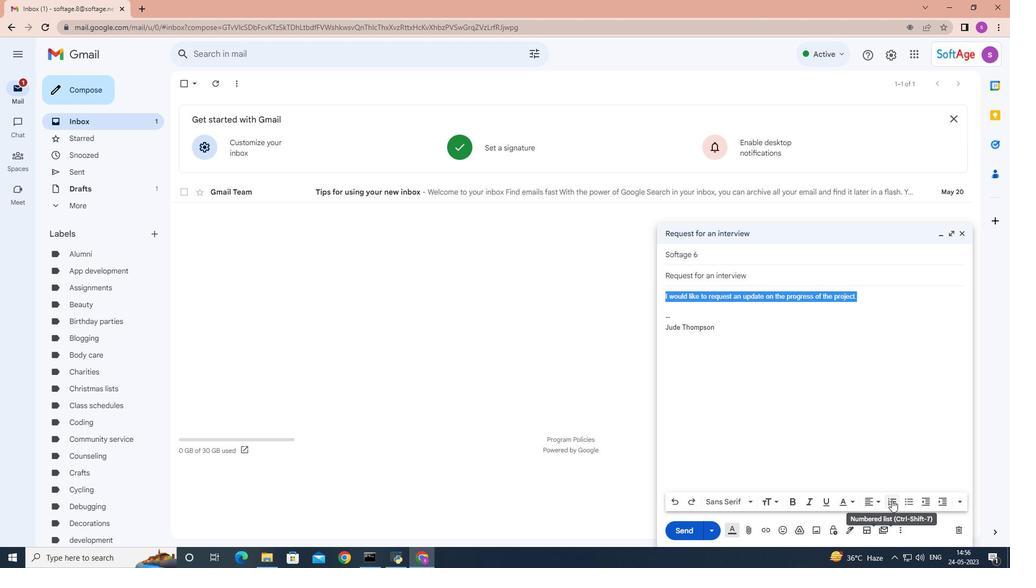 
Action: Mouse moved to (752, 500)
Screenshot: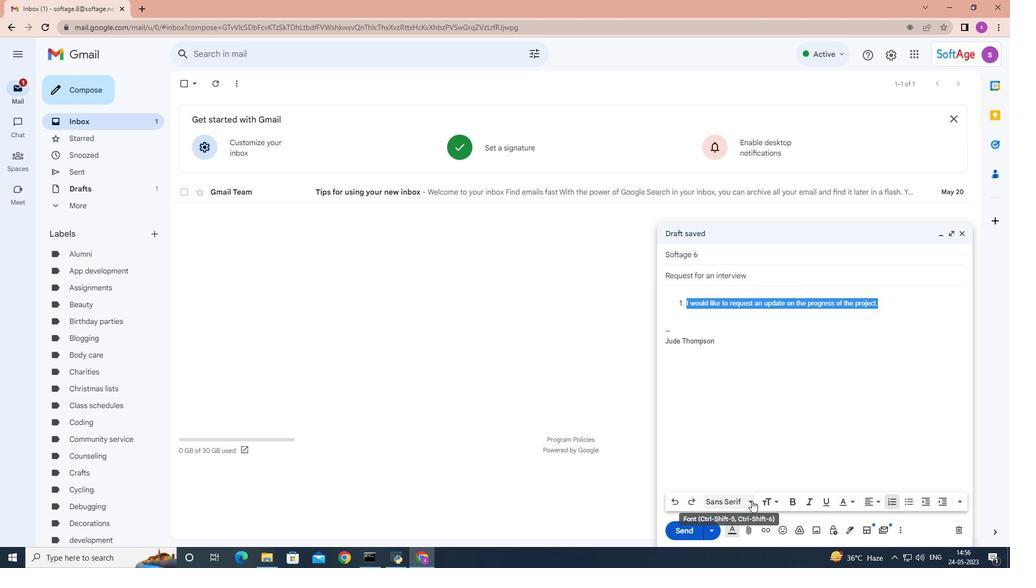 
Action: Mouse pressed left at (751, 500)
Screenshot: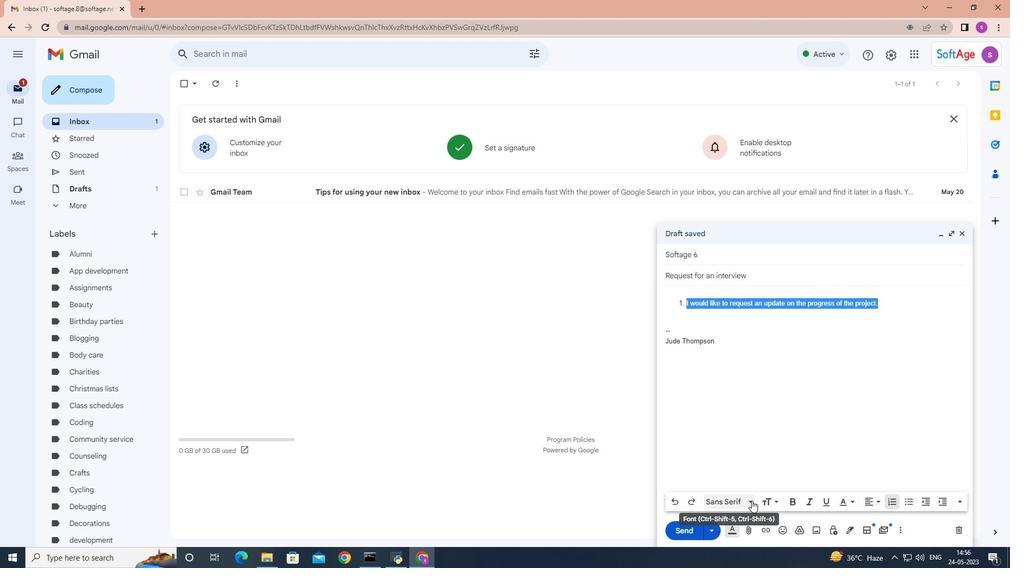 
Action: Mouse moved to (760, 364)
Screenshot: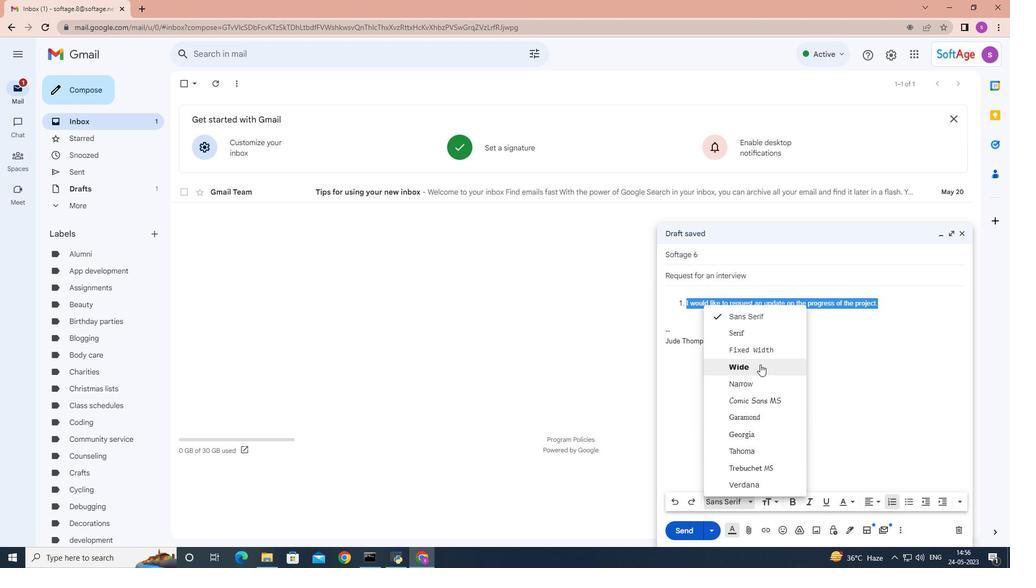 
Action: Mouse pressed left at (760, 364)
Screenshot: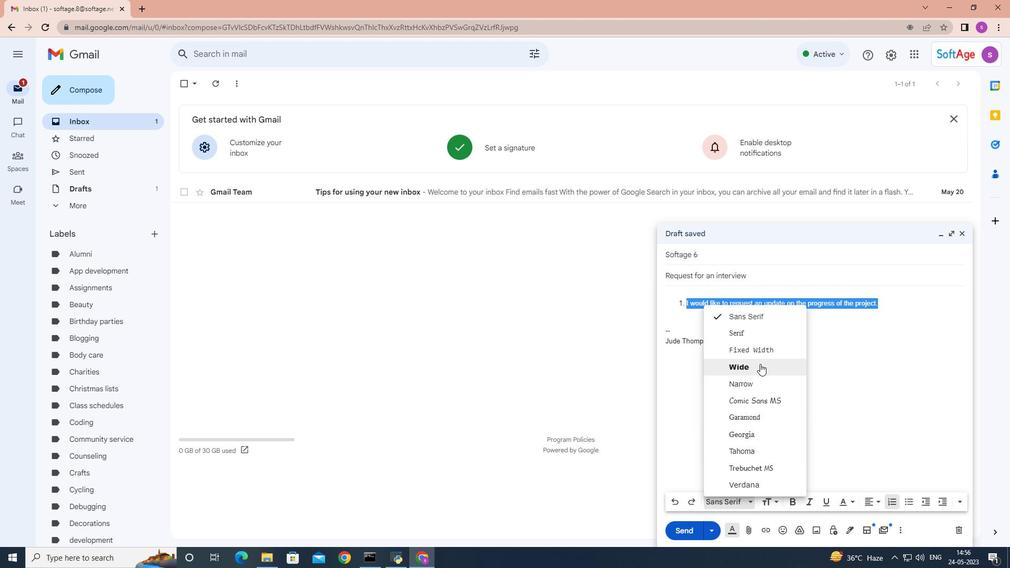 
Action: Mouse moved to (956, 500)
Screenshot: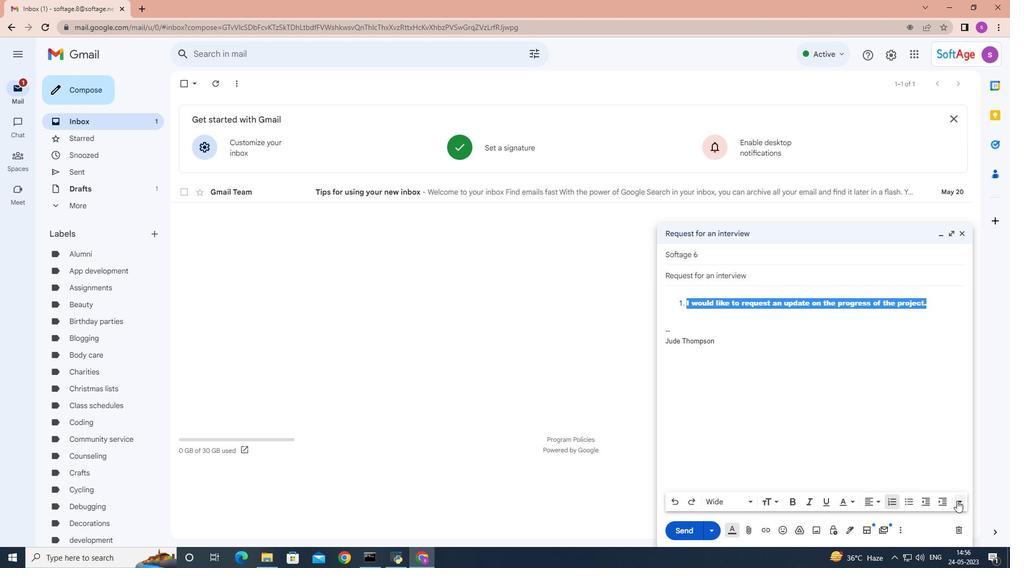 
Action: Mouse pressed left at (956, 500)
Screenshot: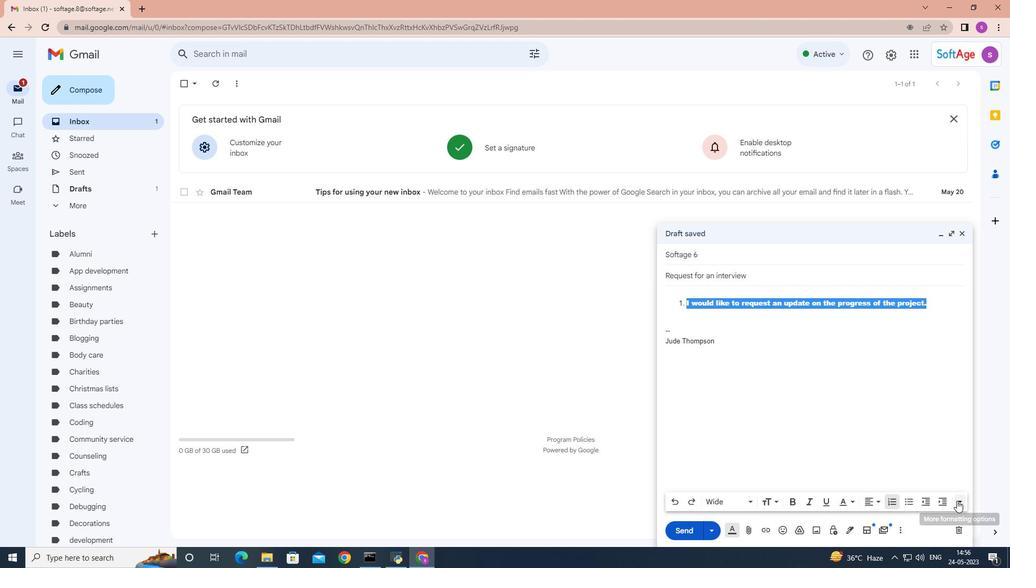 
Action: Mouse moved to (962, 469)
Screenshot: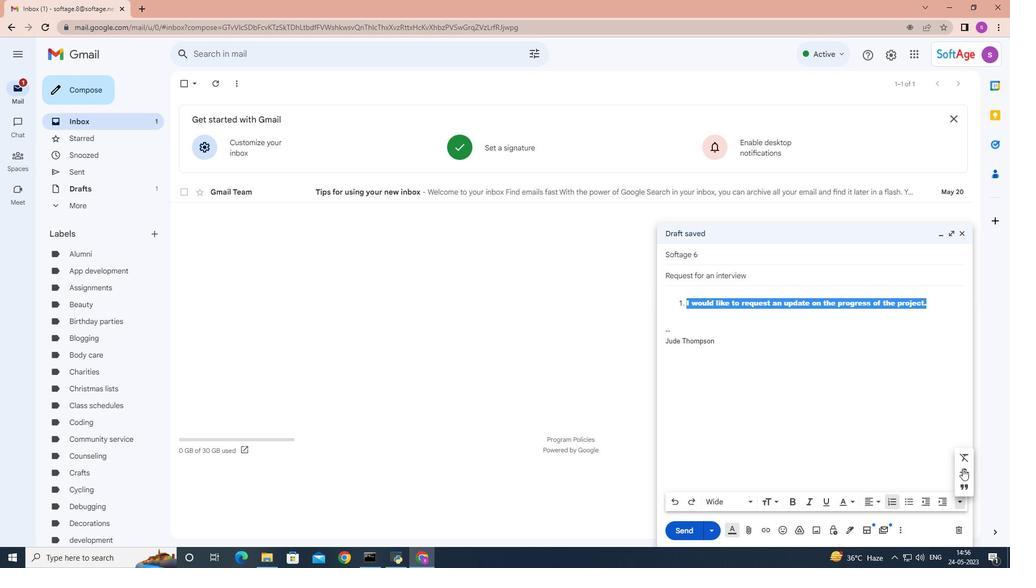 
Action: Mouse pressed left at (962, 469)
Screenshot: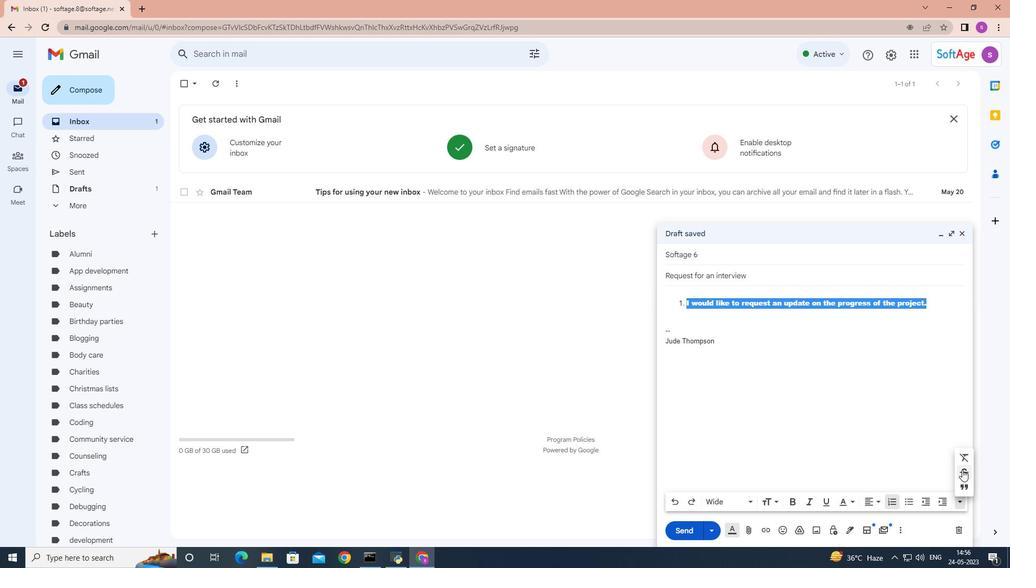 
Action: Mouse moved to (893, 503)
Screenshot: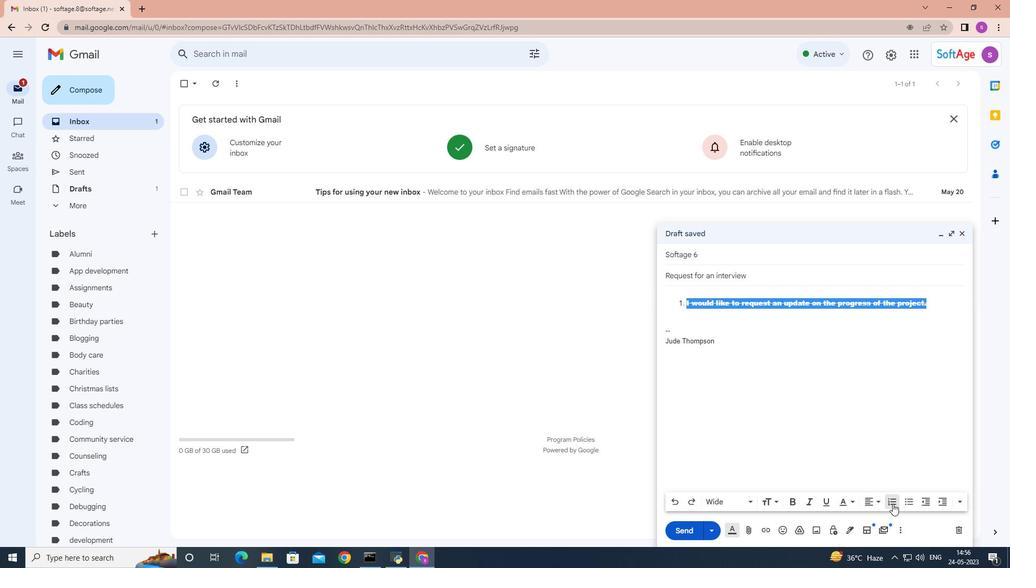 
Action: Mouse pressed left at (893, 503)
Screenshot: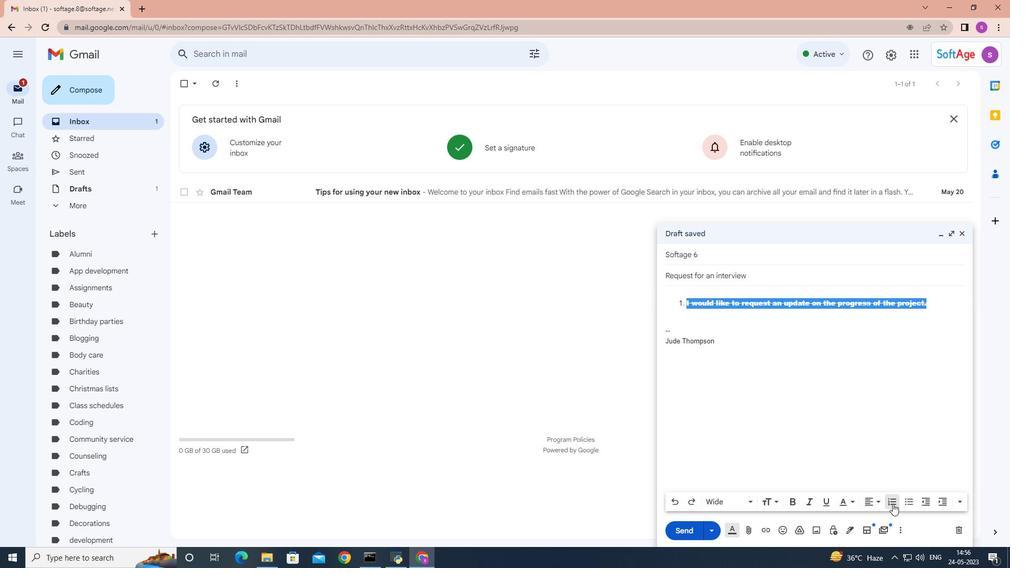 
Action: Mouse moved to (749, 504)
Screenshot: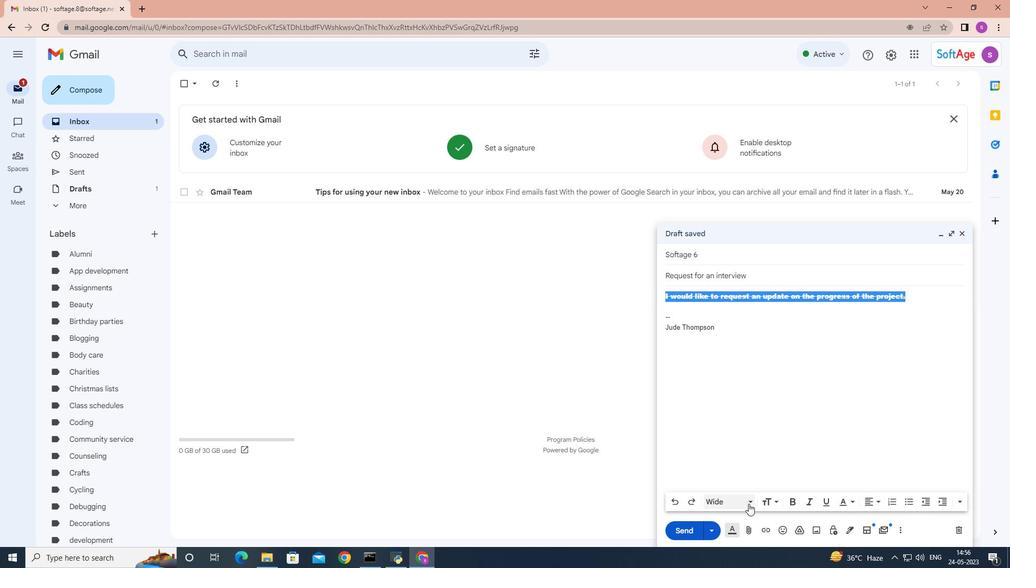 
Action: Mouse pressed left at (749, 504)
Screenshot: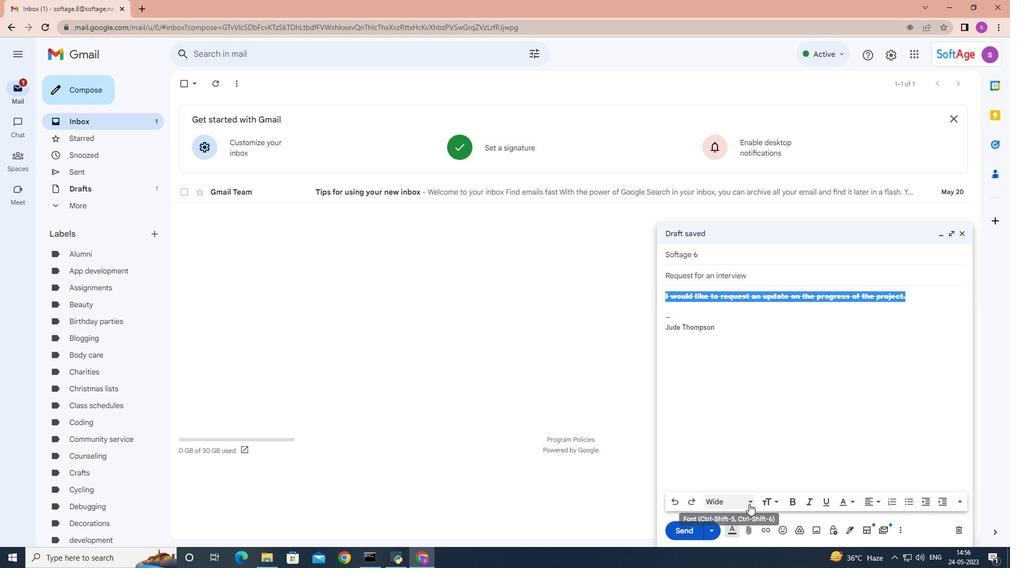 
Action: Mouse moved to (760, 309)
Screenshot: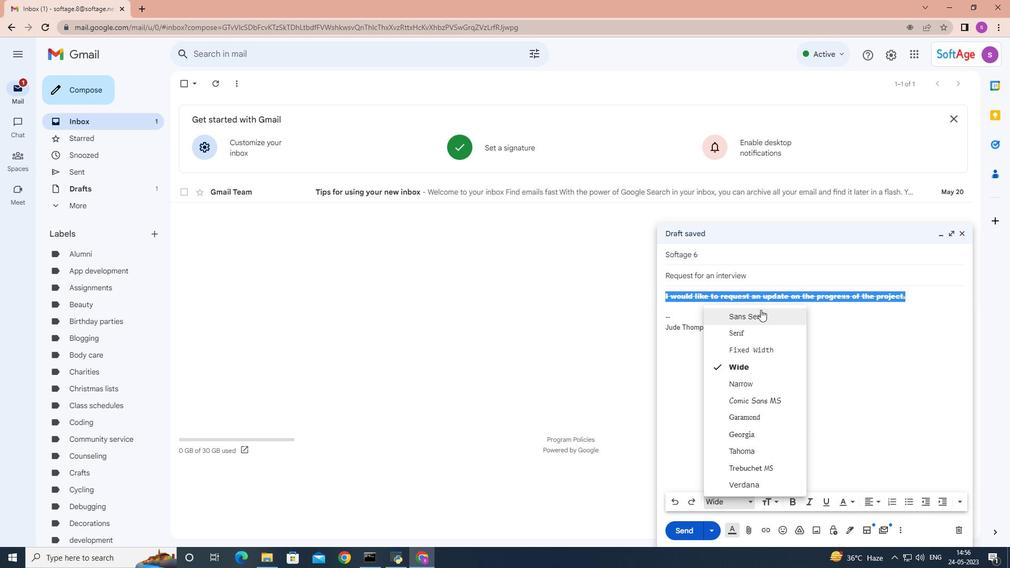 
Action: Mouse pressed left at (760, 309)
Screenshot: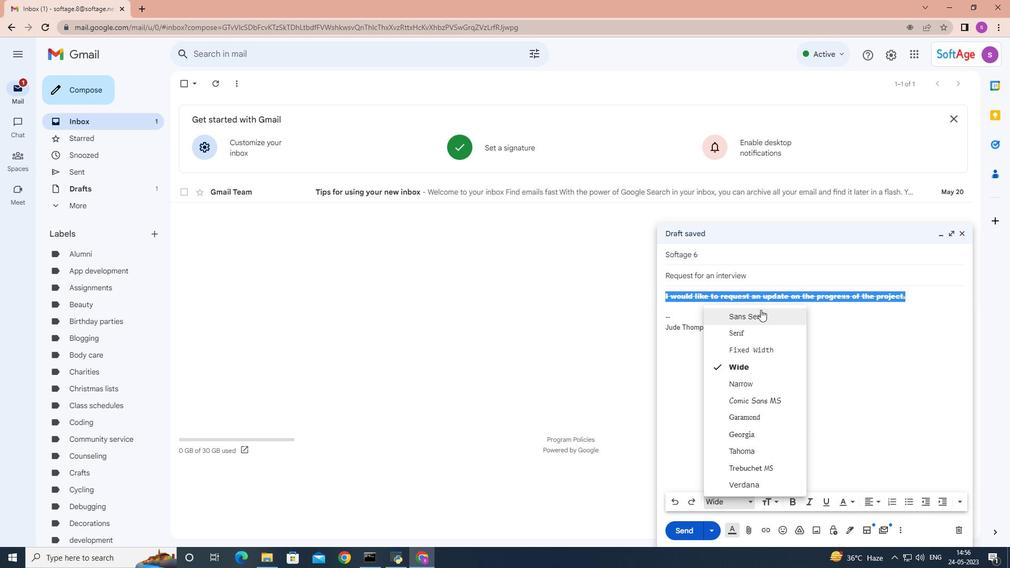 
Action: Mouse moved to (954, 504)
Screenshot: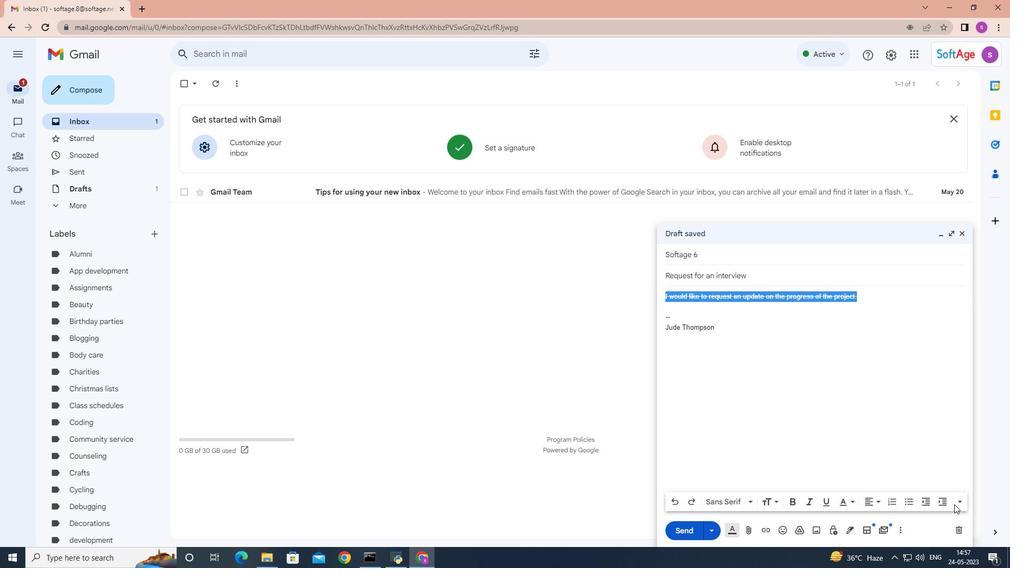 
Action: Mouse pressed left at (954, 504)
Screenshot: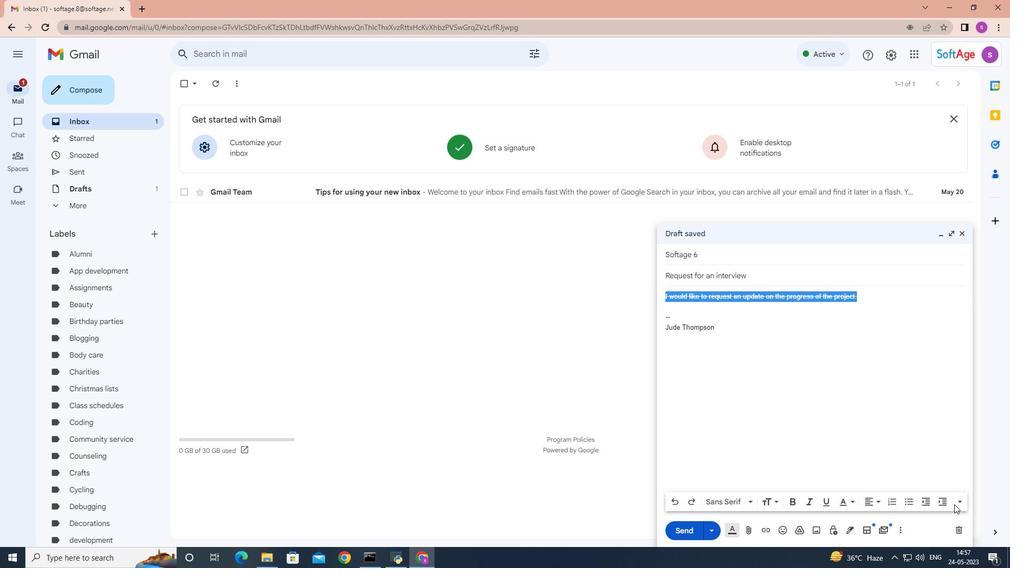 
Action: Mouse moved to (961, 503)
Screenshot: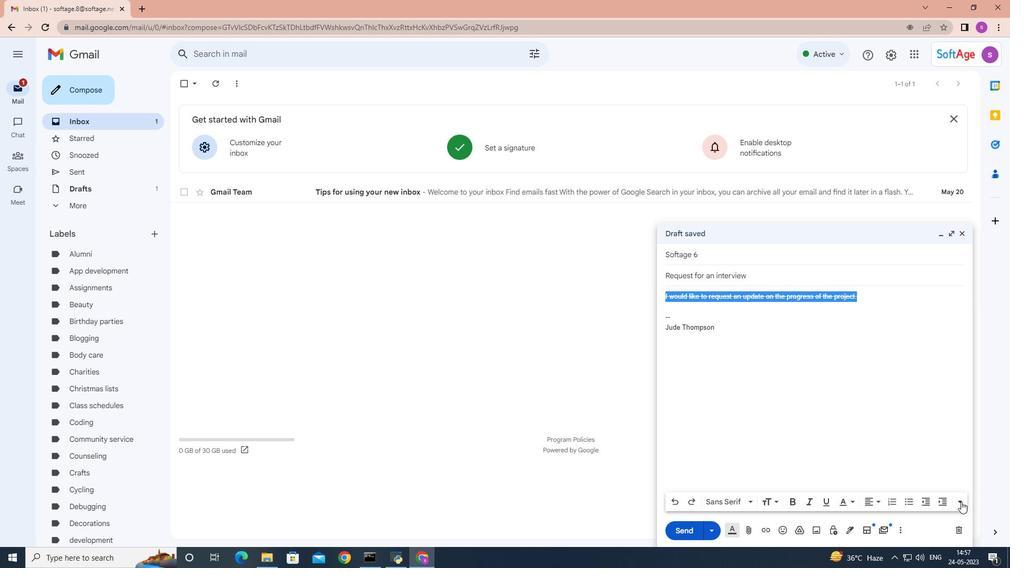 
Action: Mouse pressed left at (961, 503)
Screenshot: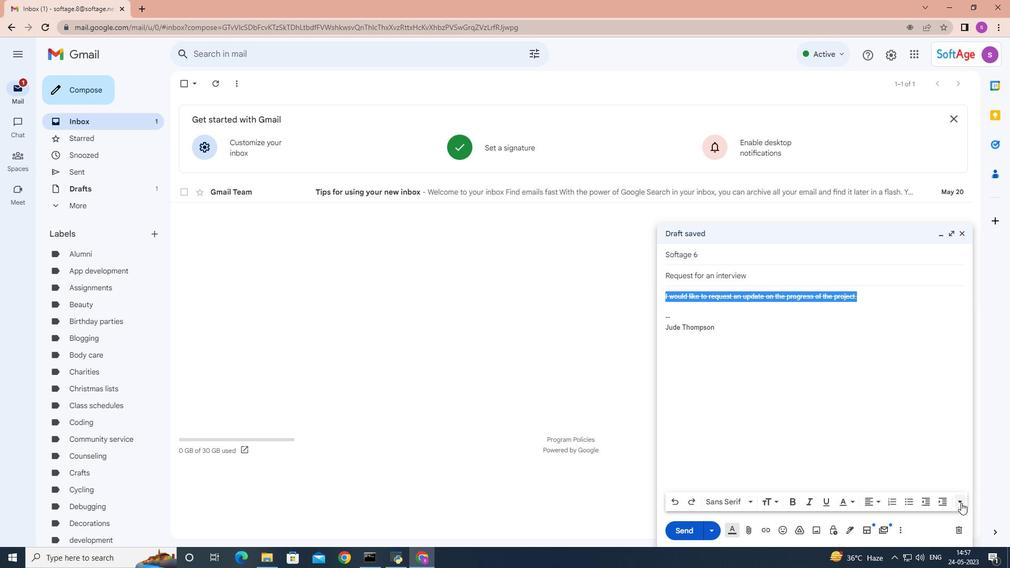 
Action: Mouse moved to (963, 470)
Screenshot: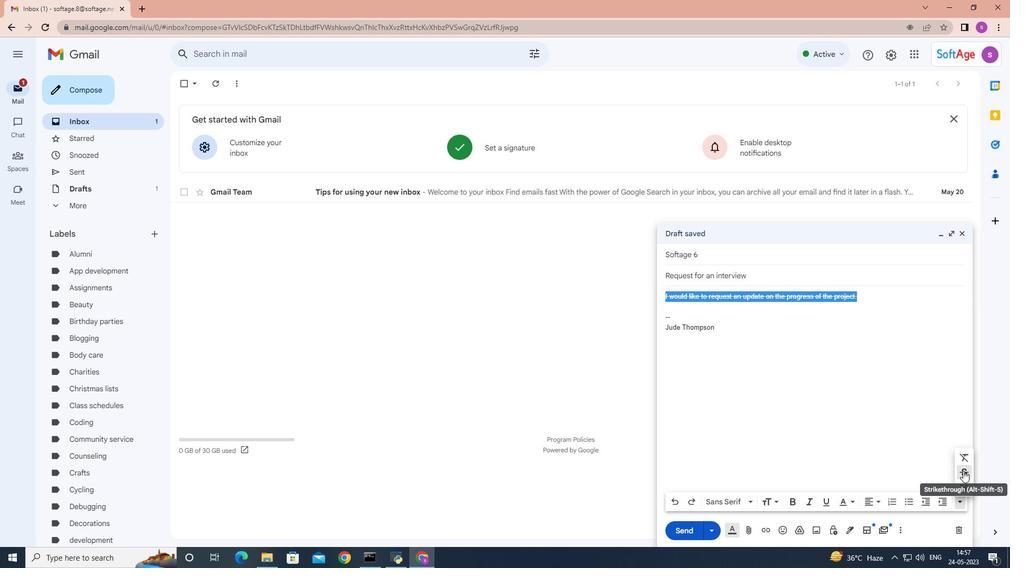 
Action: Mouse pressed left at (963, 470)
Screenshot: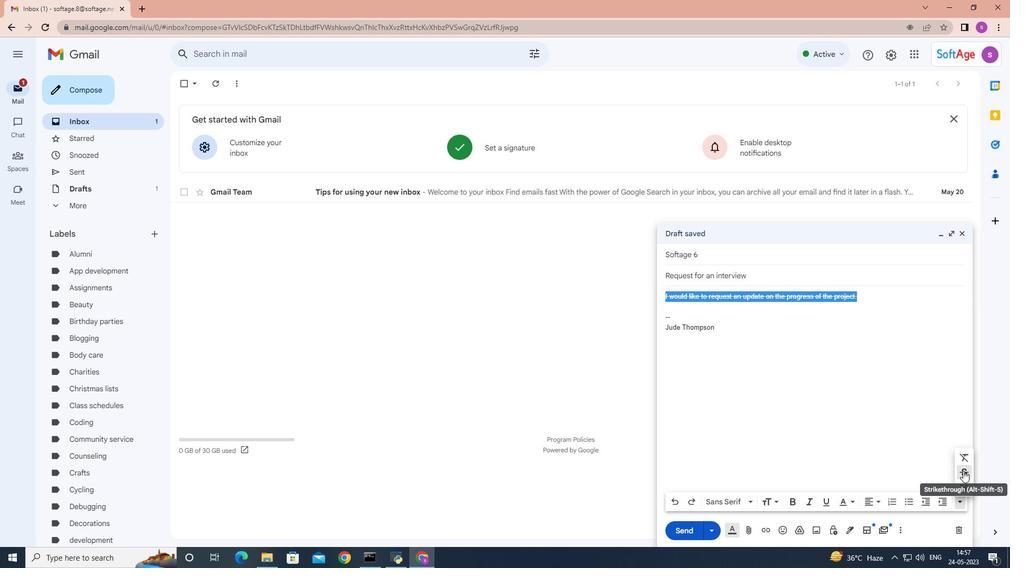 
Action: Mouse moved to (684, 530)
Screenshot: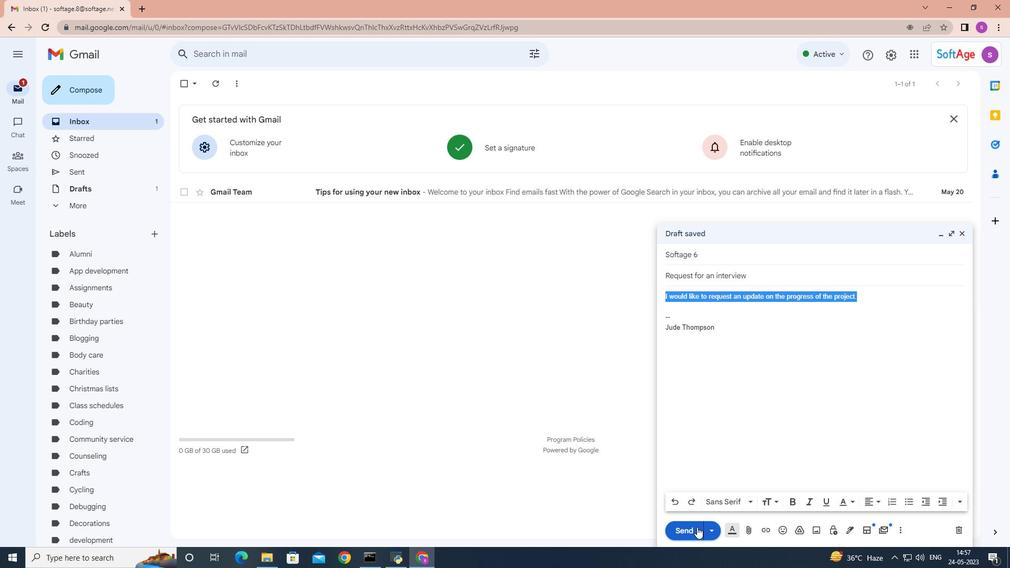 
Action: Mouse pressed left at (684, 530)
Screenshot: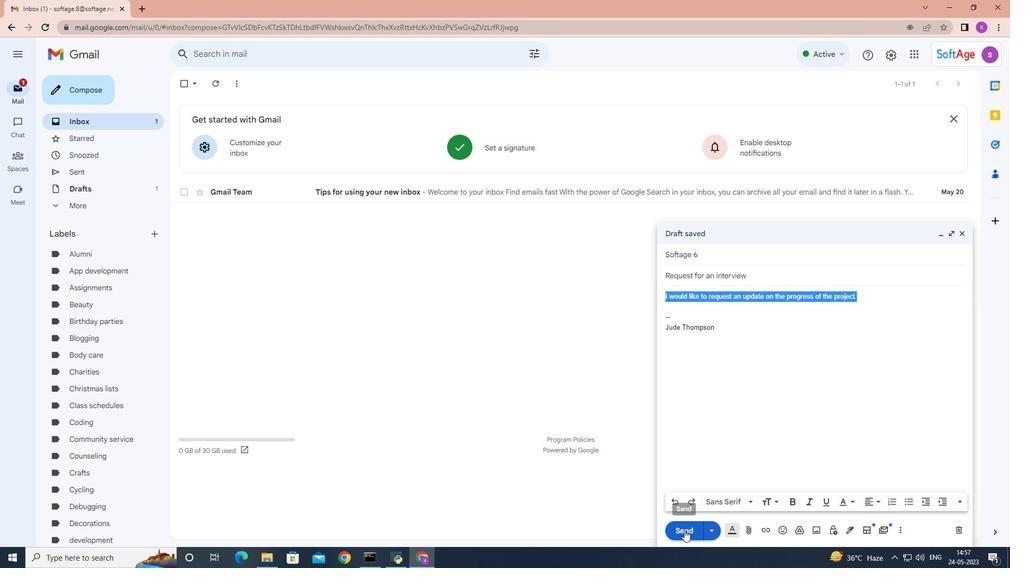 
Action: Mouse moved to (73, 168)
Screenshot: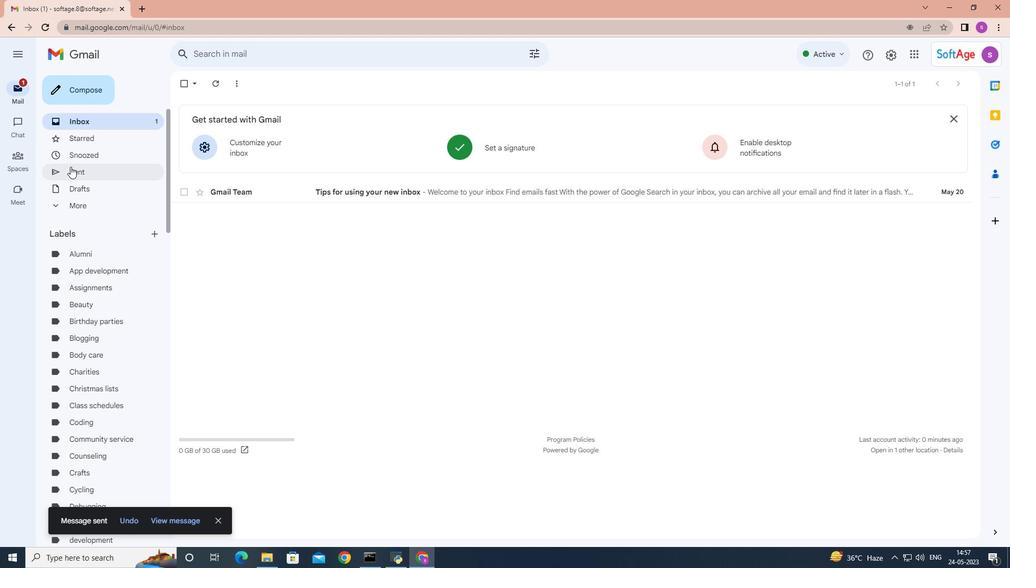 
Action: Mouse pressed left at (73, 168)
Screenshot: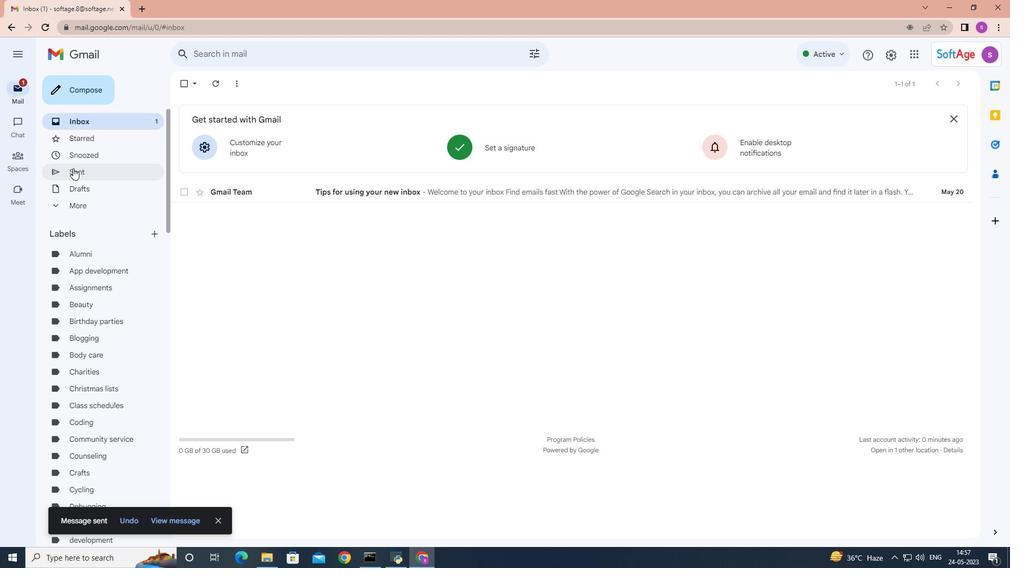 
Action: Mouse moved to (243, 137)
Screenshot: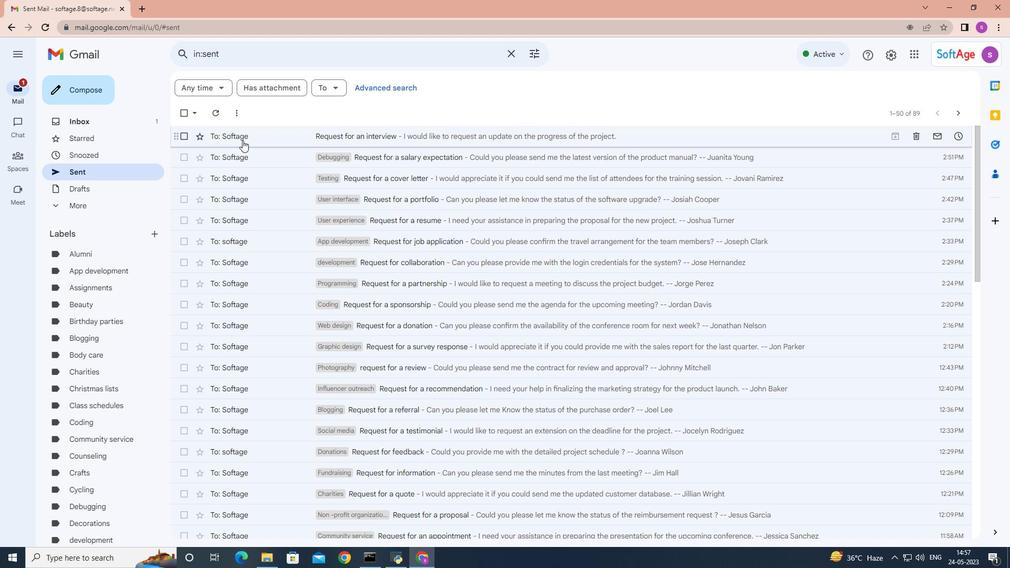 
Action: Mouse pressed right at (243, 137)
Screenshot: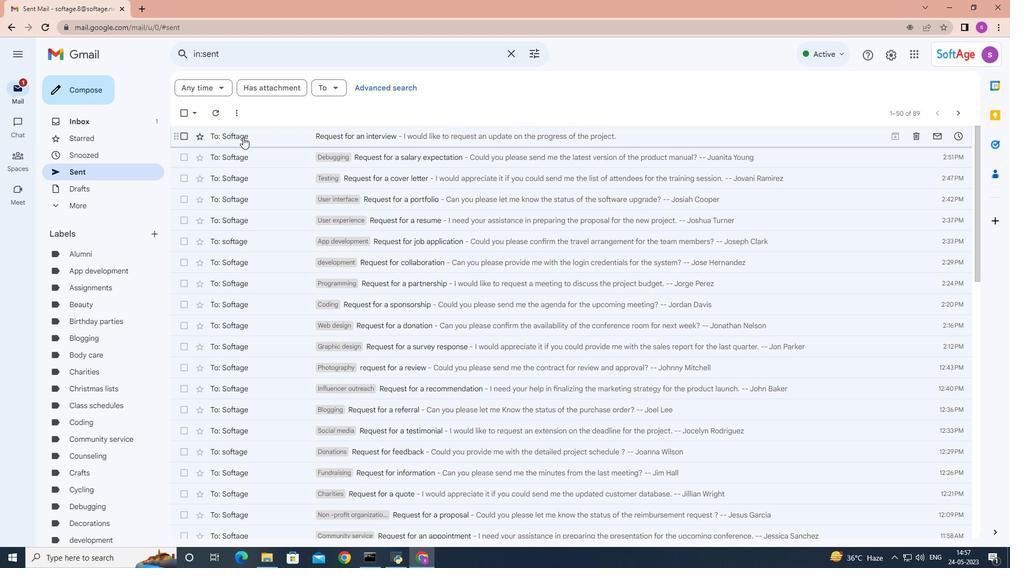 
Action: Mouse moved to (386, 350)
Screenshot: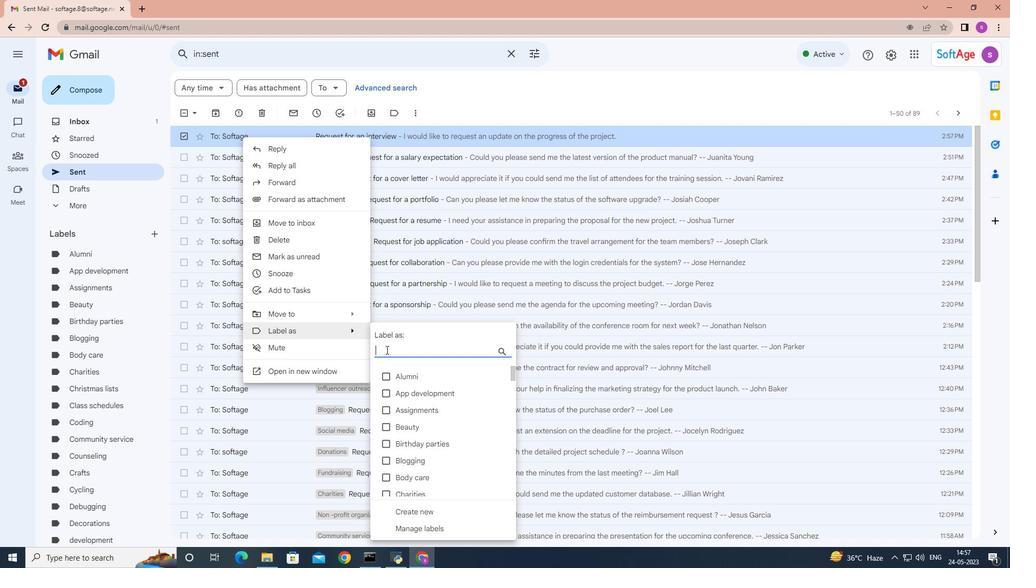 
Action: Key pressed <Key.shift>Version<Key.space>control
Screenshot: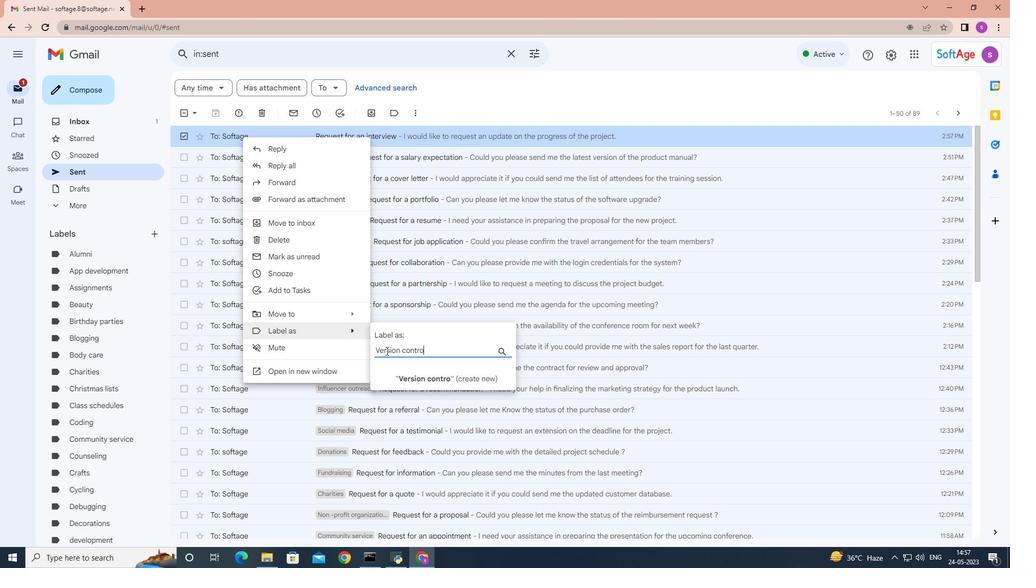 
Action: Mouse moved to (407, 380)
Screenshot: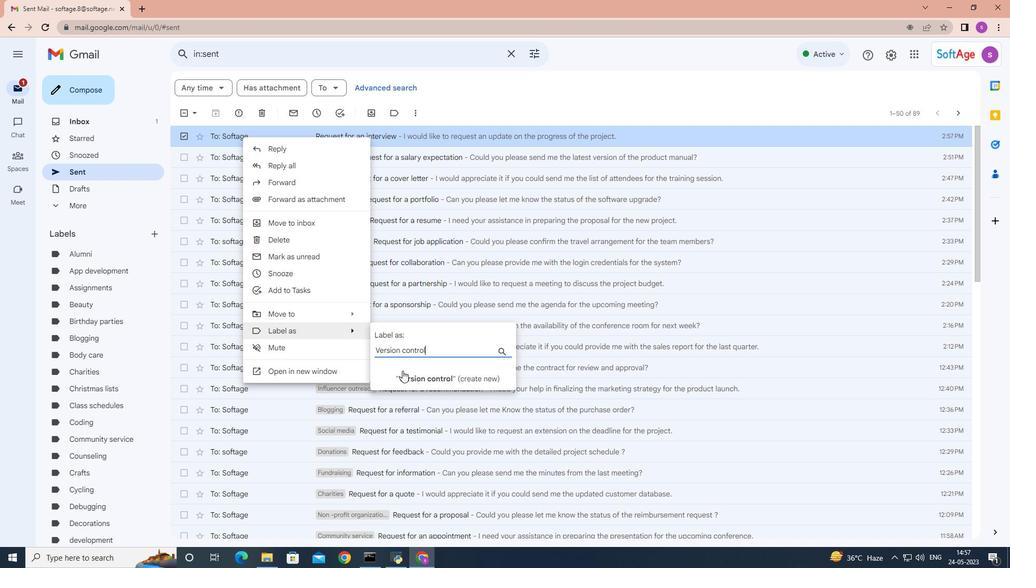 
Action: Mouse pressed left at (407, 380)
Screenshot: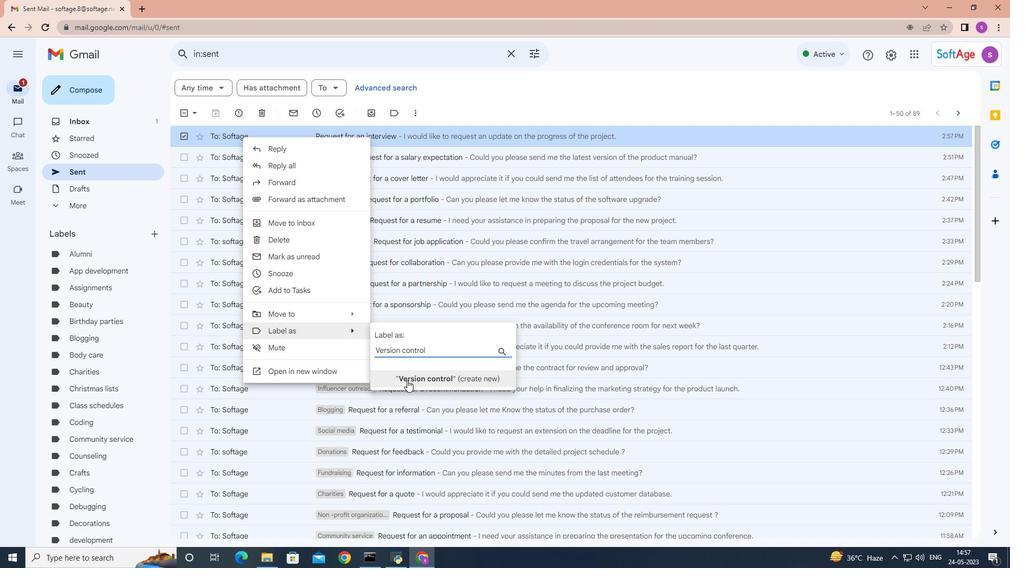 
Action: Mouse moved to (605, 339)
Screenshot: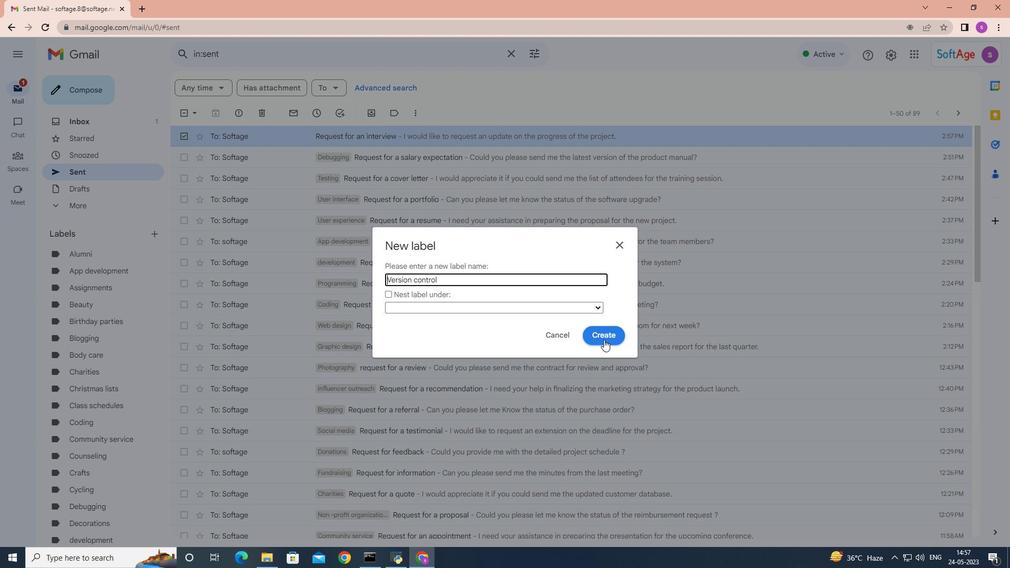 
Action: Mouse pressed left at (605, 339)
Screenshot: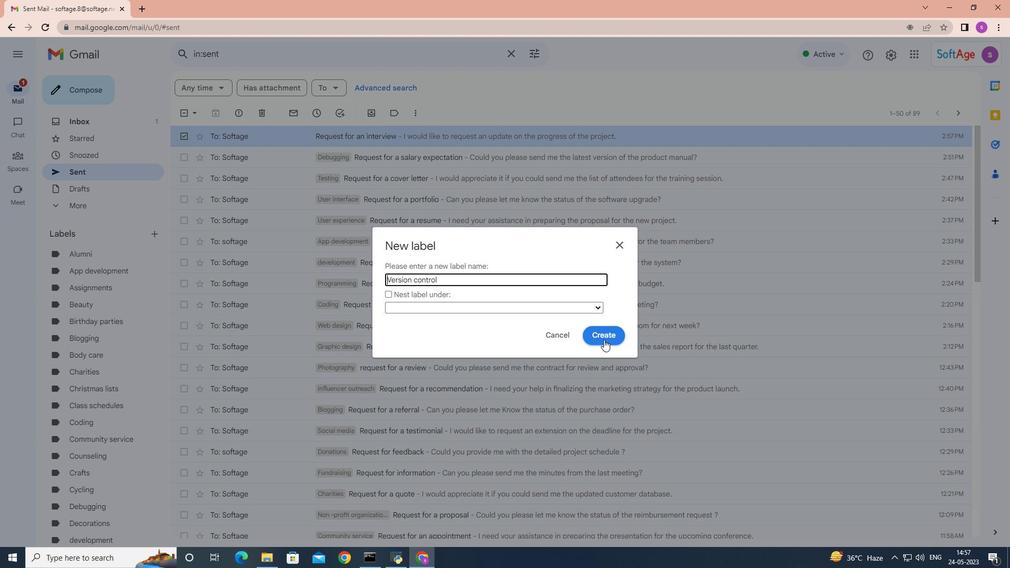 
Action: Mouse moved to (605, 339)
Screenshot: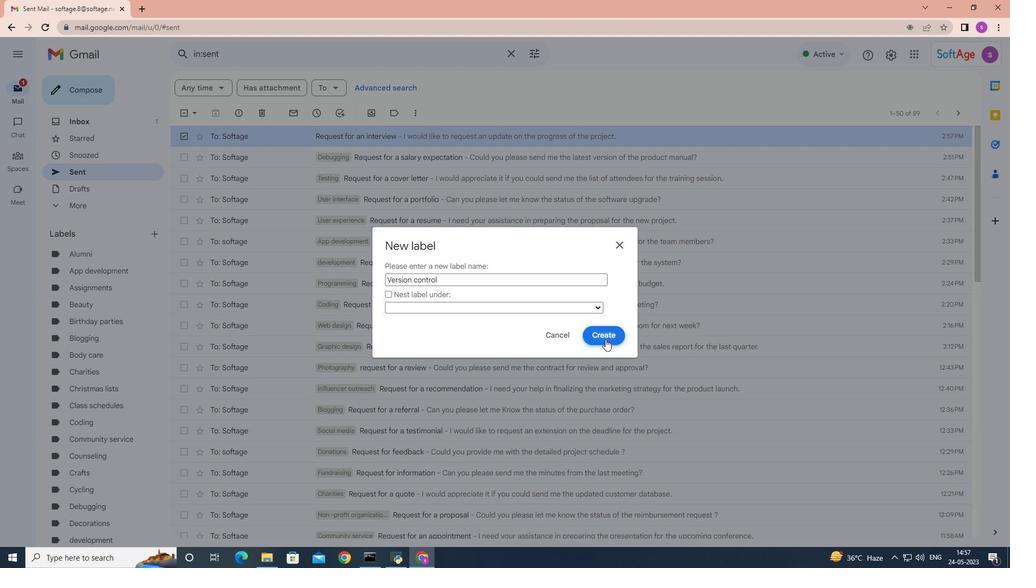 
